 Task: Look for space in Troy, United States from 10th June, 2023 to 25th June, 2023 for 4 adults in price range Rs.10000 to Rs.15000. Place can be private room with 4 bedrooms having 4 beds and 4 bathrooms. Property type can be house, flat, guest house, hotel. Amenities needed are: wifi, TV, free parkinig on premises, gym, breakfast. Booking option can be shelf check-in. Required host language is English.
Action: Mouse moved to (504, 103)
Screenshot: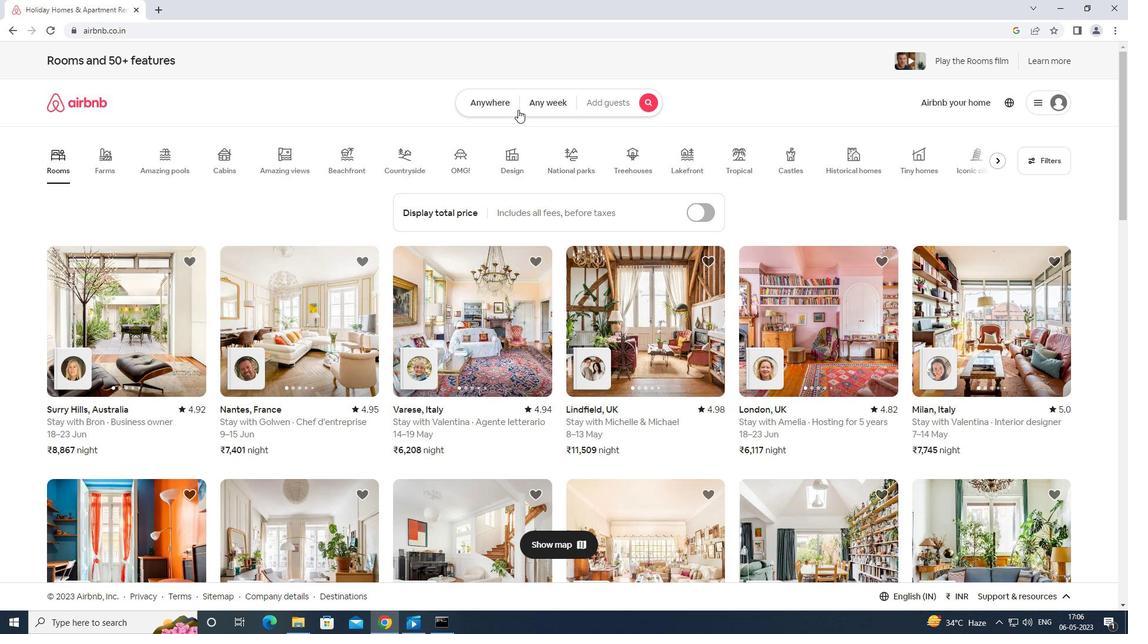 
Action: Mouse pressed left at (504, 103)
Screenshot: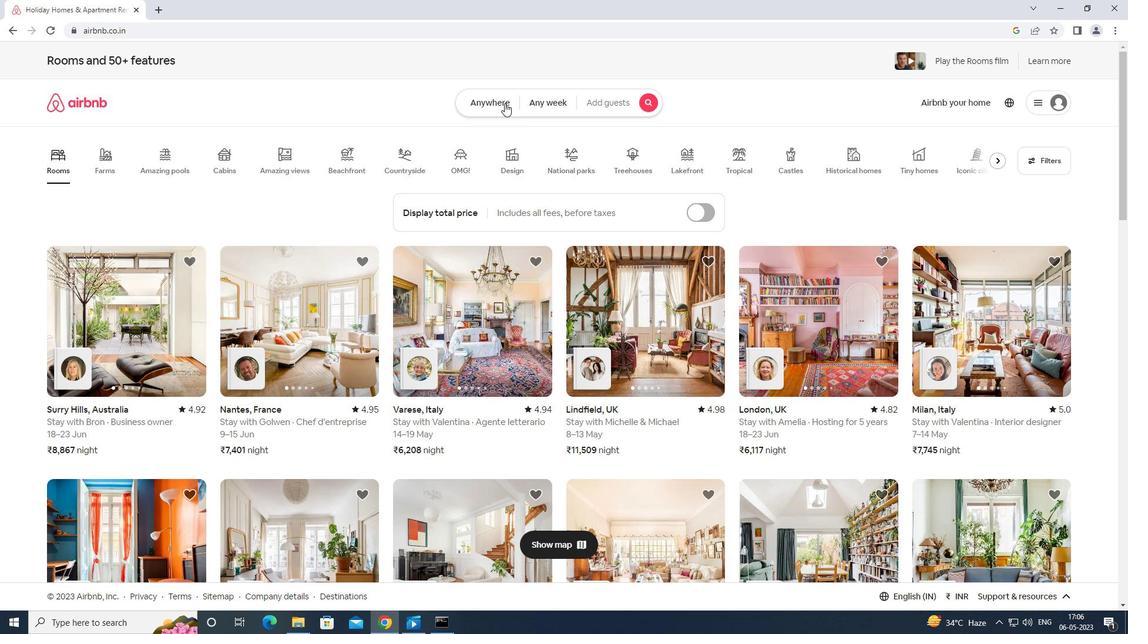 
Action: Mouse moved to (424, 141)
Screenshot: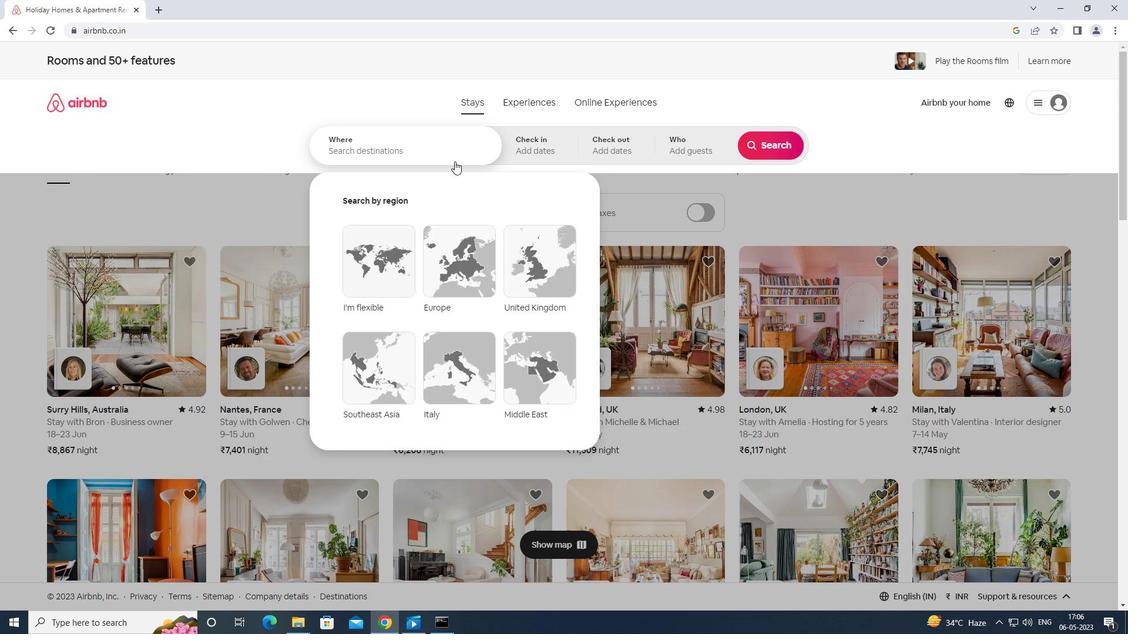 
Action: Mouse pressed left at (424, 141)
Screenshot: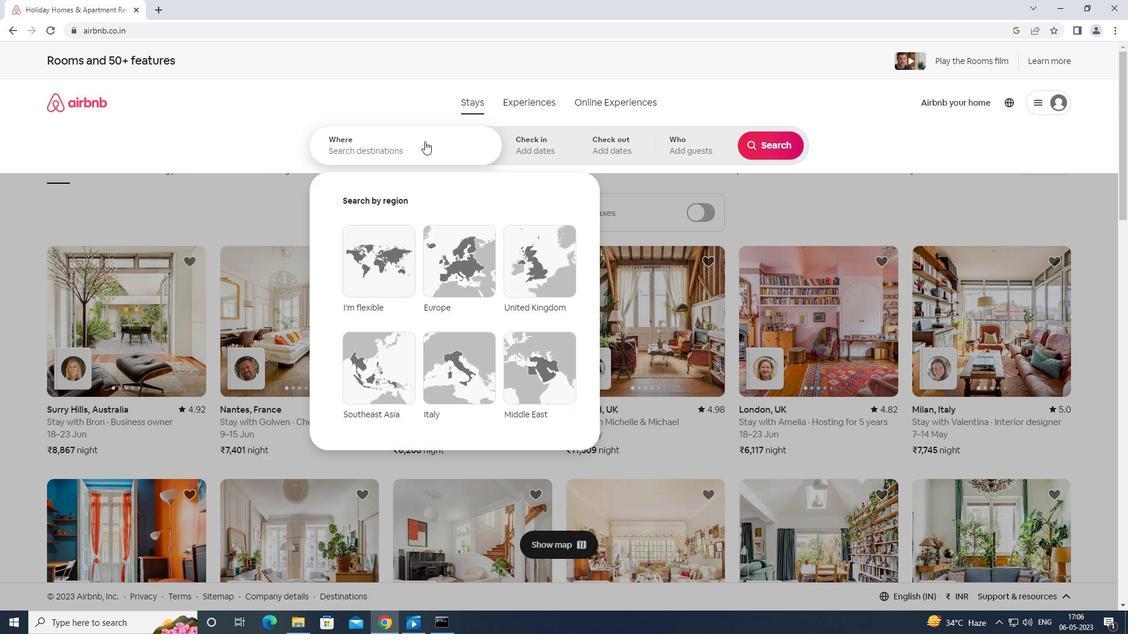 
Action: Key pressed <Key.shift>TROY<Key.space>UNITED<Key.space>STATES<Key.enter>
Screenshot: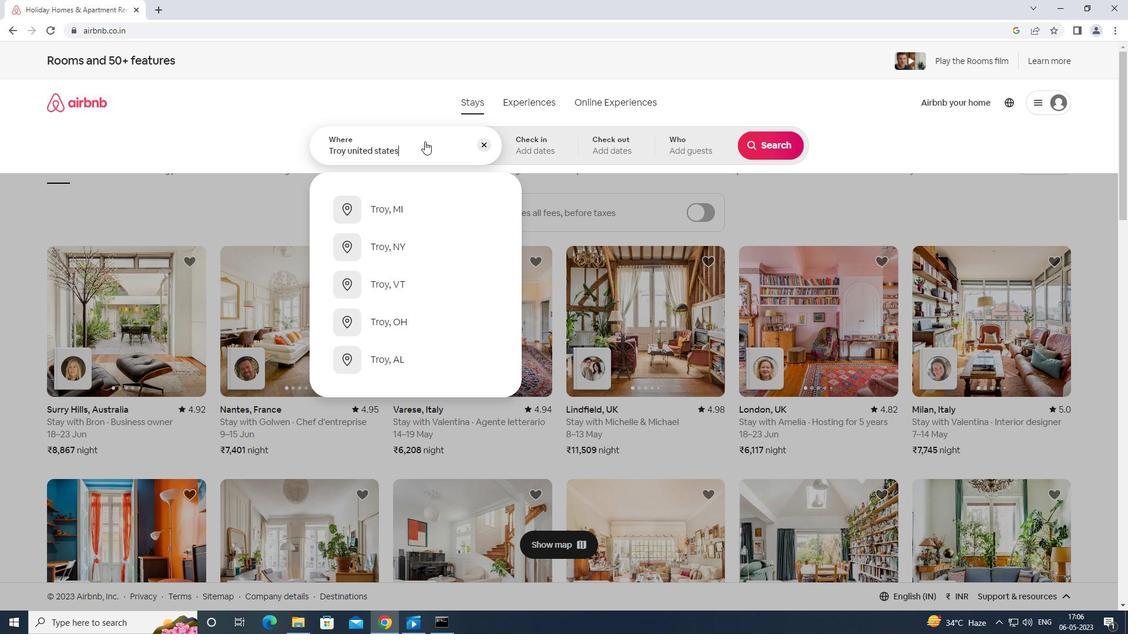 
Action: Mouse moved to (751, 314)
Screenshot: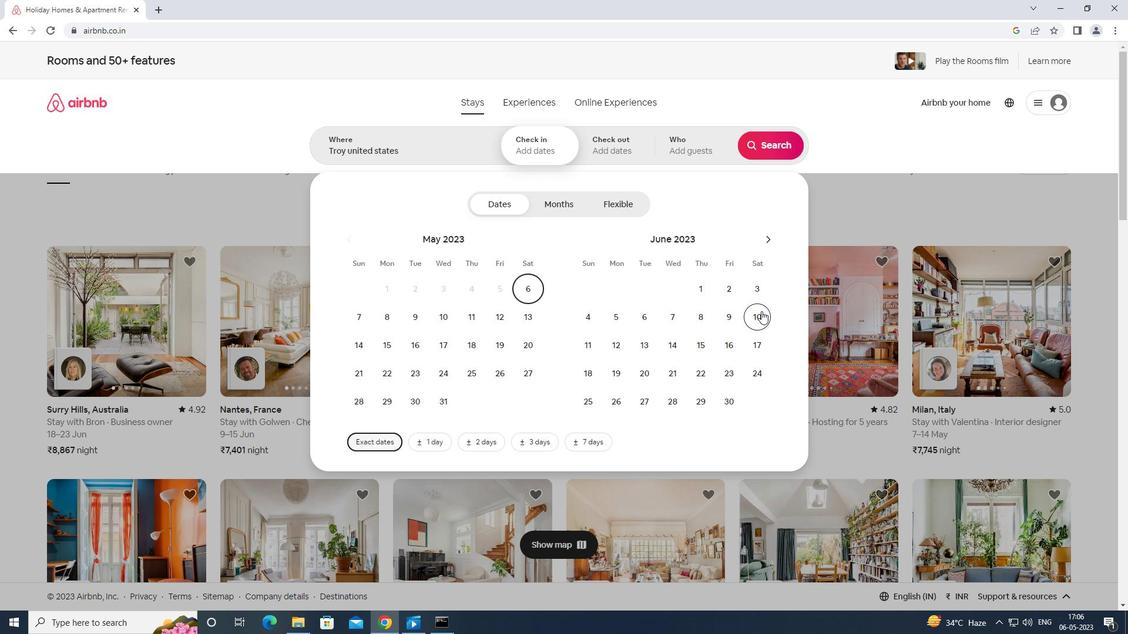 
Action: Mouse pressed left at (751, 314)
Screenshot: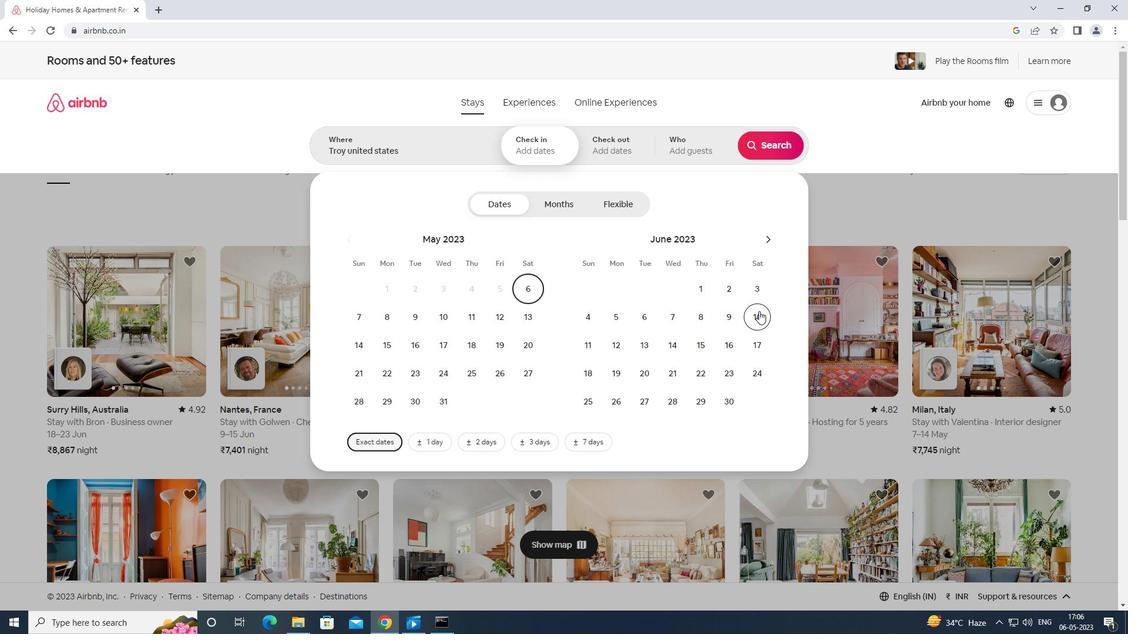 
Action: Mouse moved to (590, 400)
Screenshot: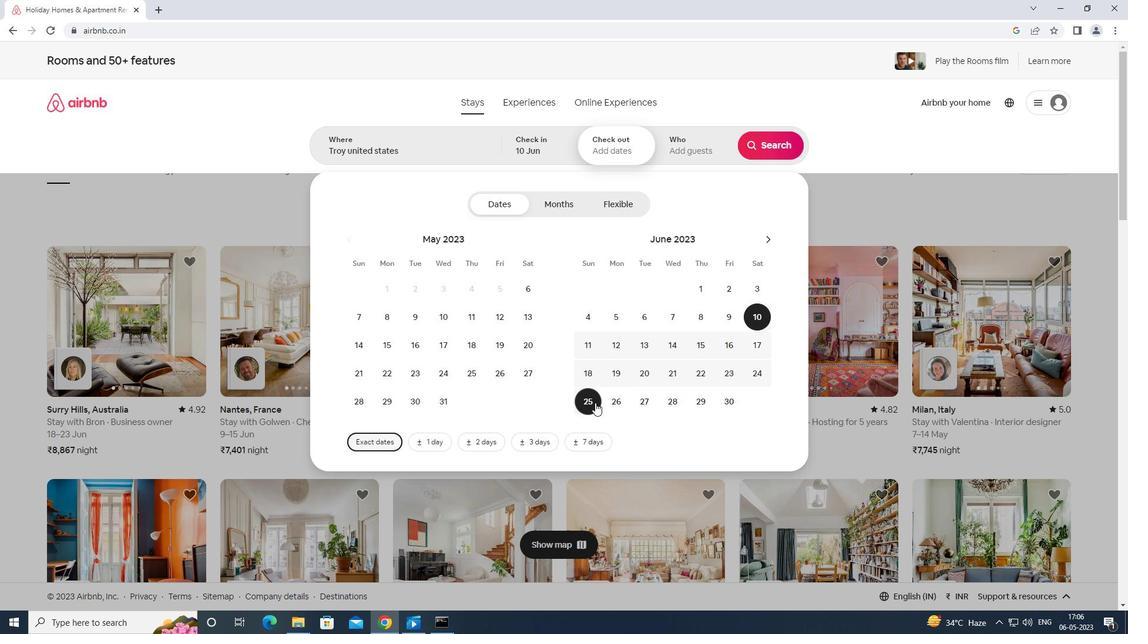 
Action: Mouse pressed left at (590, 400)
Screenshot: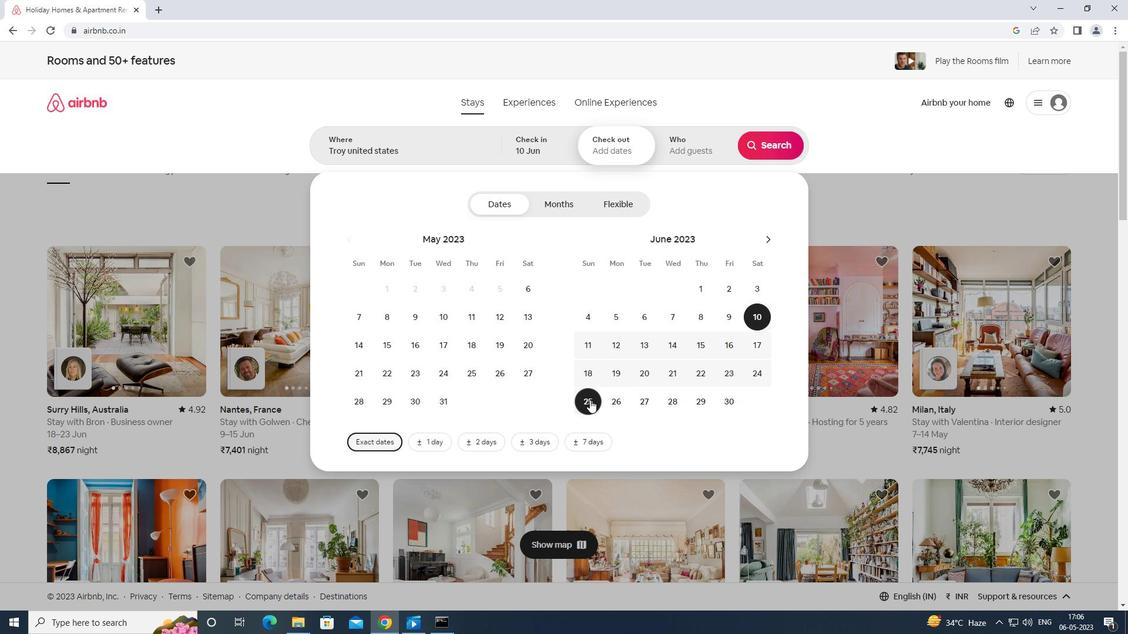 
Action: Mouse moved to (704, 148)
Screenshot: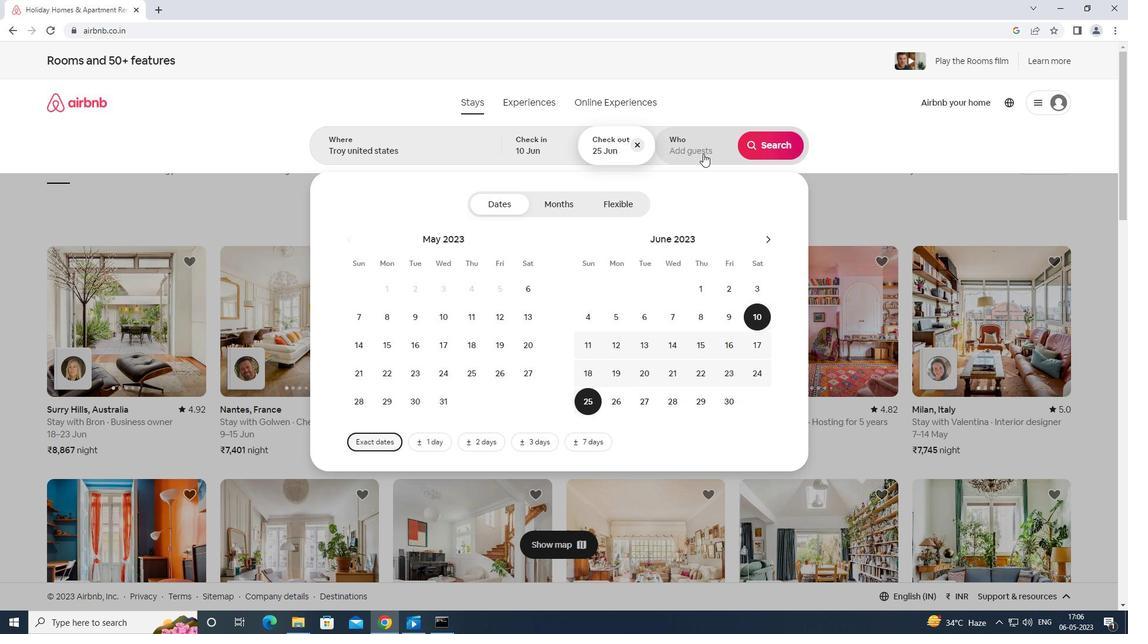 
Action: Mouse pressed left at (704, 148)
Screenshot: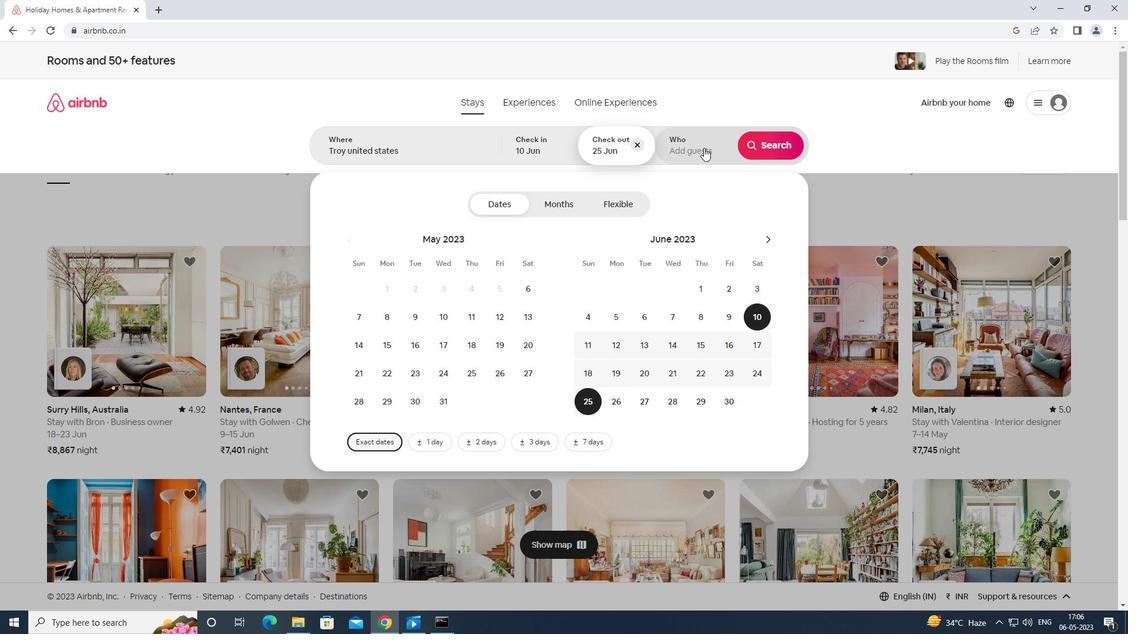 
Action: Mouse moved to (768, 206)
Screenshot: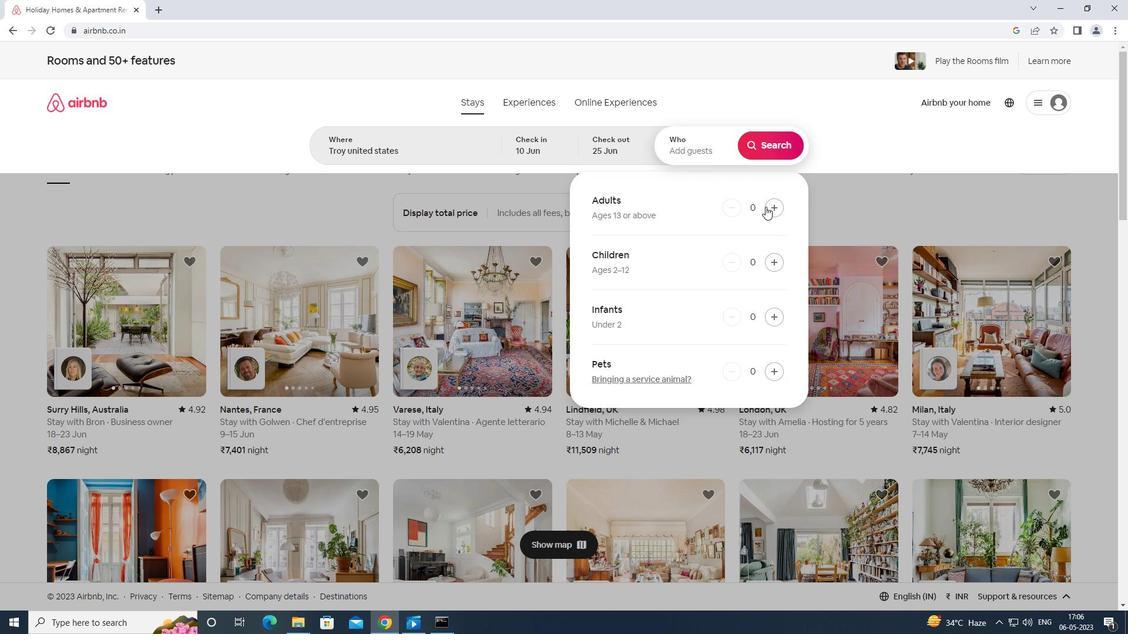 
Action: Mouse pressed left at (768, 206)
Screenshot: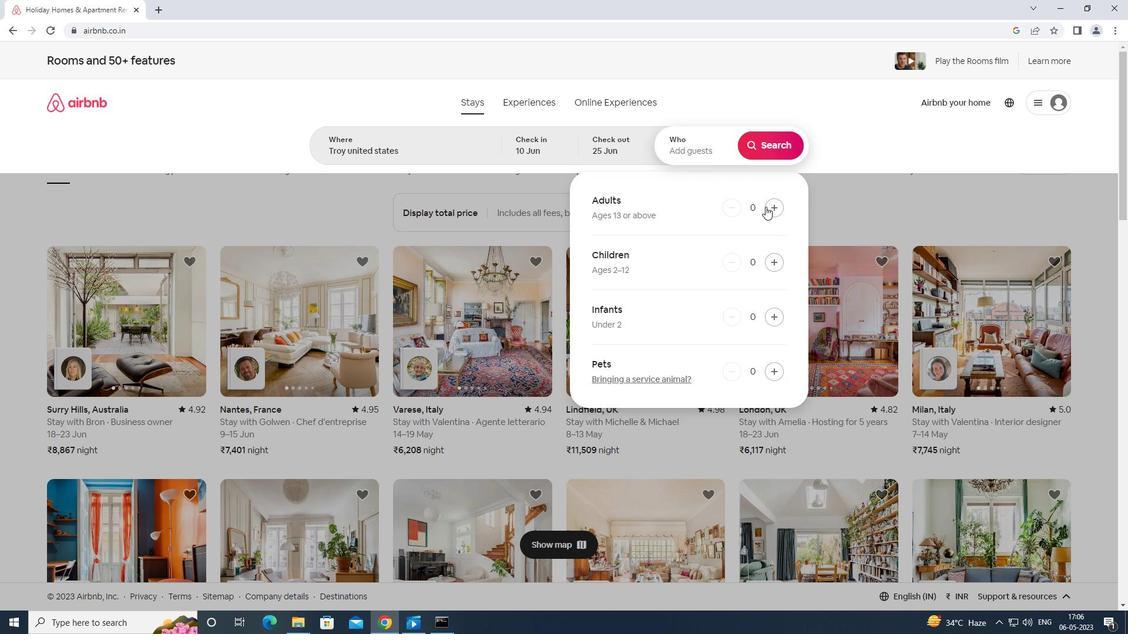 
Action: Mouse moved to (769, 206)
Screenshot: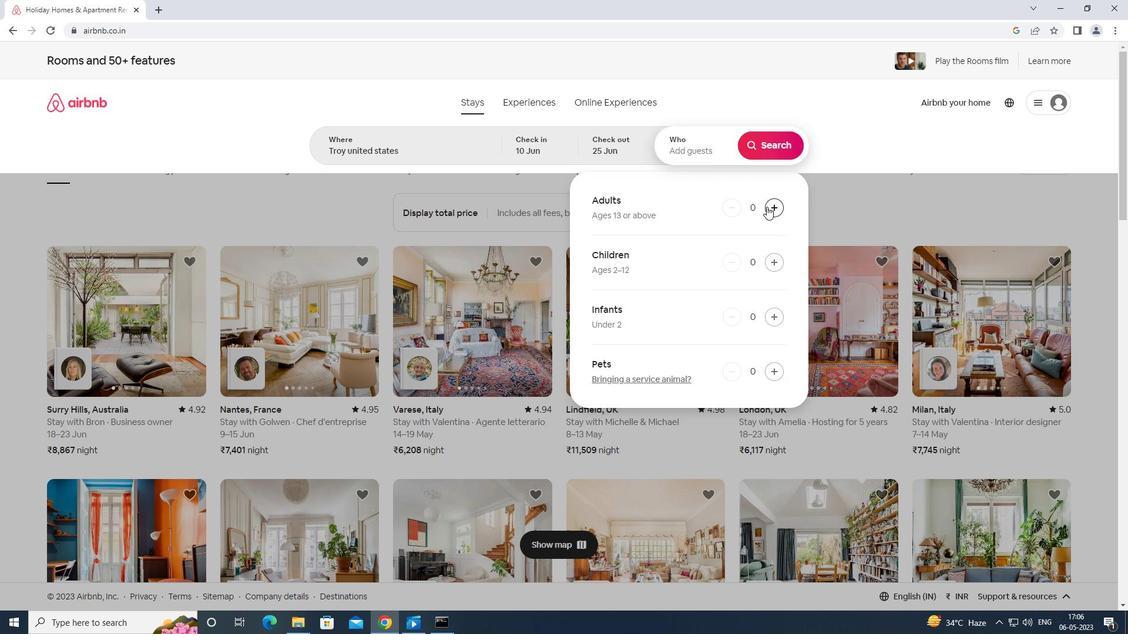 
Action: Mouse pressed left at (769, 206)
Screenshot: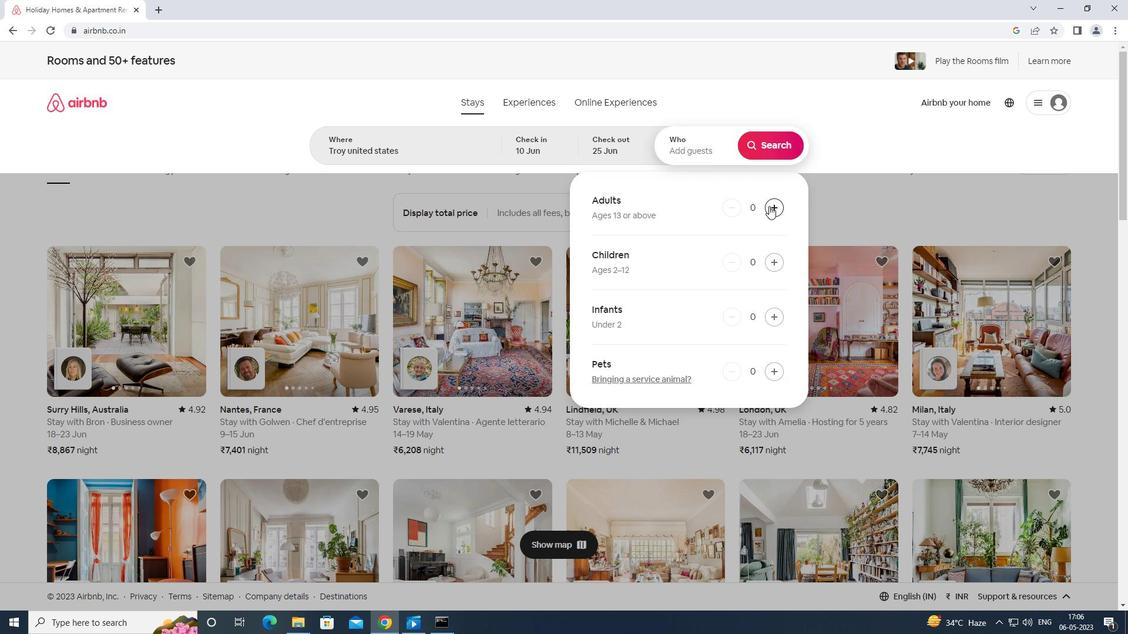 
Action: Mouse pressed left at (769, 206)
Screenshot: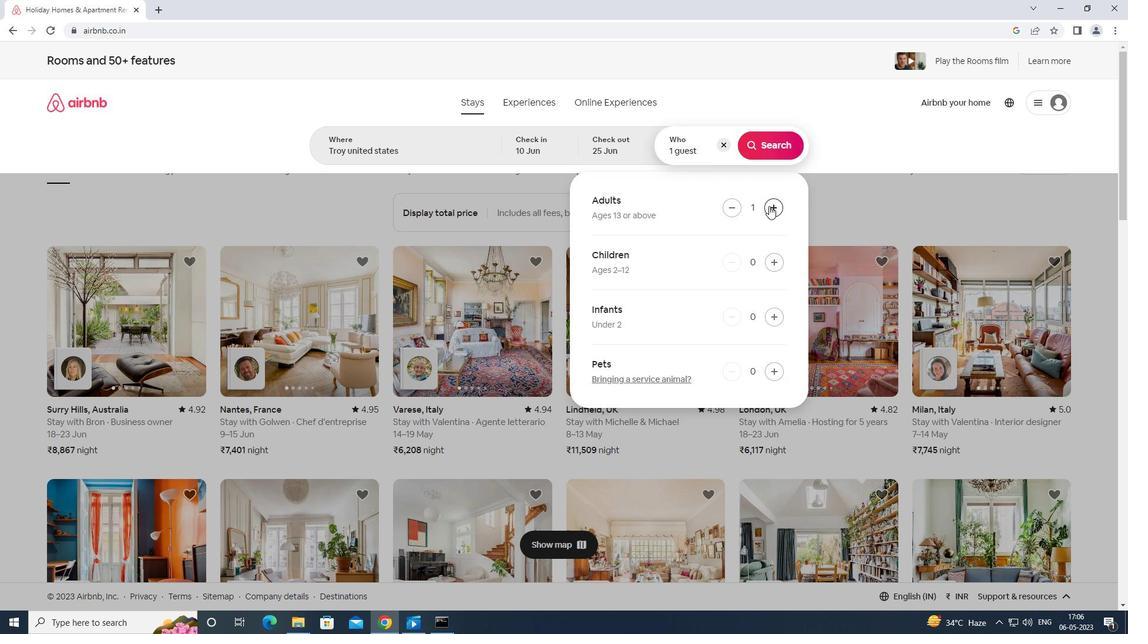 
Action: Mouse moved to (770, 206)
Screenshot: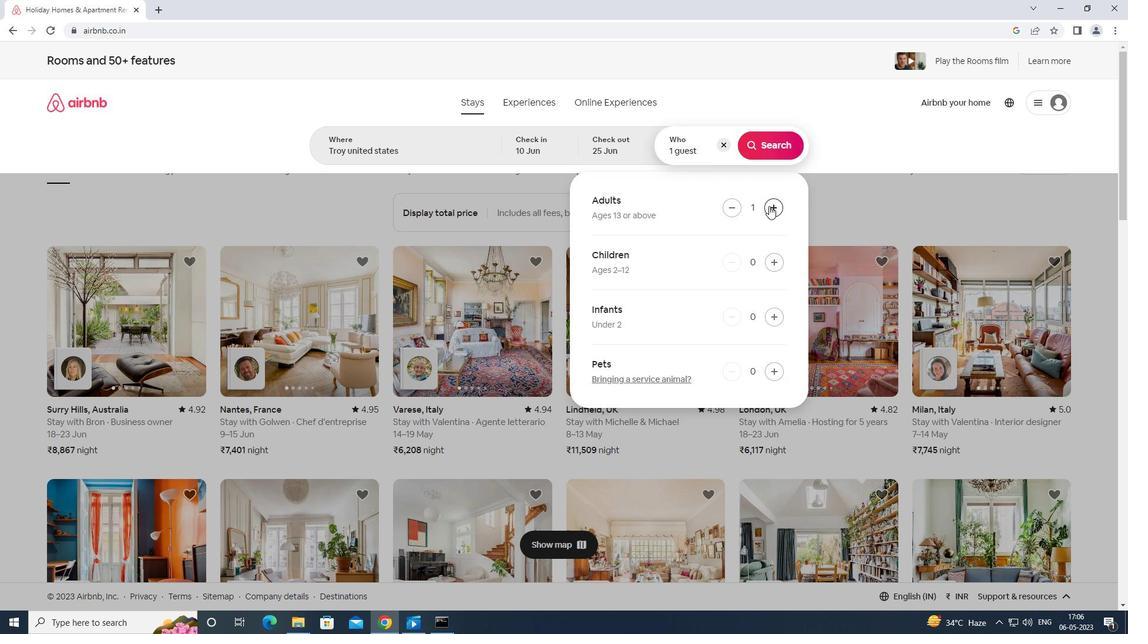 
Action: Mouse pressed left at (770, 206)
Screenshot: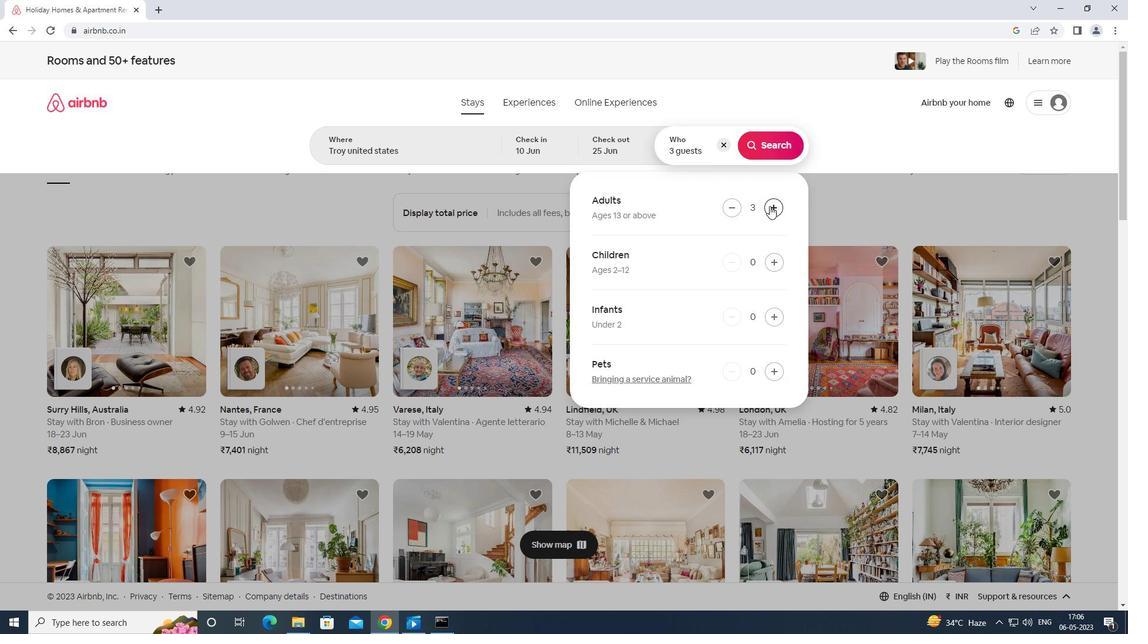 
Action: Mouse moved to (781, 150)
Screenshot: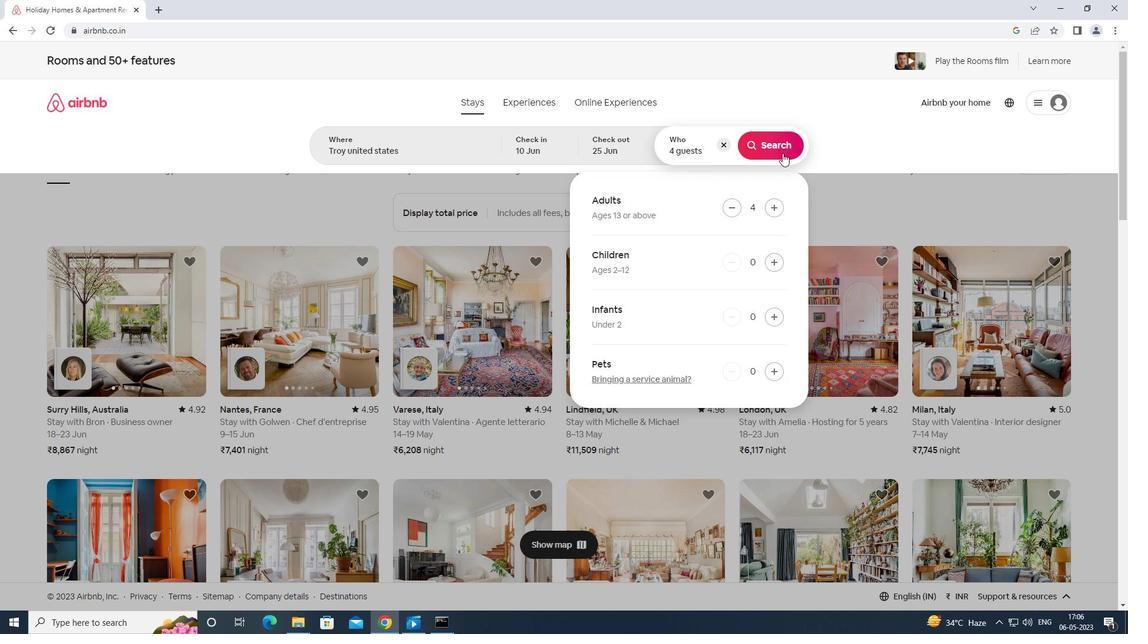 
Action: Mouse pressed left at (781, 150)
Screenshot: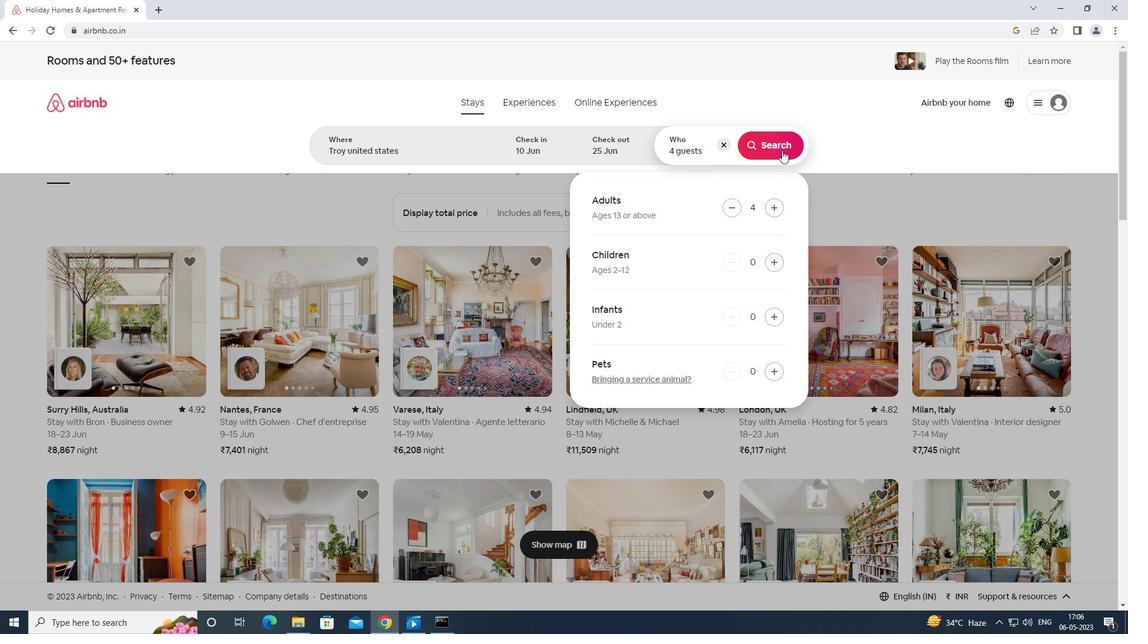 
Action: Mouse moved to (1083, 117)
Screenshot: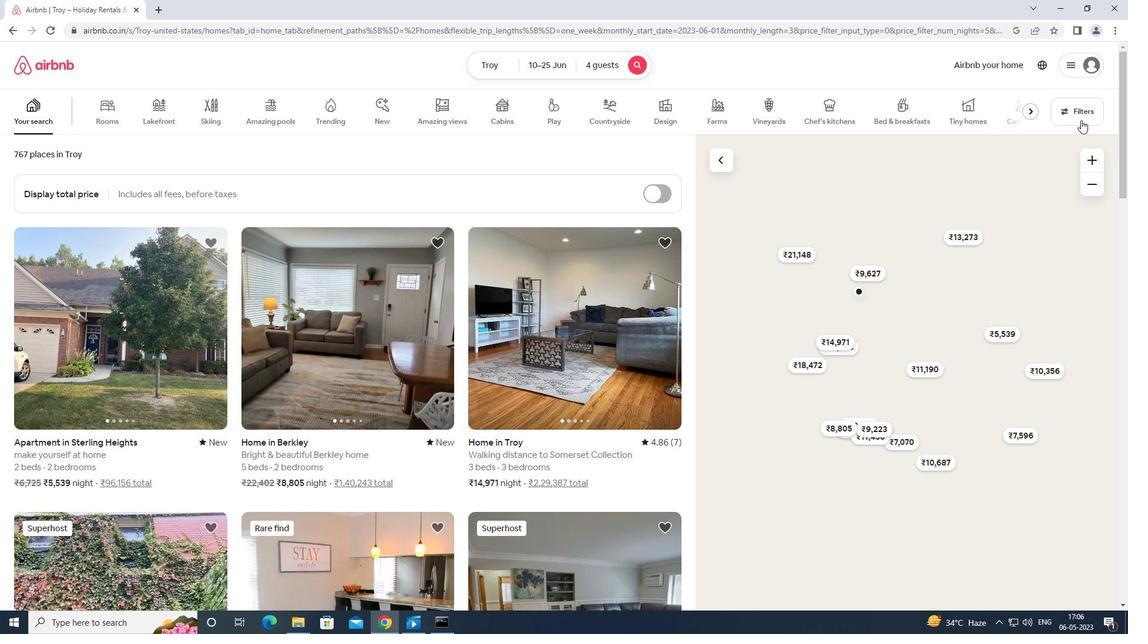 
Action: Mouse pressed left at (1083, 117)
Screenshot: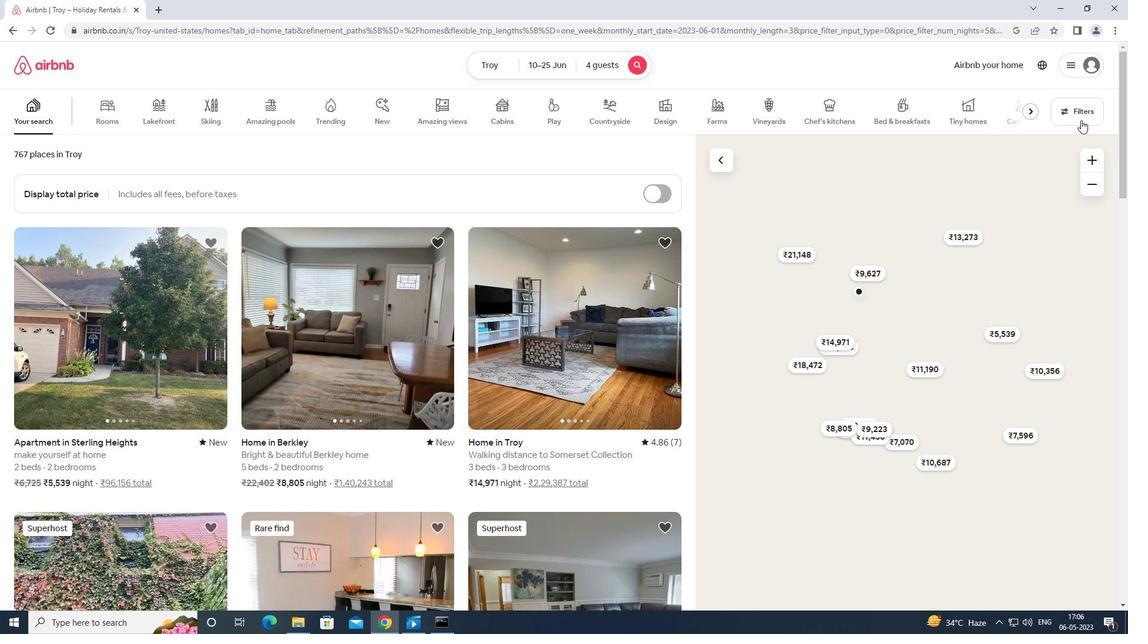 
Action: Mouse moved to (486, 443)
Screenshot: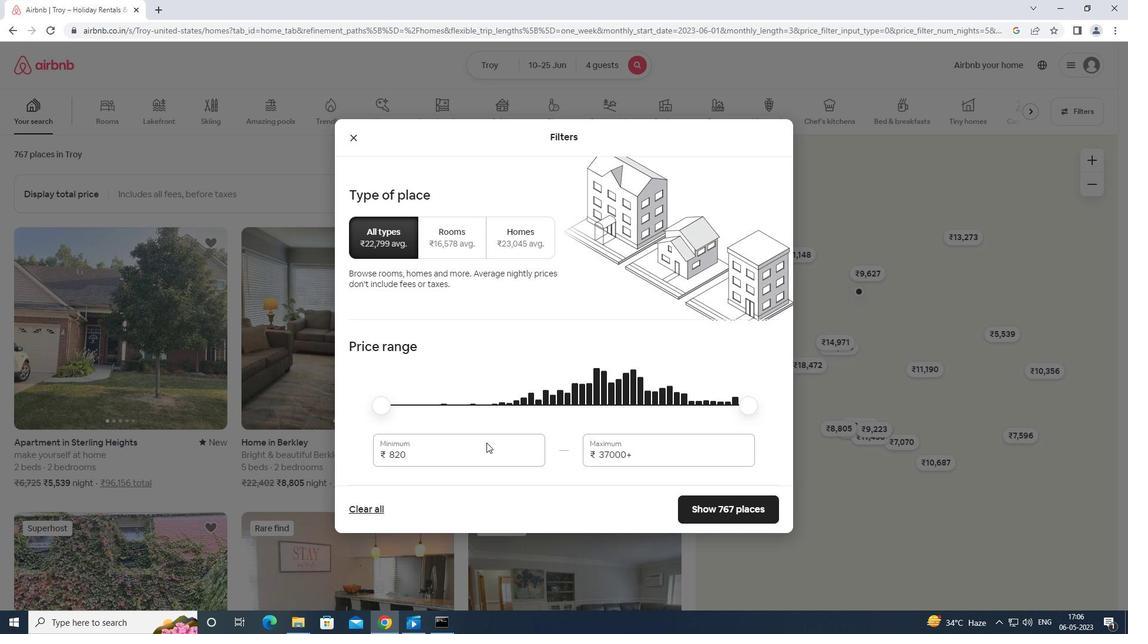 
Action: Mouse pressed left at (486, 443)
Screenshot: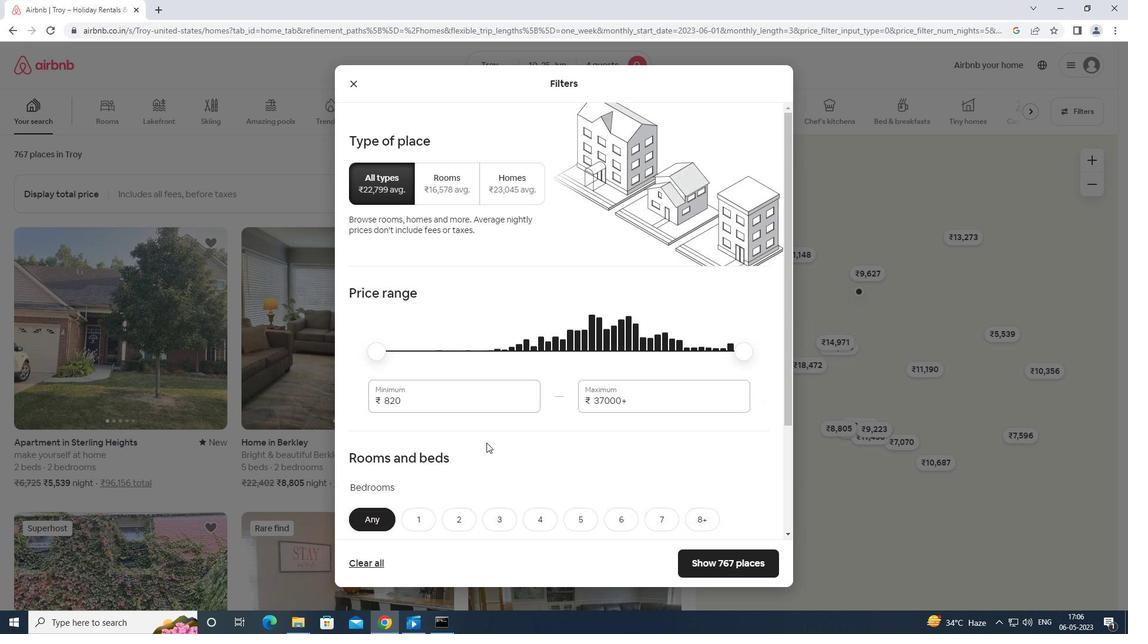 
Action: Mouse moved to (472, 393)
Screenshot: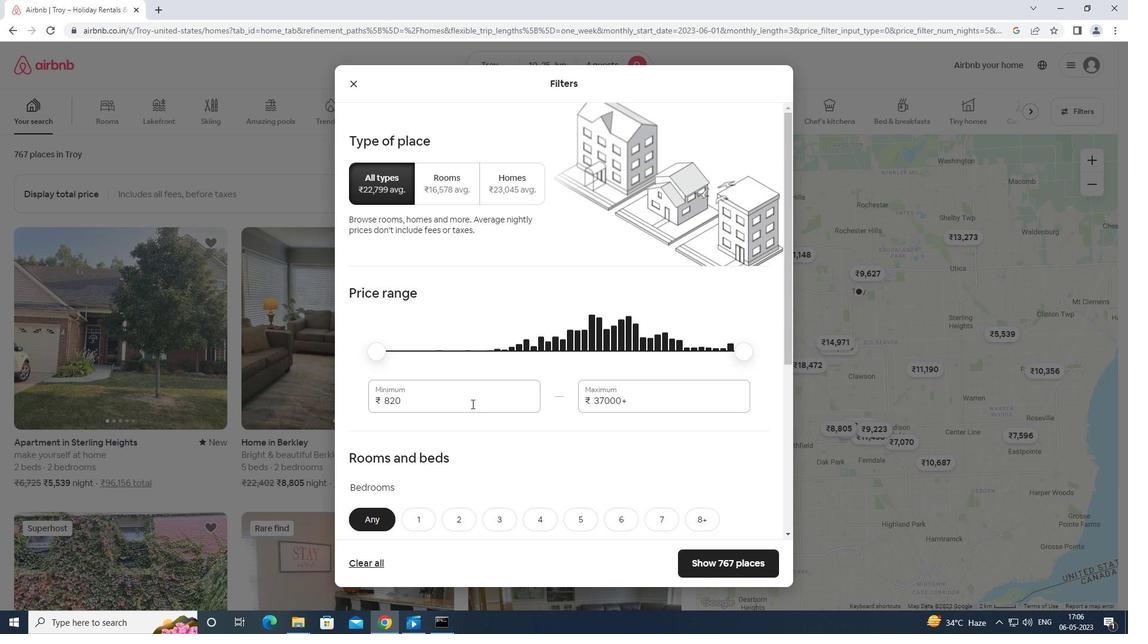 
Action: Mouse pressed left at (472, 393)
Screenshot: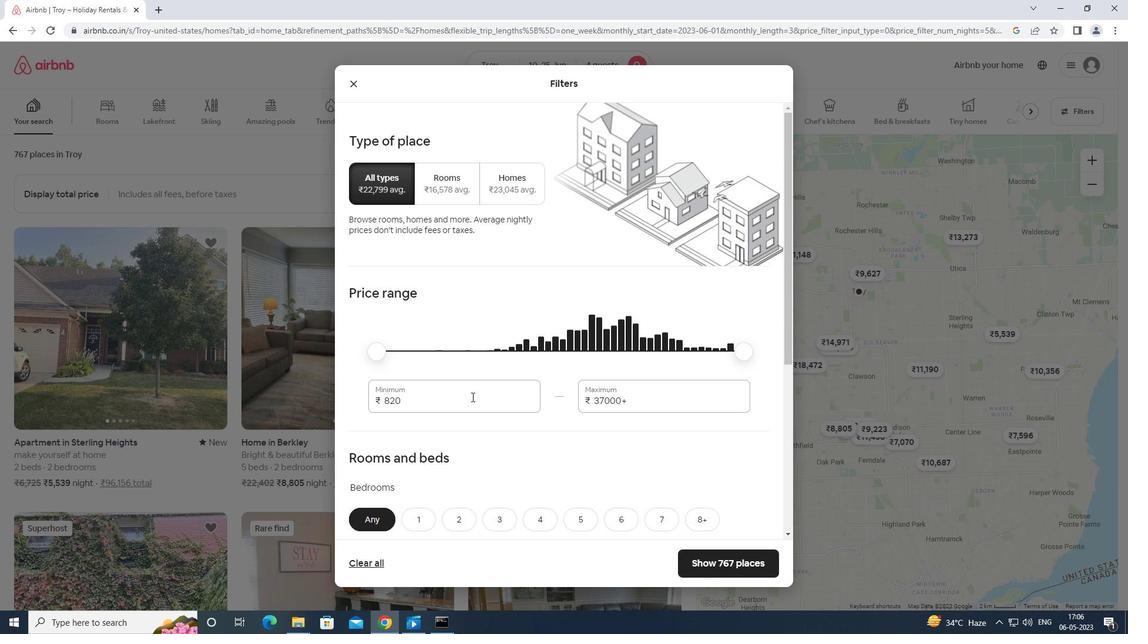 
Action: Key pressed <Key.backspace><Key.backspace><Key.backspace>10000
Screenshot: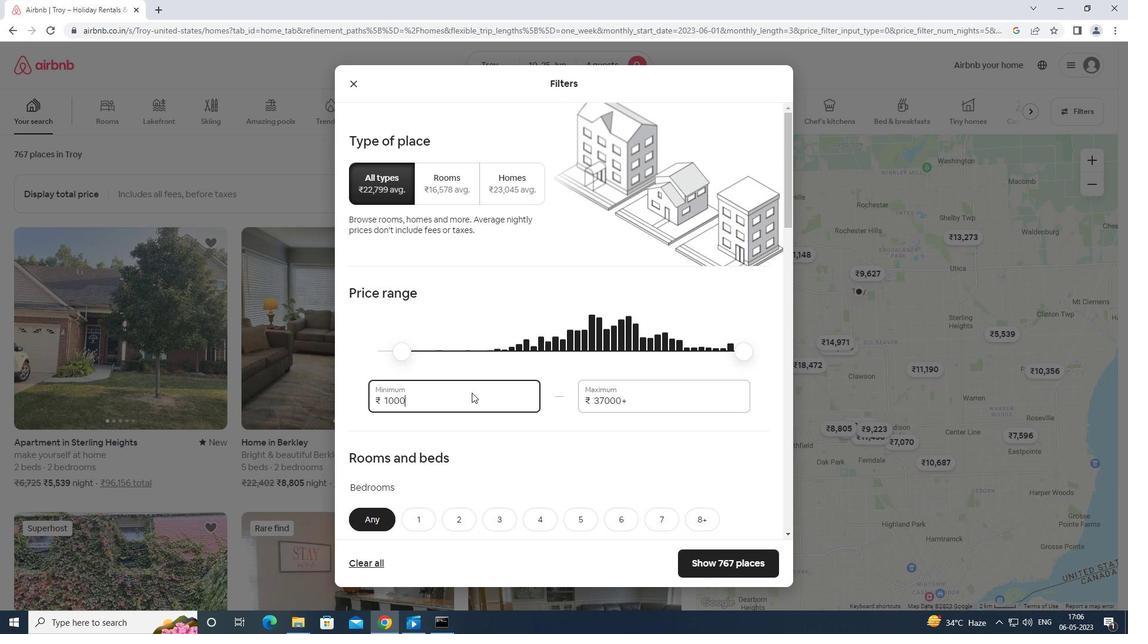 
Action: Mouse moved to (672, 401)
Screenshot: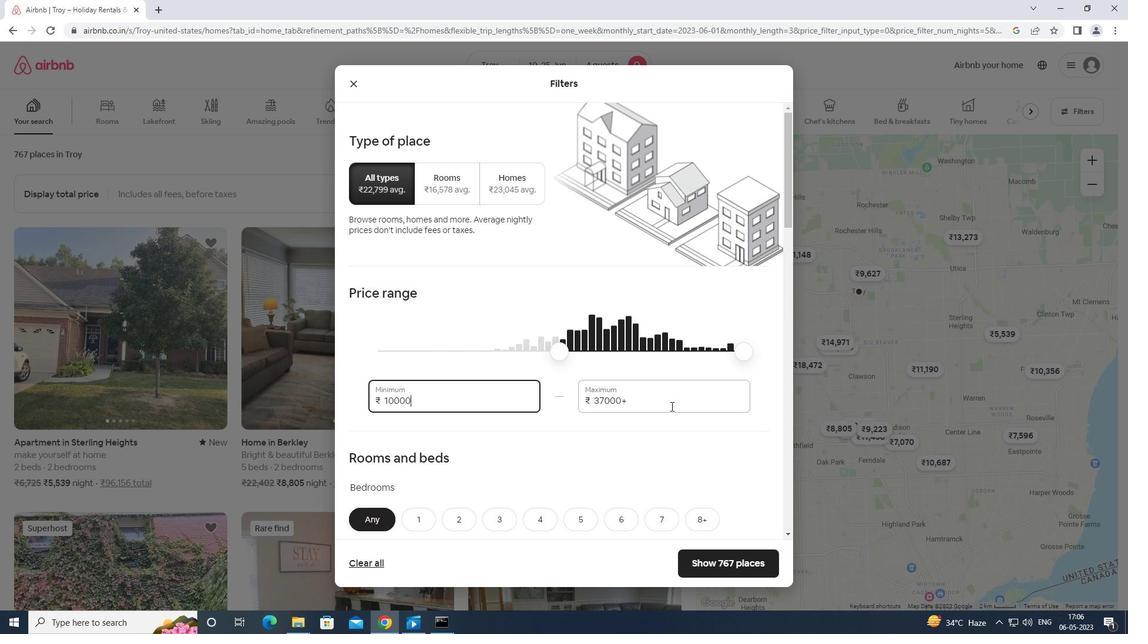
Action: Mouse pressed left at (672, 401)
Screenshot: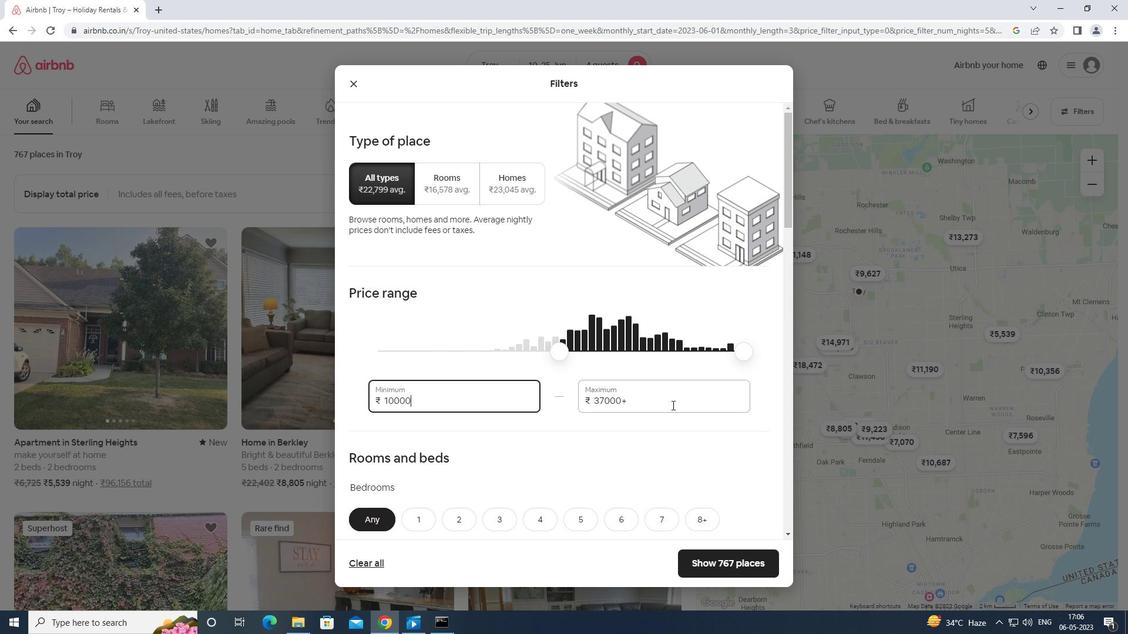 
Action: Mouse moved to (670, 400)
Screenshot: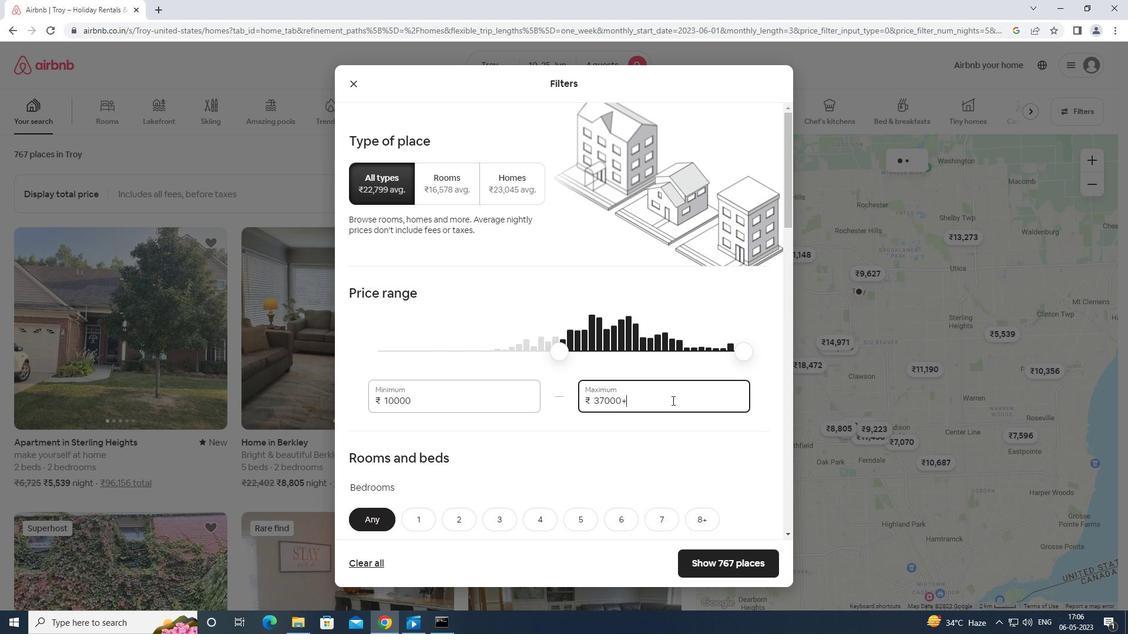 
Action: Key pressed <Key.backspace><Key.backspace><Key.backspace><Key.backspace><Key.backspace><Key.backspace><Key.backspace><Key.backspace>15000
Screenshot: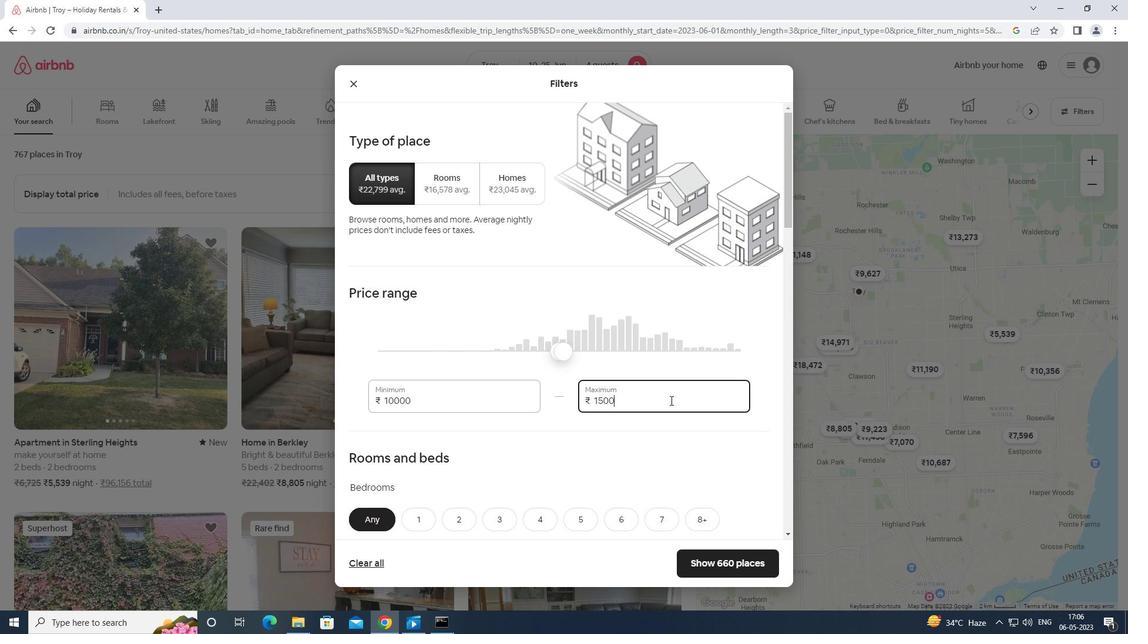 
Action: Mouse moved to (669, 400)
Screenshot: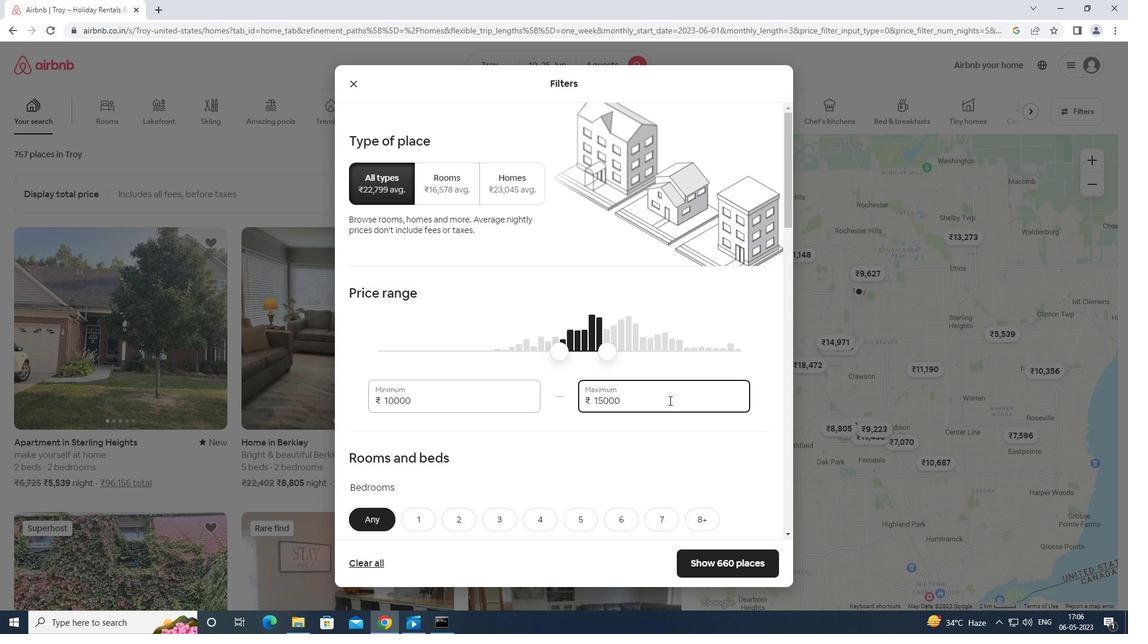 
Action: Mouse scrolled (669, 400) with delta (0, 0)
Screenshot: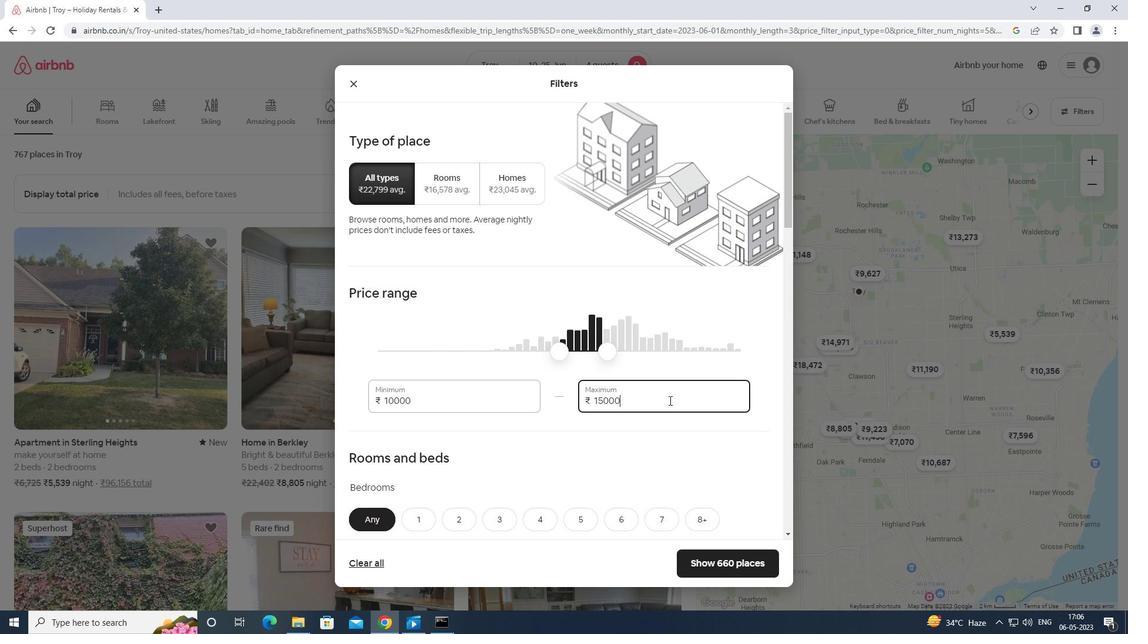 
Action: Mouse scrolled (669, 400) with delta (0, 0)
Screenshot: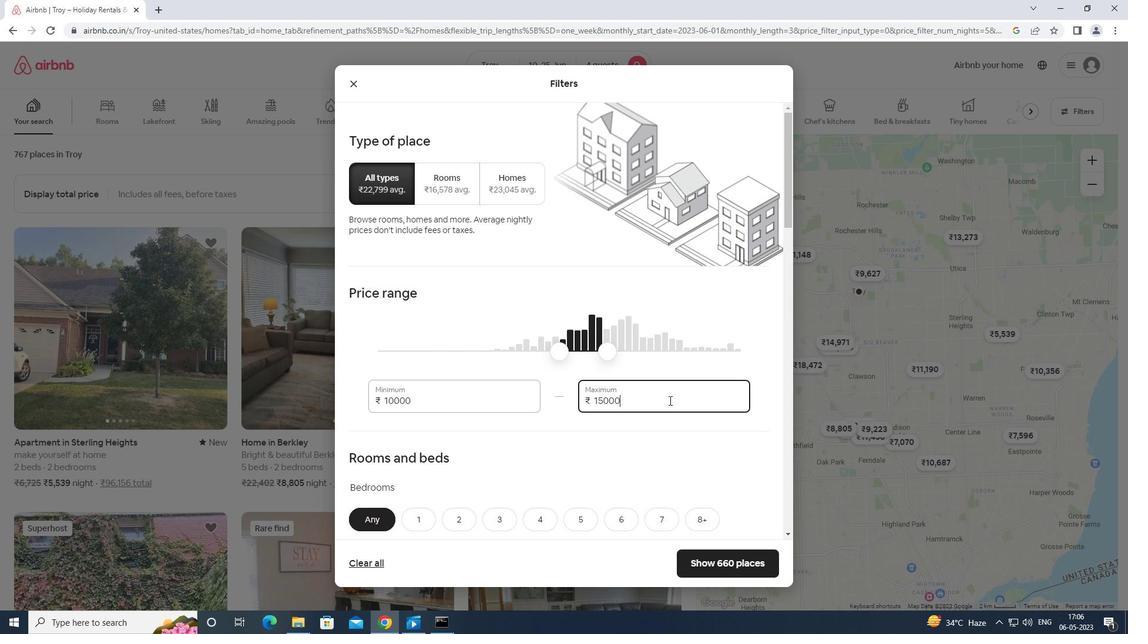 
Action: Mouse scrolled (669, 400) with delta (0, 0)
Screenshot: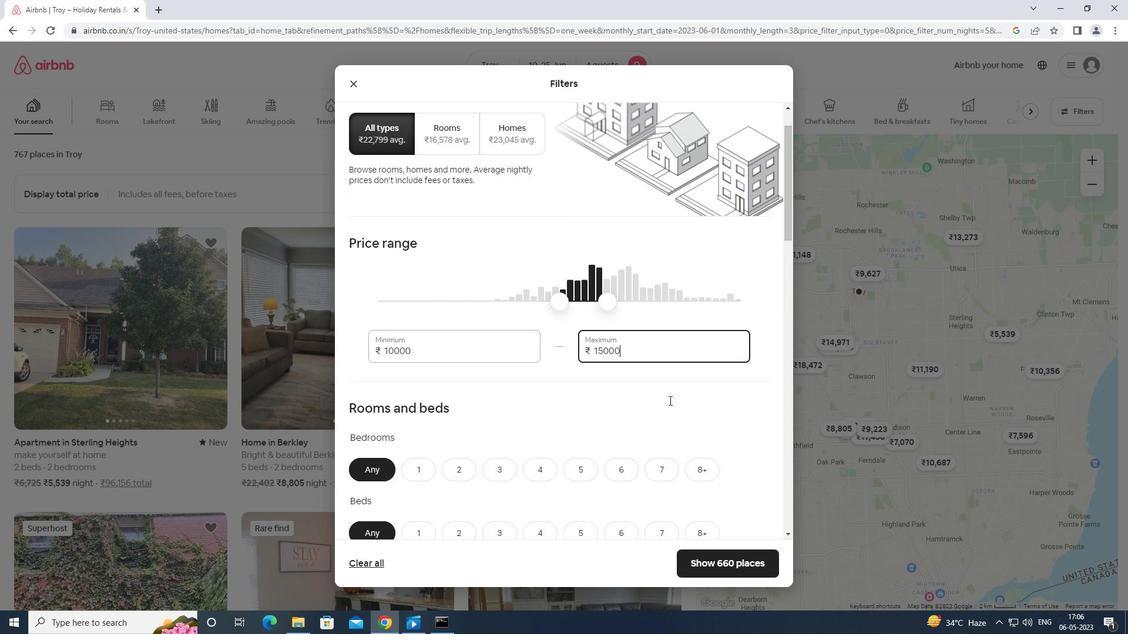 
Action: Mouse moved to (536, 345)
Screenshot: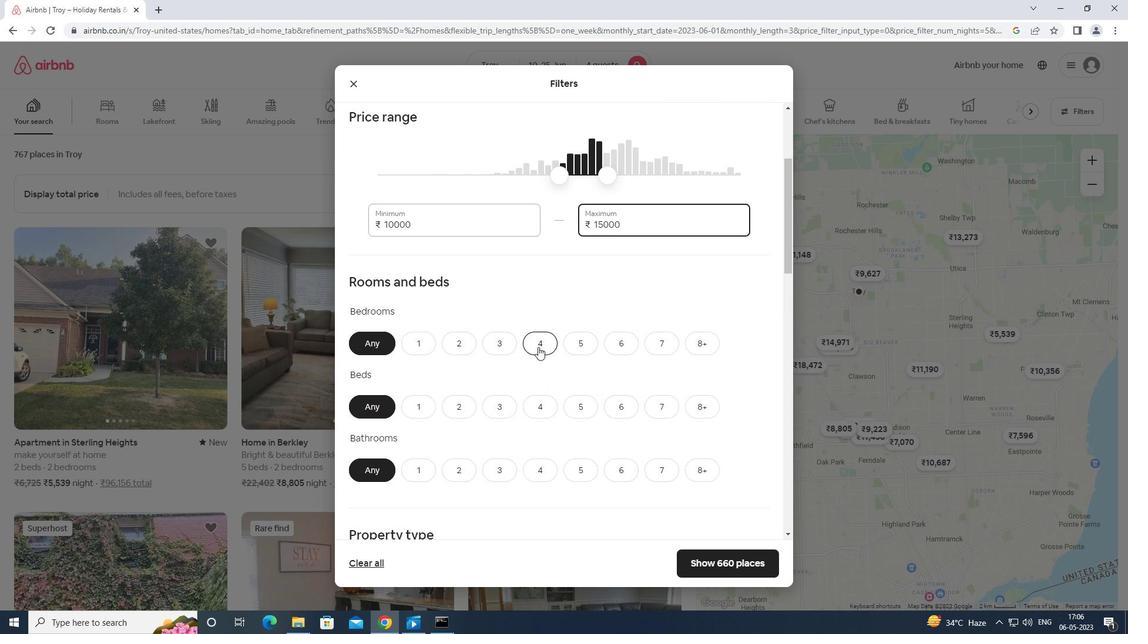 
Action: Mouse pressed left at (536, 345)
Screenshot: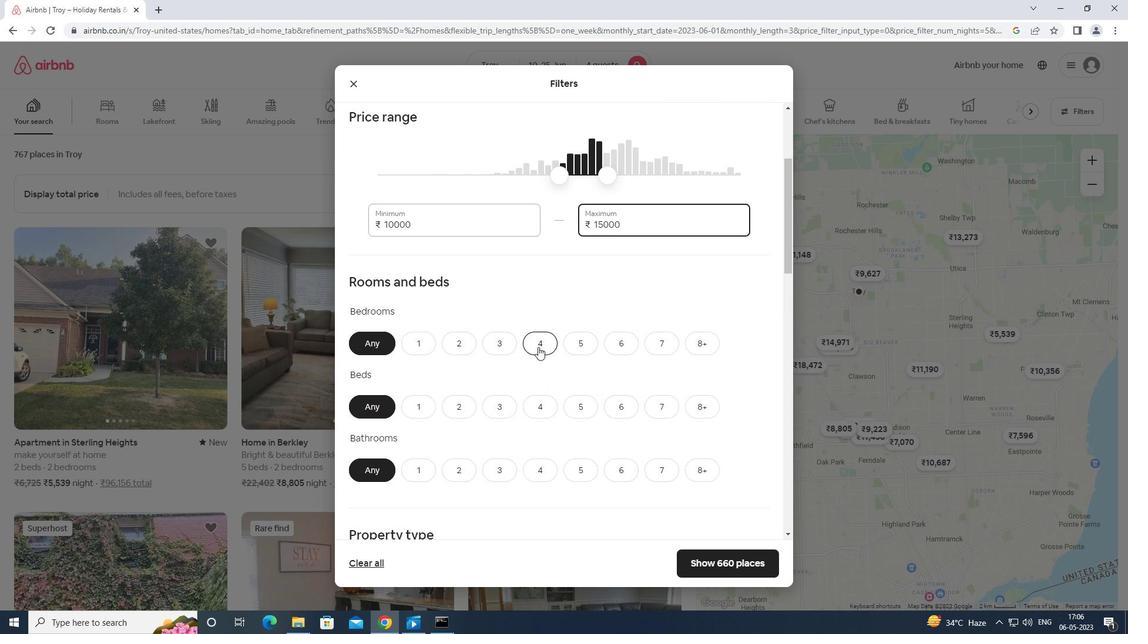 
Action: Mouse moved to (543, 402)
Screenshot: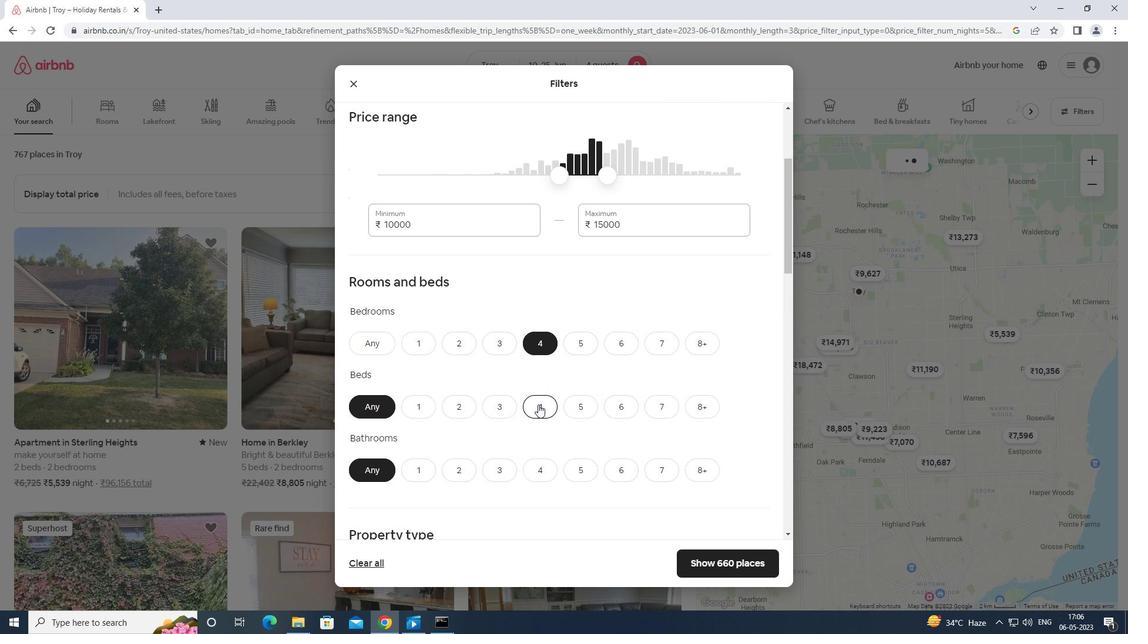 
Action: Mouse pressed left at (543, 402)
Screenshot: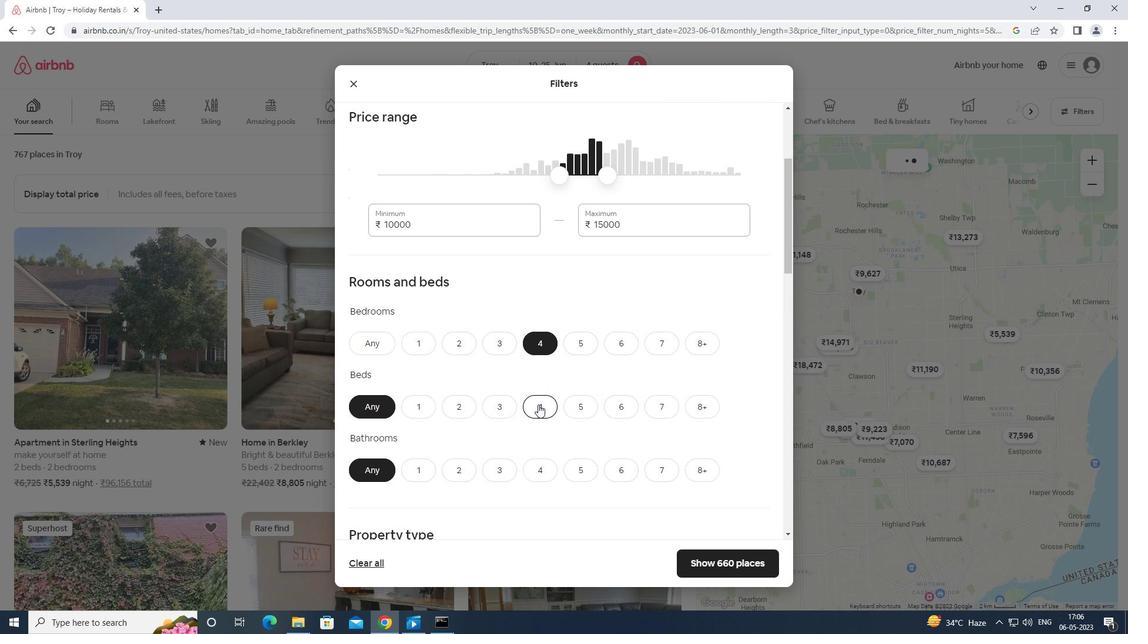 
Action: Mouse moved to (533, 466)
Screenshot: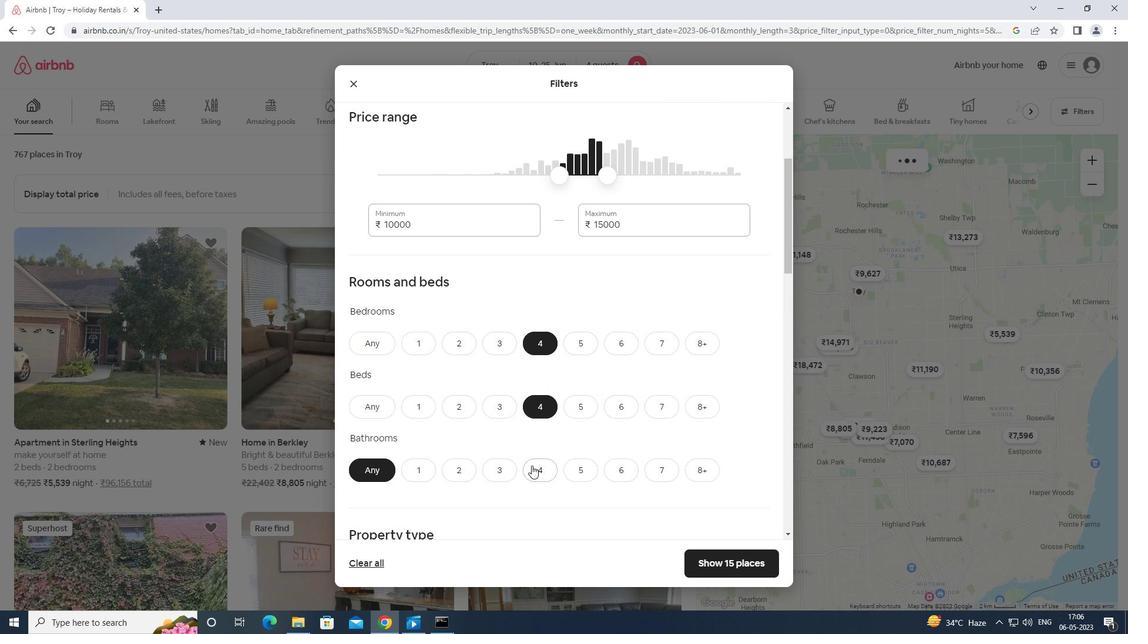 
Action: Mouse pressed left at (533, 466)
Screenshot: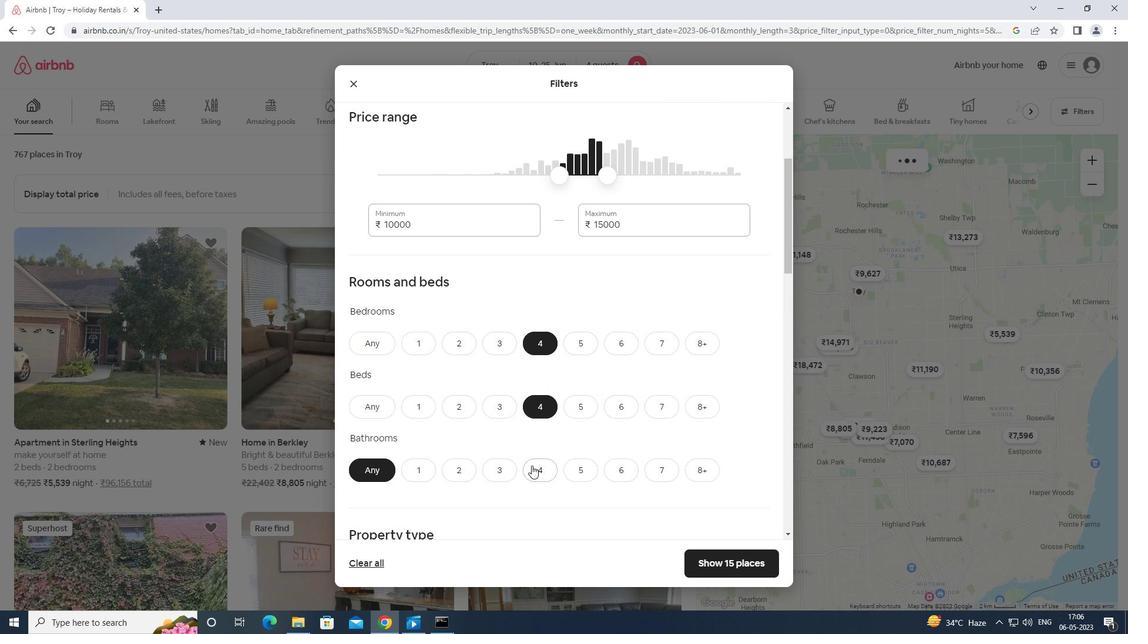 
Action: Mouse moved to (536, 463)
Screenshot: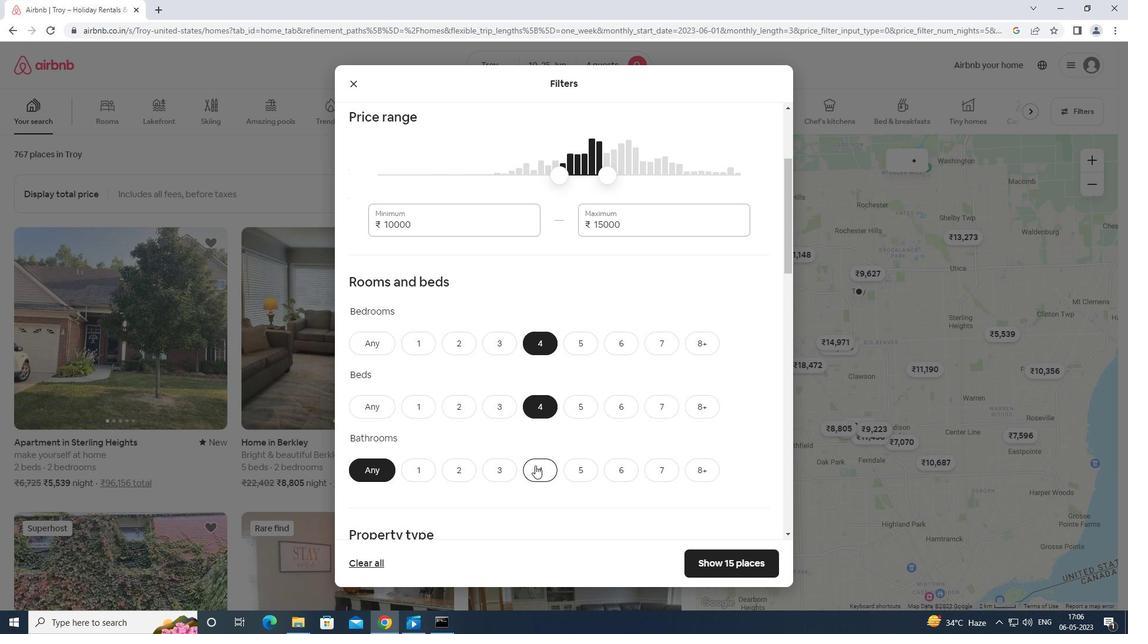 
Action: Mouse scrolled (536, 463) with delta (0, 0)
Screenshot: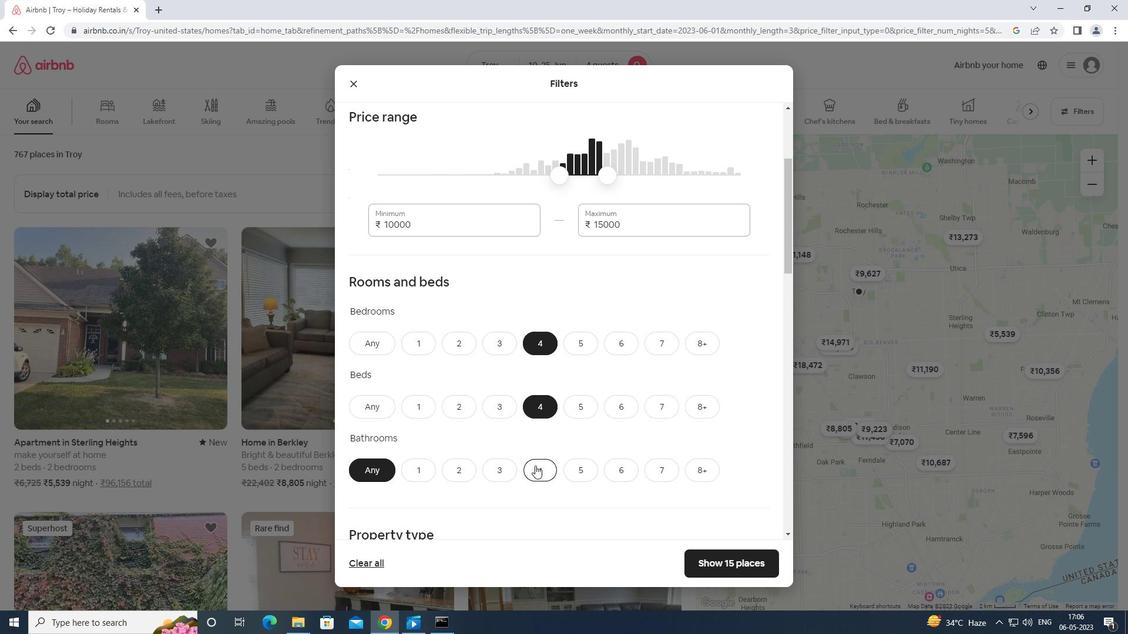 
Action: Mouse moved to (536, 464)
Screenshot: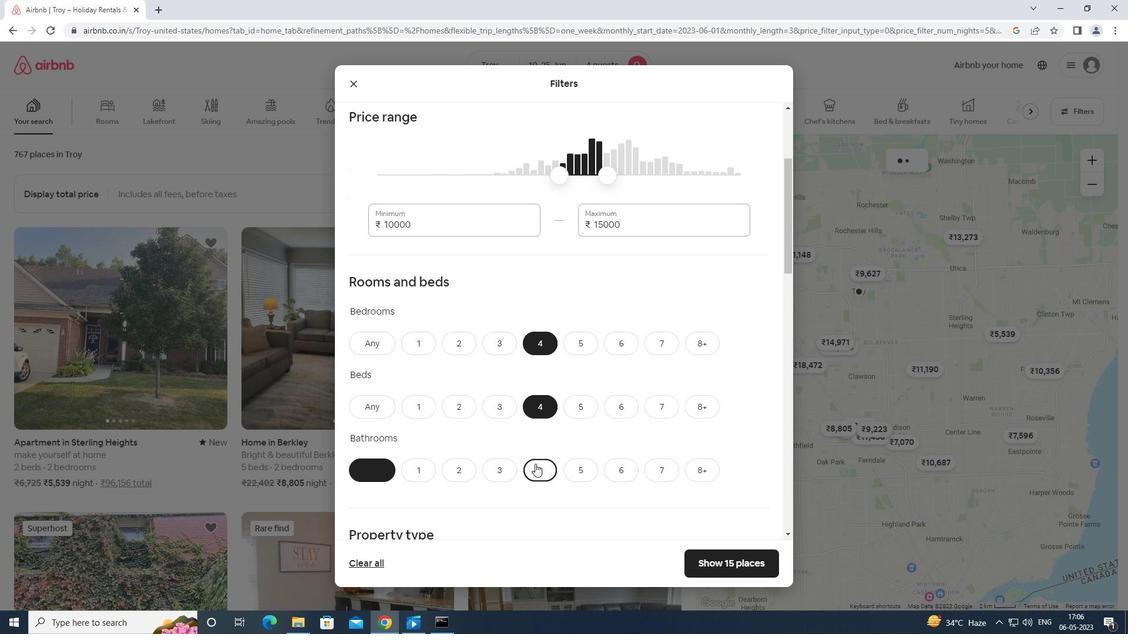 
Action: Mouse scrolled (536, 463) with delta (0, 0)
Screenshot: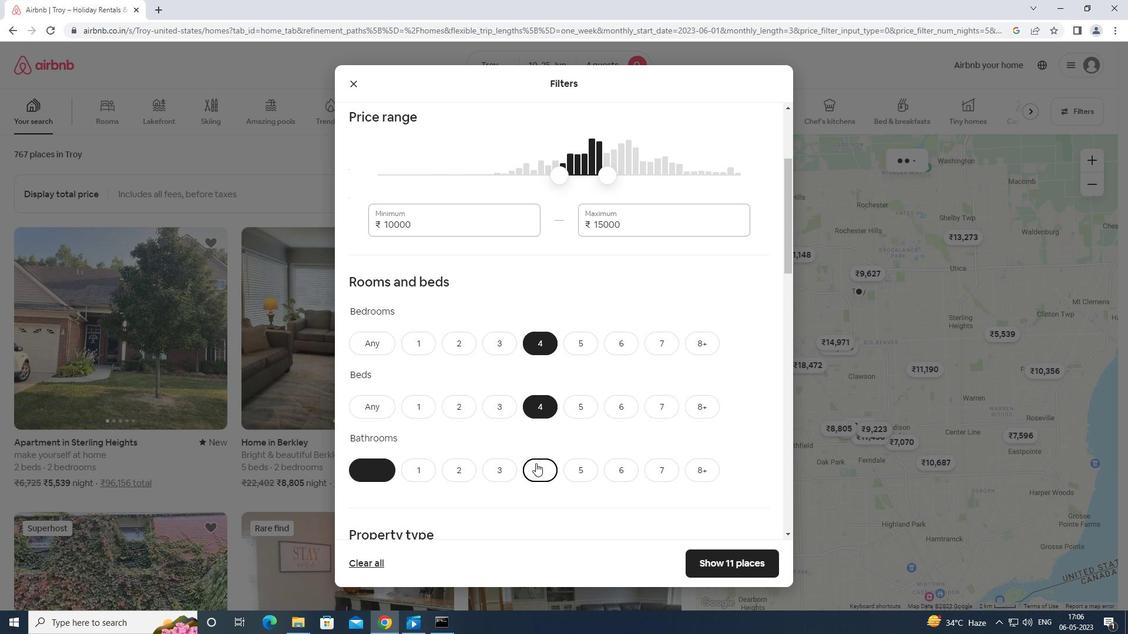
Action: Mouse scrolled (536, 463) with delta (0, 0)
Screenshot: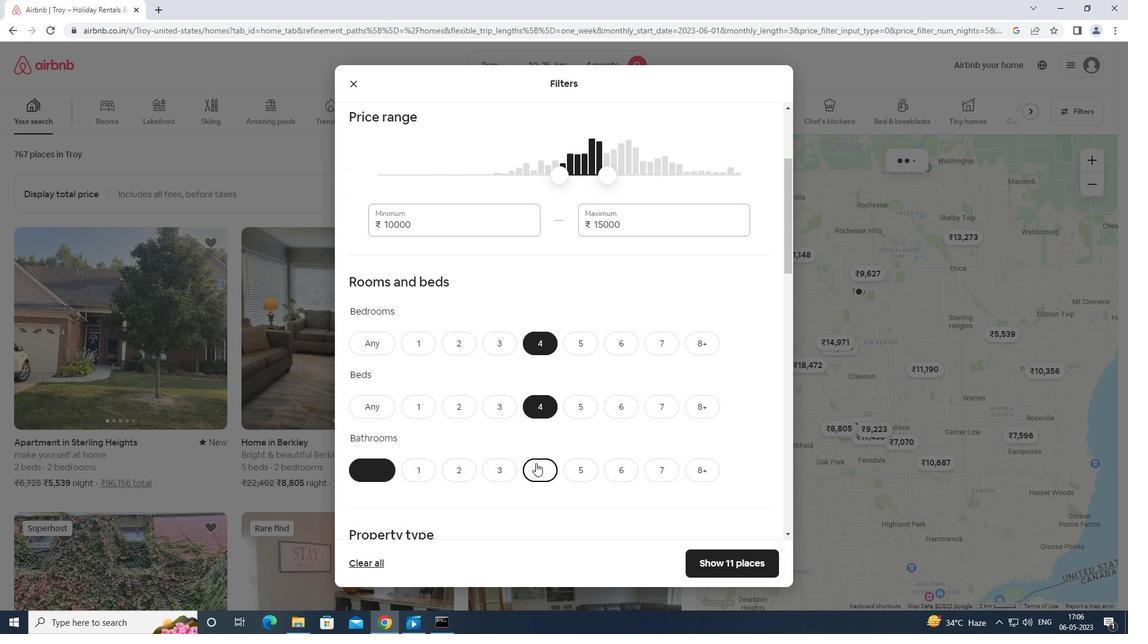 
Action: Mouse moved to (536, 464)
Screenshot: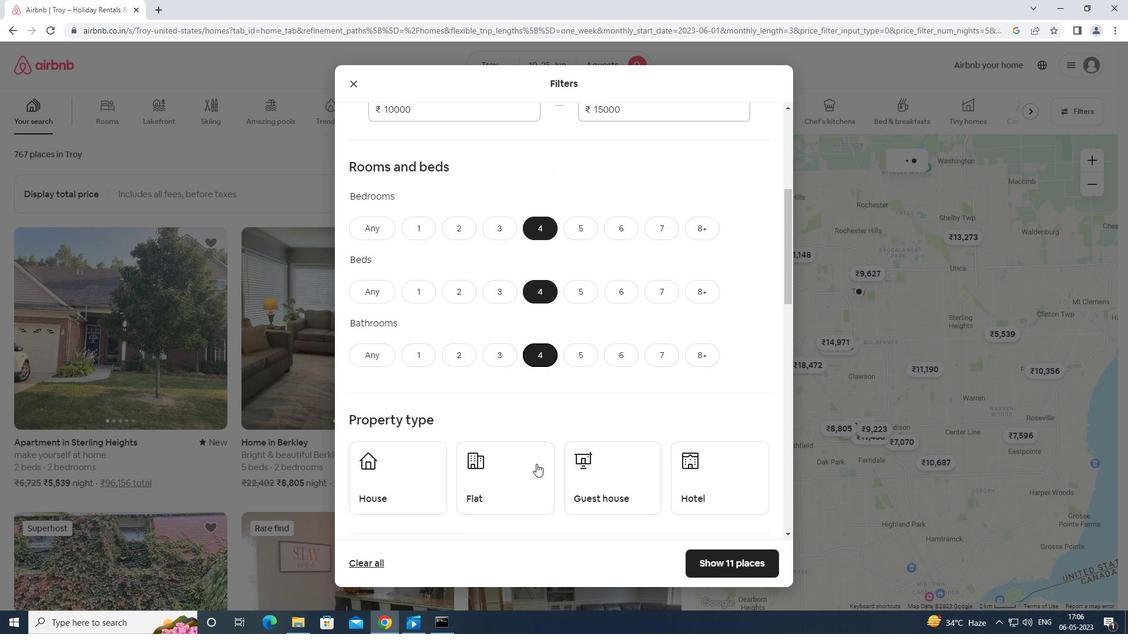 
Action: Mouse scrolled (536, 463) with delta (0, 0)
Screenshot: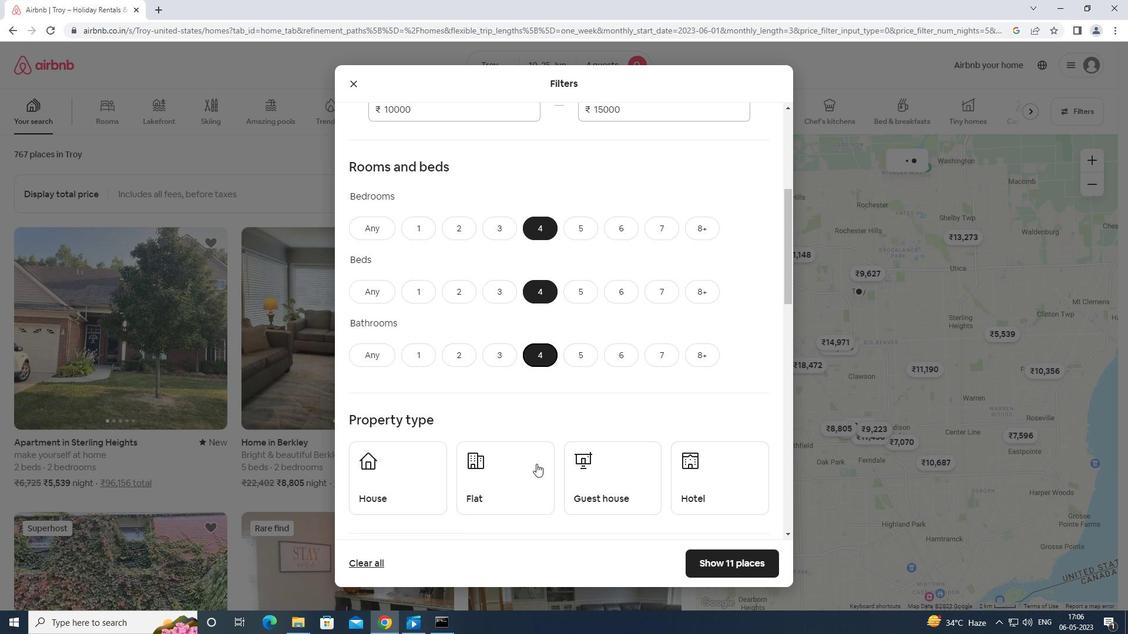 
Action: Mouse moved to (416, 367)
Screenshot: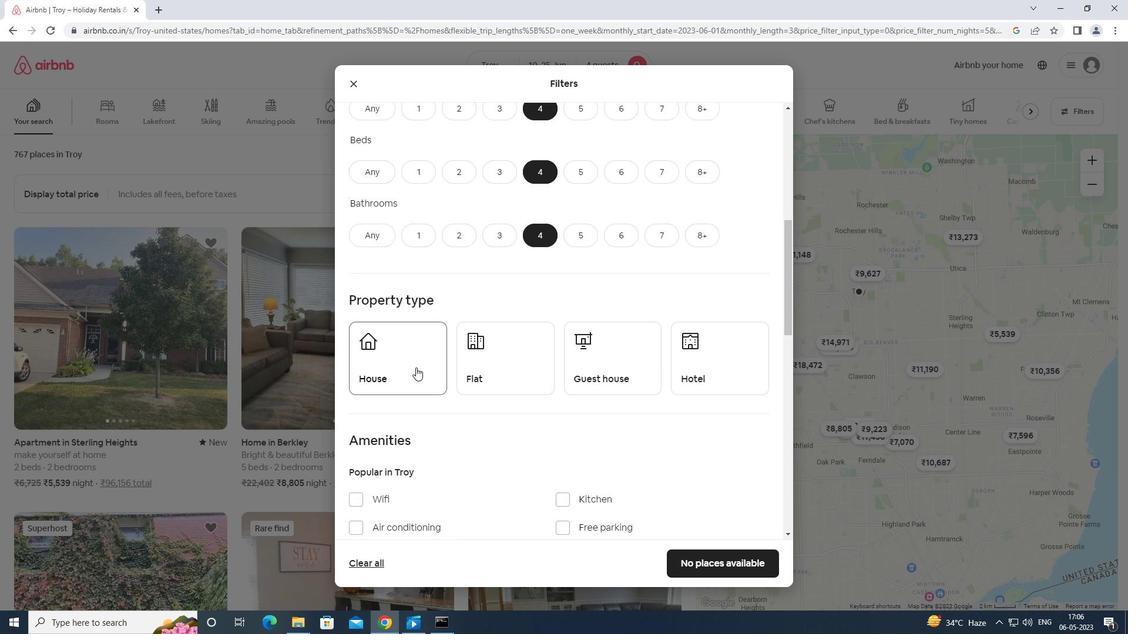
Action: Mouse pressed left at (416, 367)
Screenshot: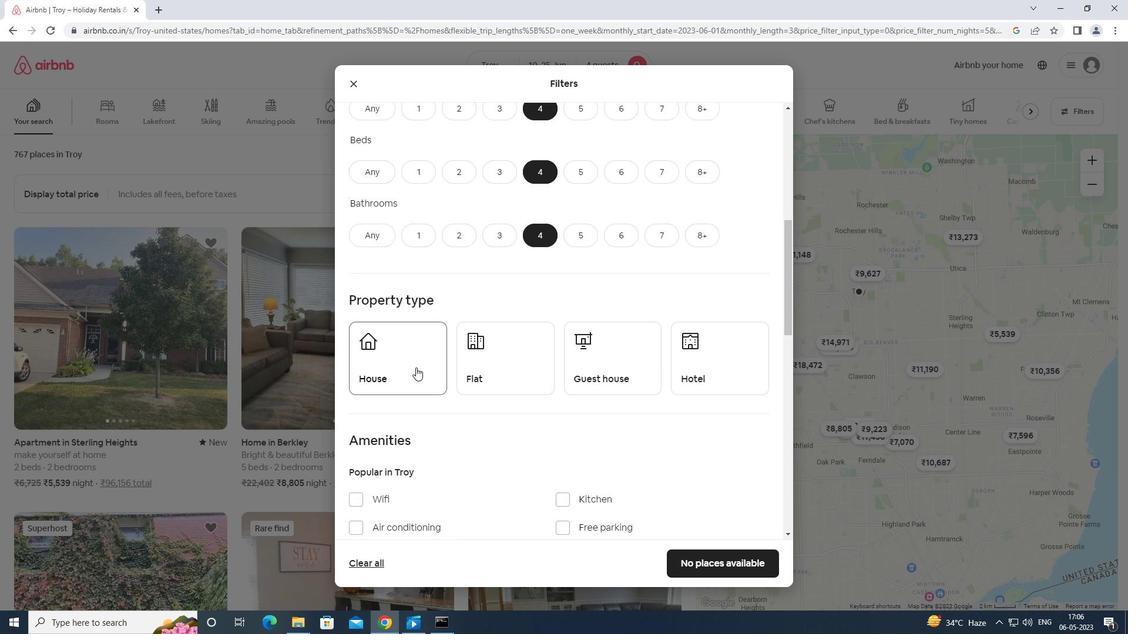 
Action: Mouse moved to (483, 376)
Screenshot: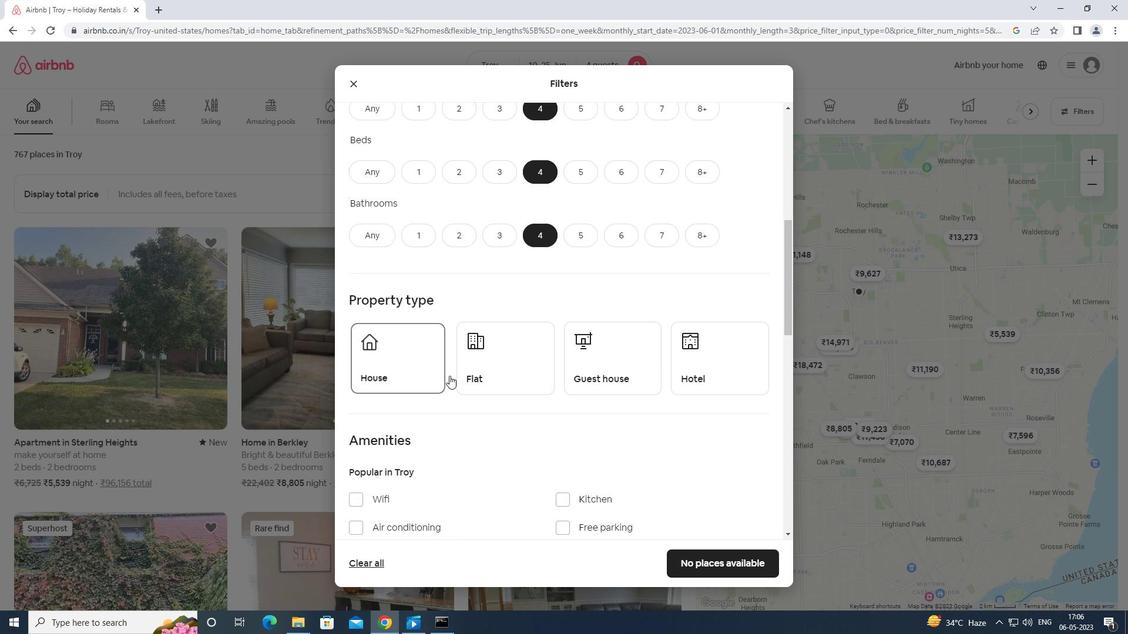 
Action: Mouse pressed left at (483, 376)
Screenshot: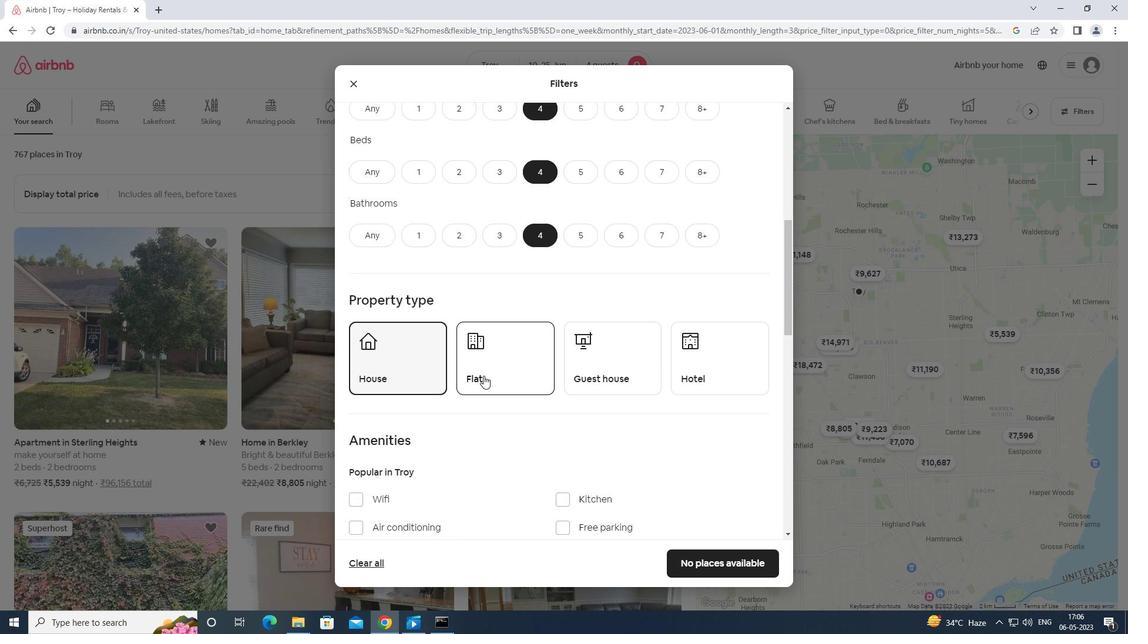 
Action: Mouse moved to (605, 370)
Screenshot: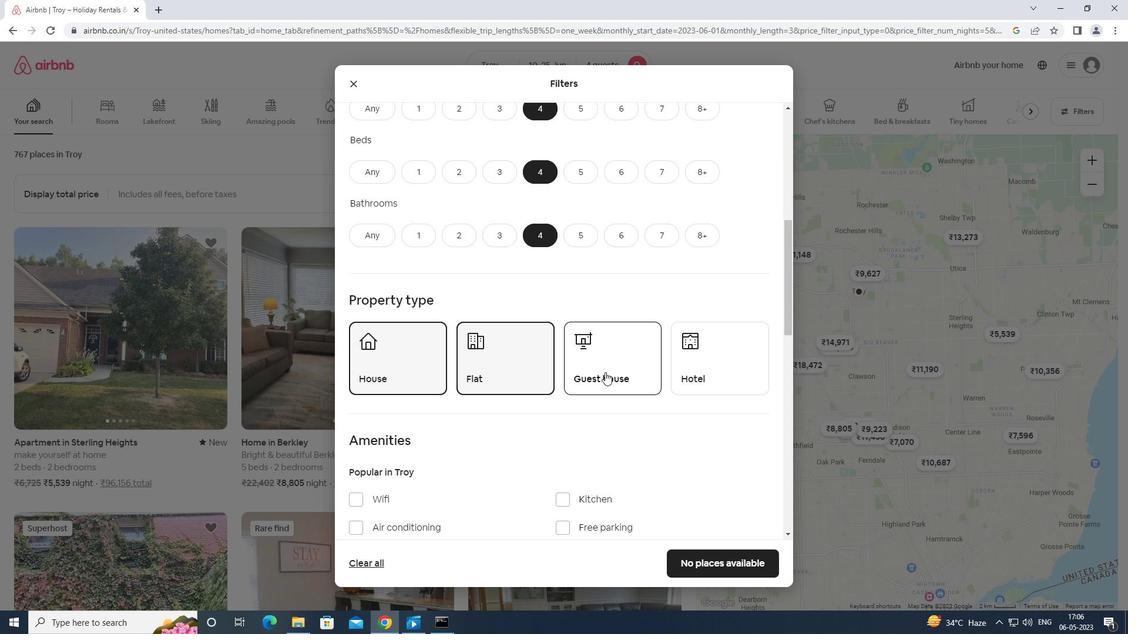 
Action: Mouse pressed left at (605, 370)
Screenshot: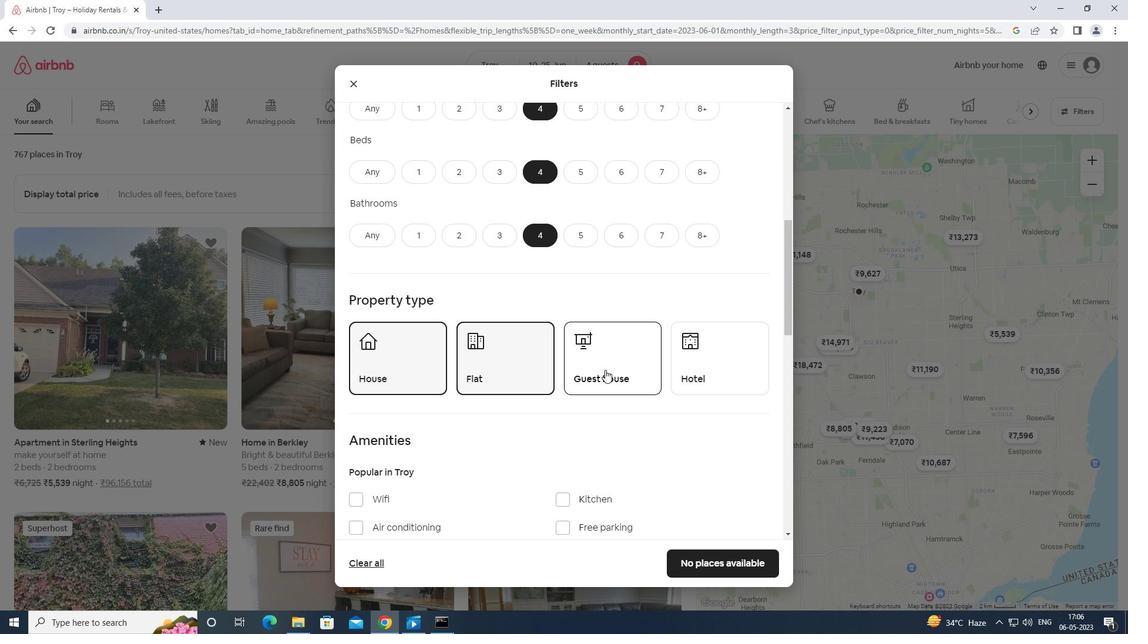 
Action: Mouse moved to (713, 358)
Screenshot: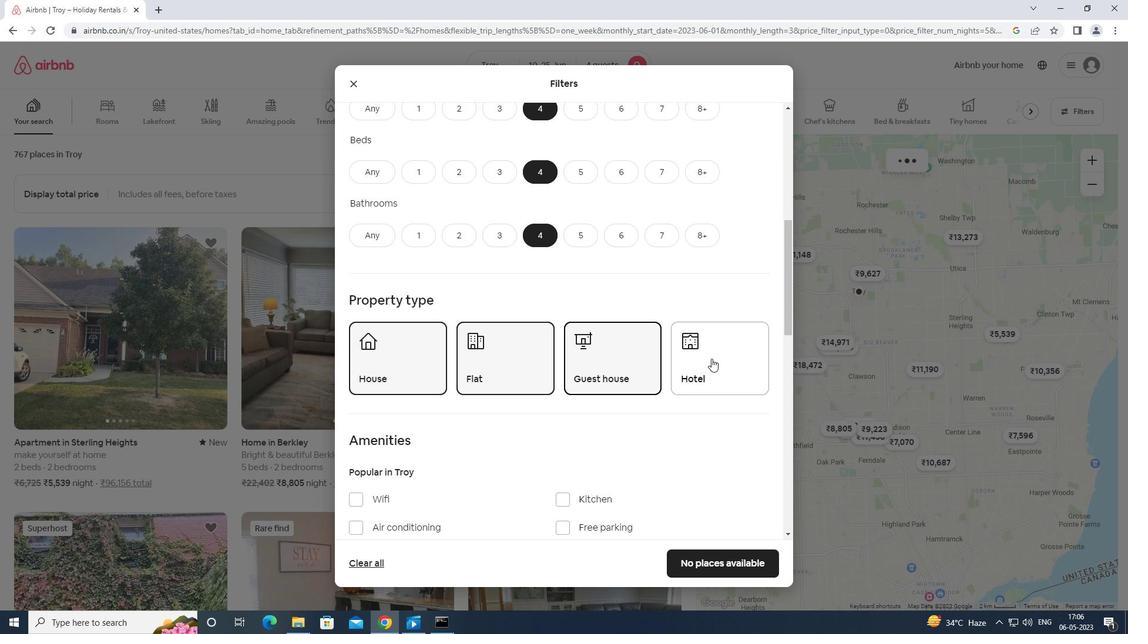 
Action: Mouse pressed left at (713, 358)
Screenshot: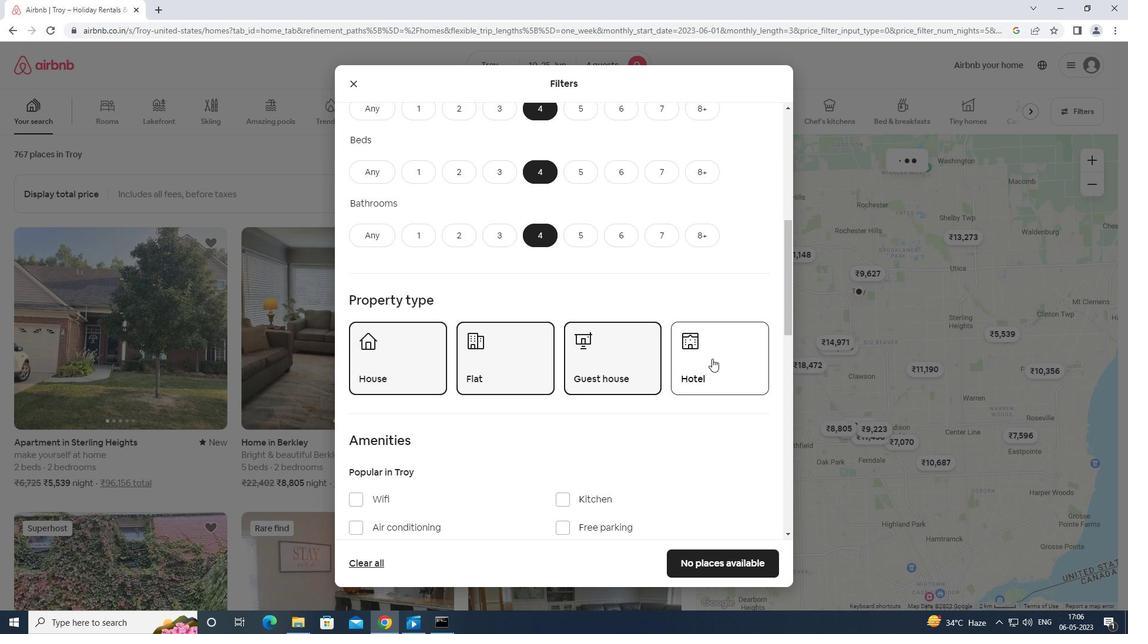 
Action: Mouse moved to (714, 351)
Screenshot: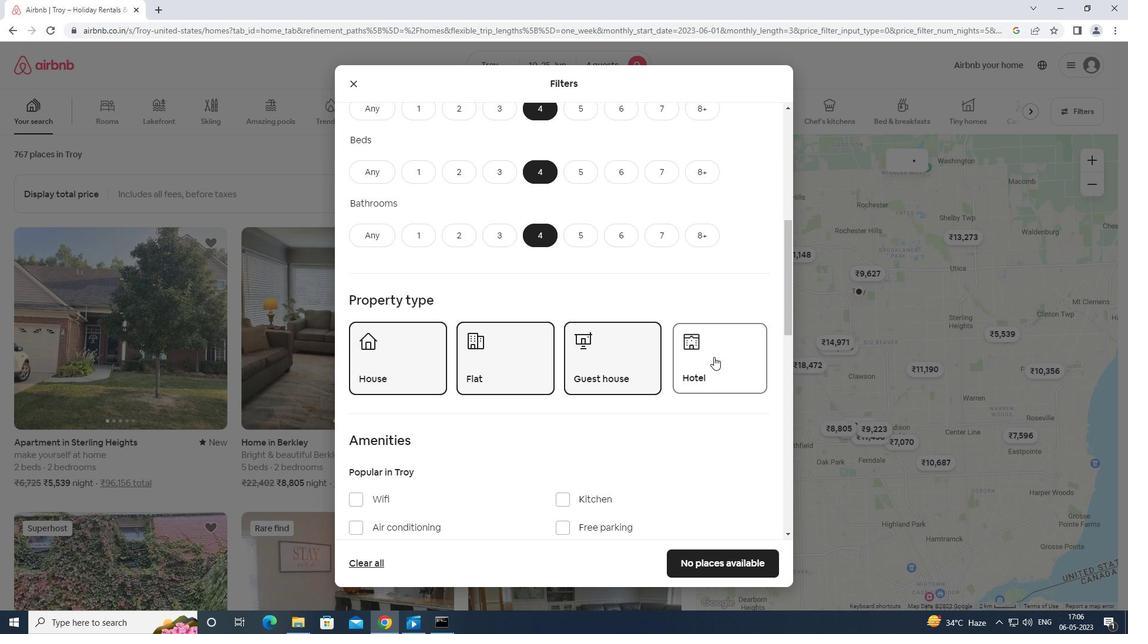 
Action: Mouse scrolled (714, 350) with delta (0, 0)
Screenshot: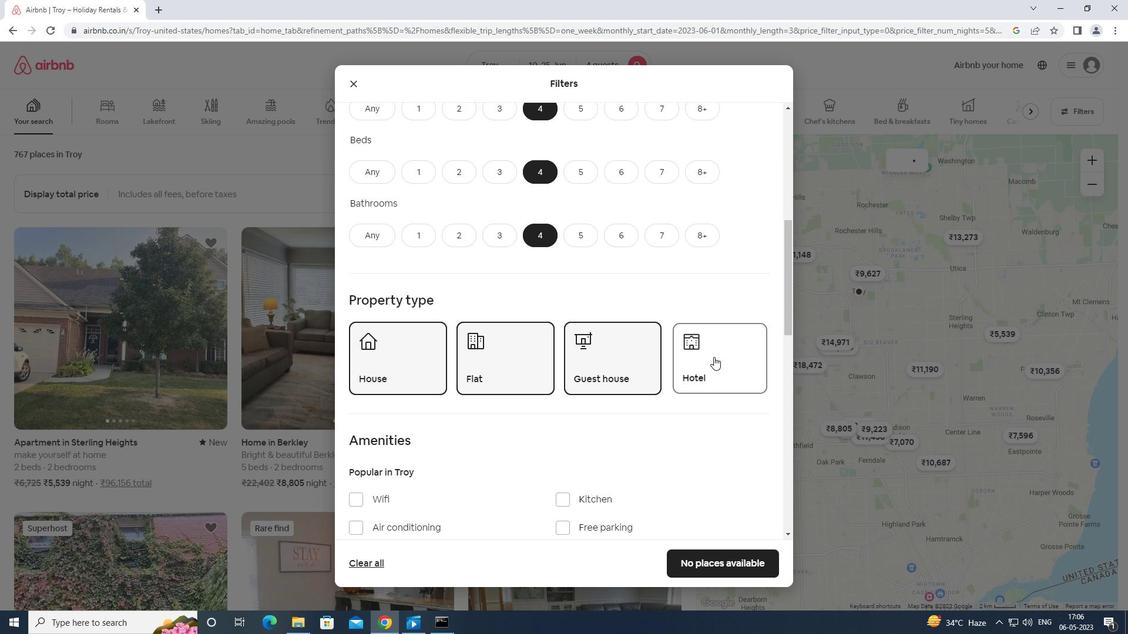 
Action: Mouse moved to (714, 351)
Screenshot: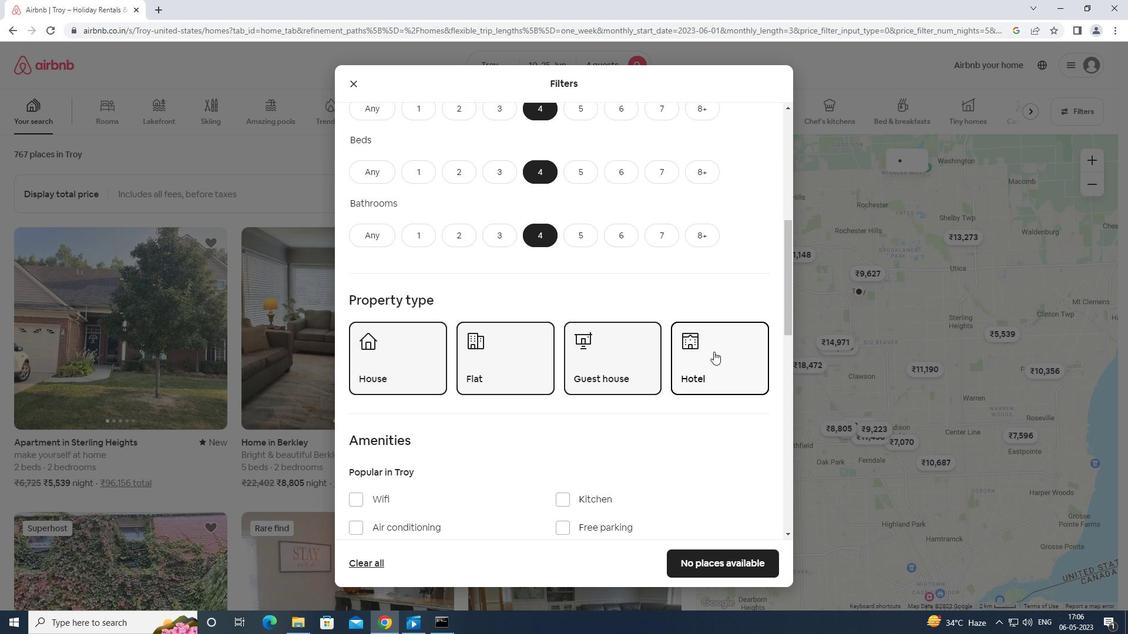 
Action: Mouse scrolled (714, 350) with delta (0, 0)
Screenshot: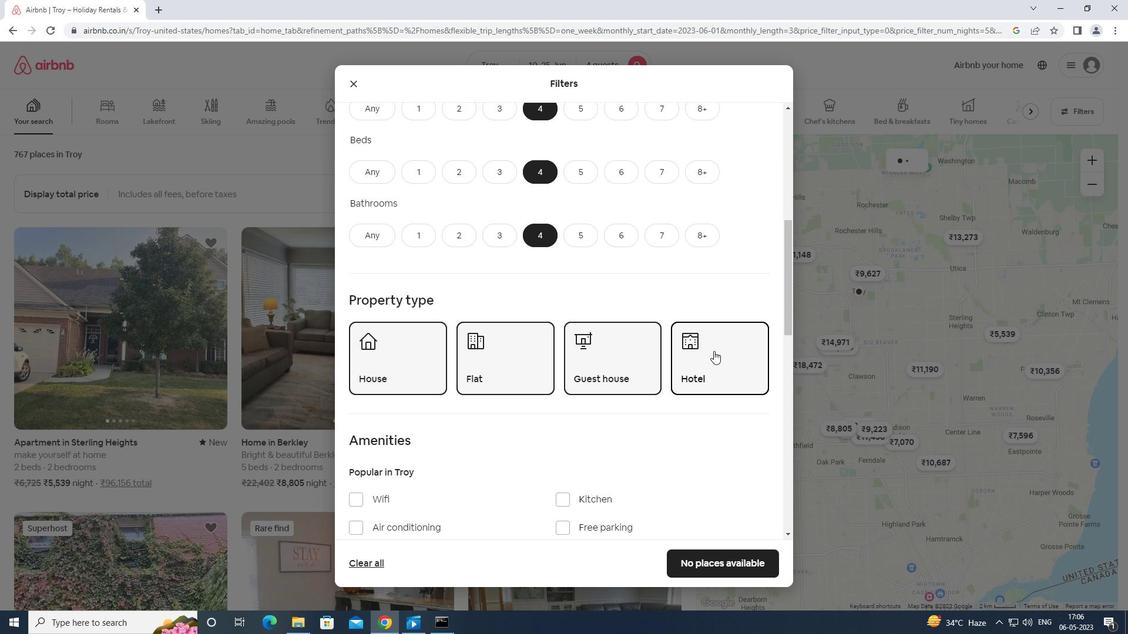 
Action: Mouse moved to (714, 352)
Screenshot: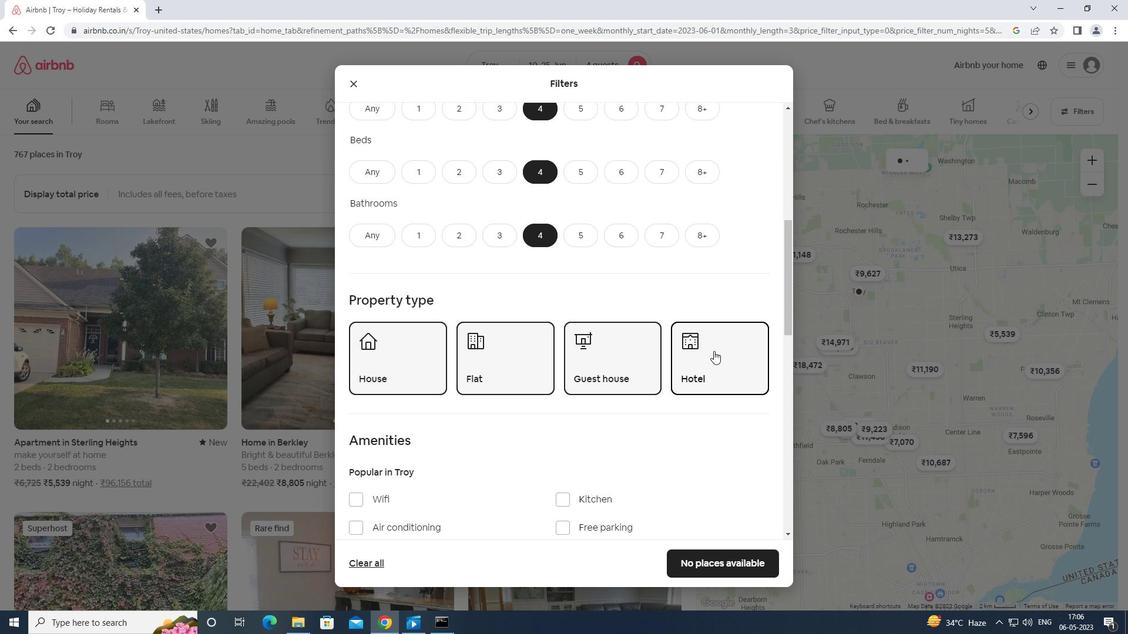 
Action: Mouse scrolled (714, 351) with delta (0, 0)
Screenshot: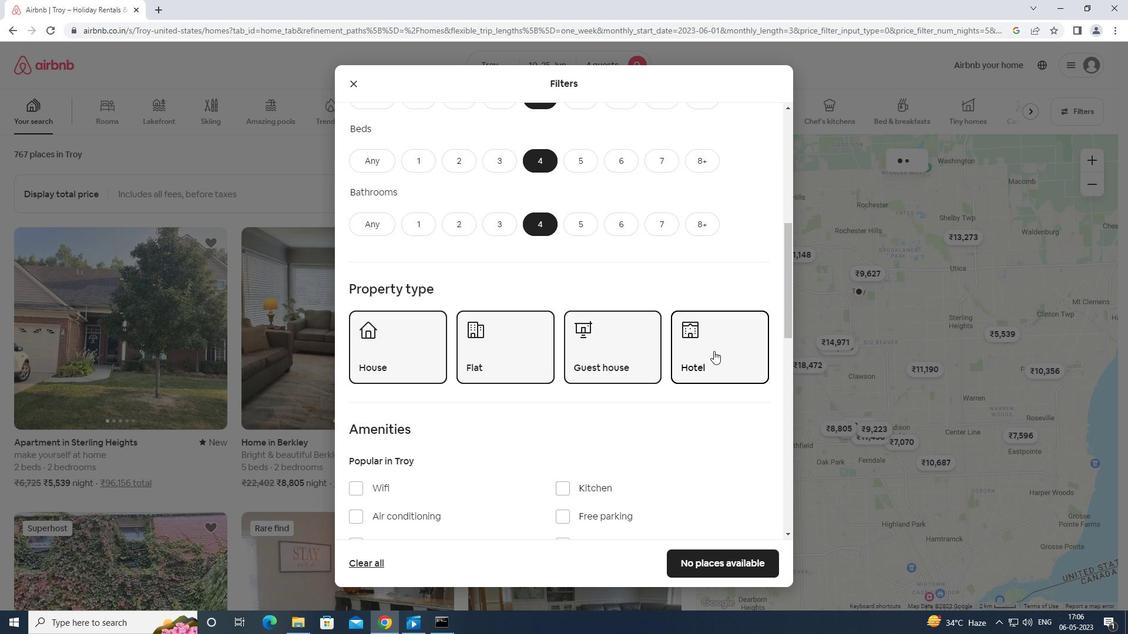 
Action: Mouse moved to (353, 319)
Screenshot: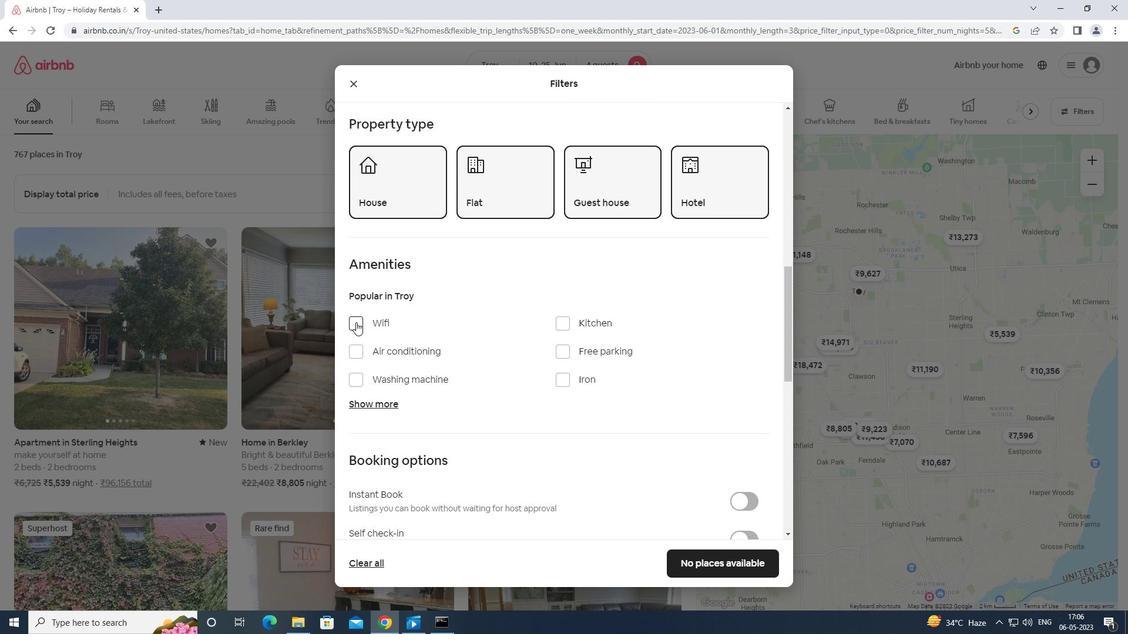 
Action: Mouse pressed left at (353, 319)
Screenshot: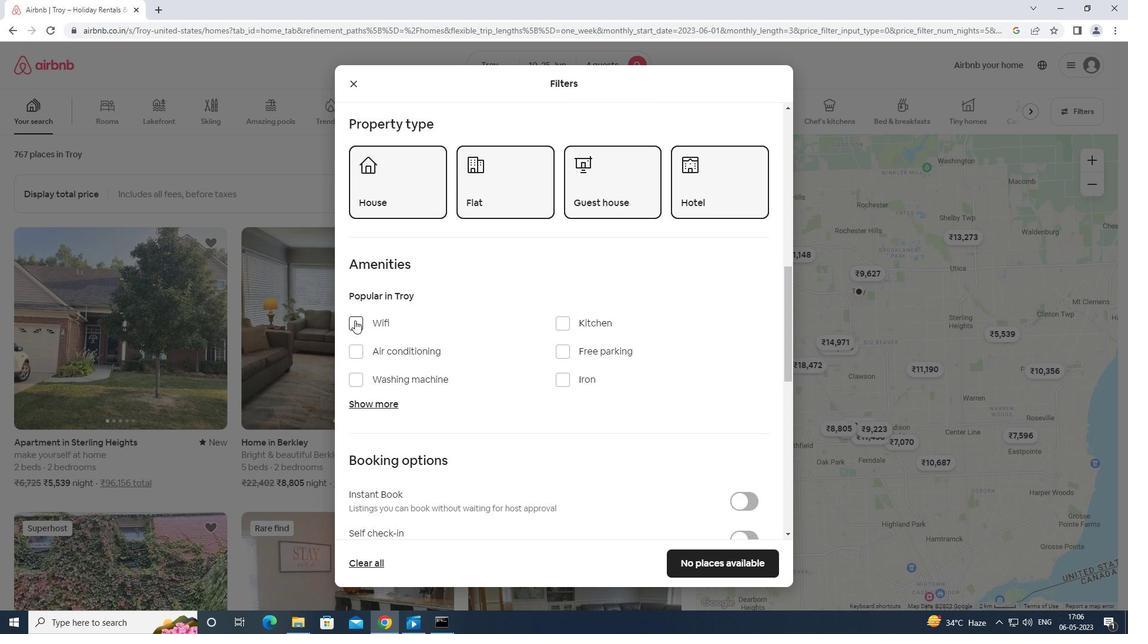 
Action: Mouse moved to (565, 349)
Screenshot: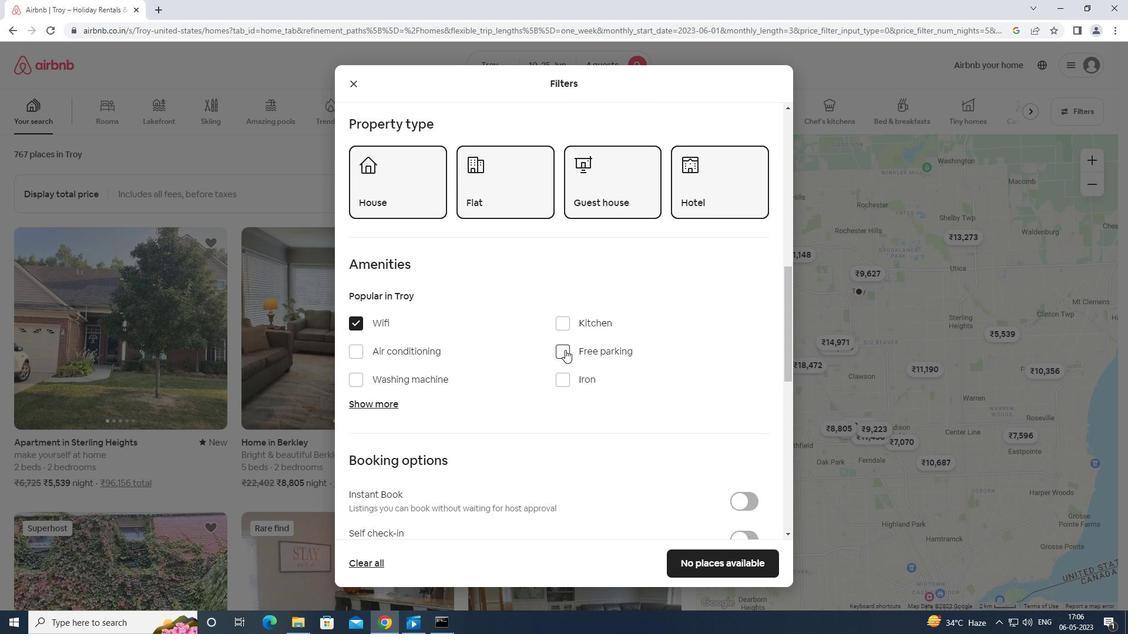 
Action: Mouse pressed left at (565, 349)
Screenshot: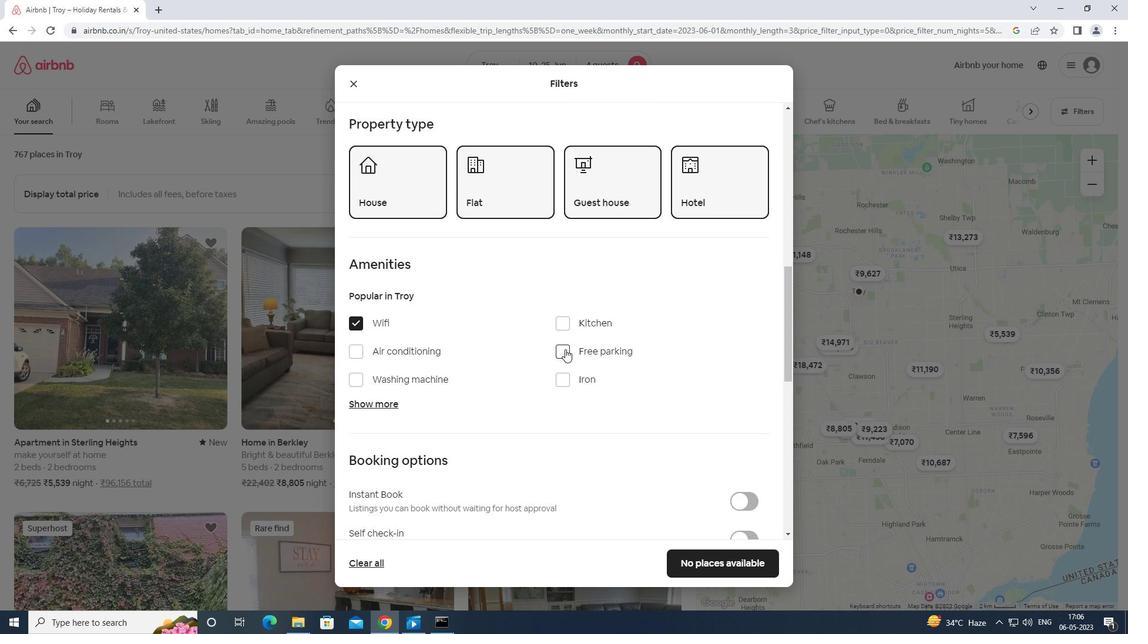 
Action: Mouse moved to (563, 349)
Screenshot: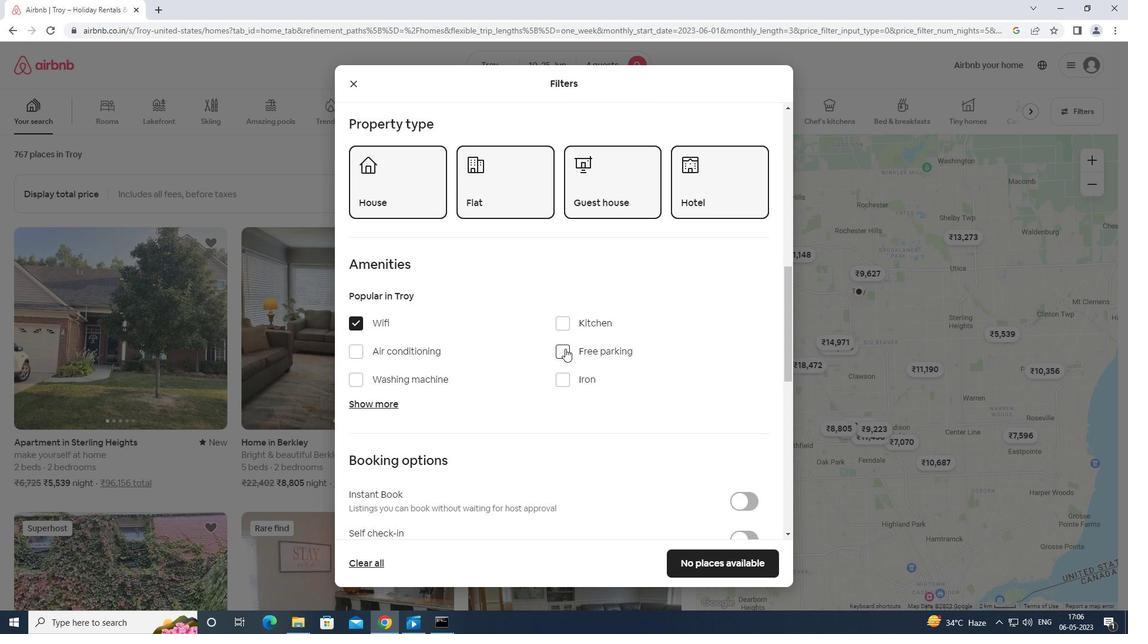 
Action: Mouse scrolled (563, 348) with delta (0, 0)
Screenshot: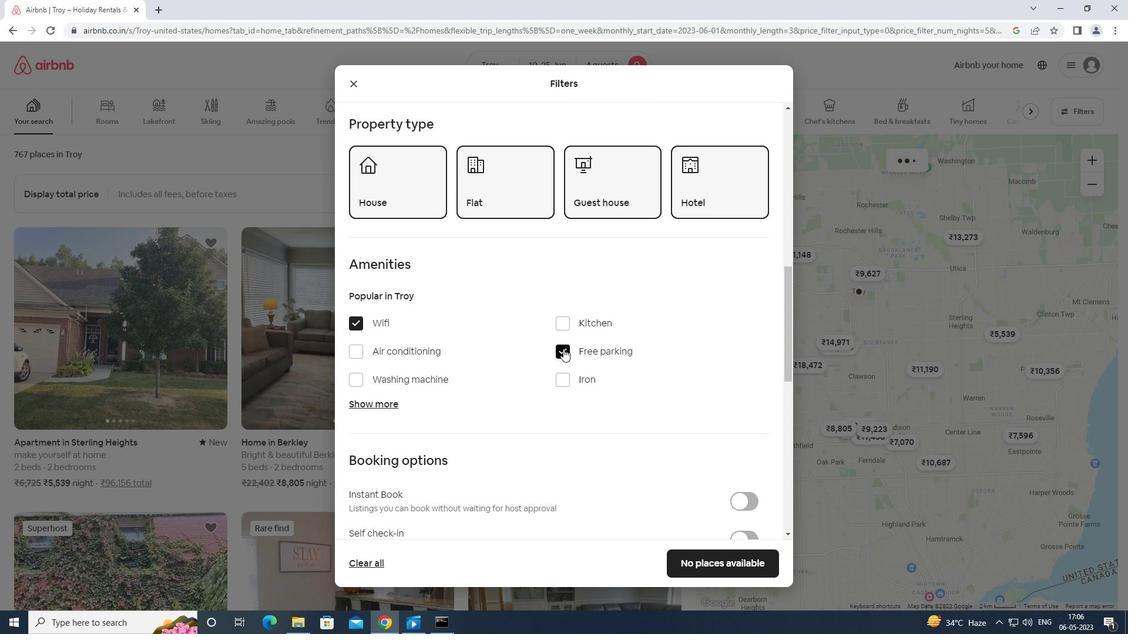
Action: Mouse moved to (371, 346)
Screenshot: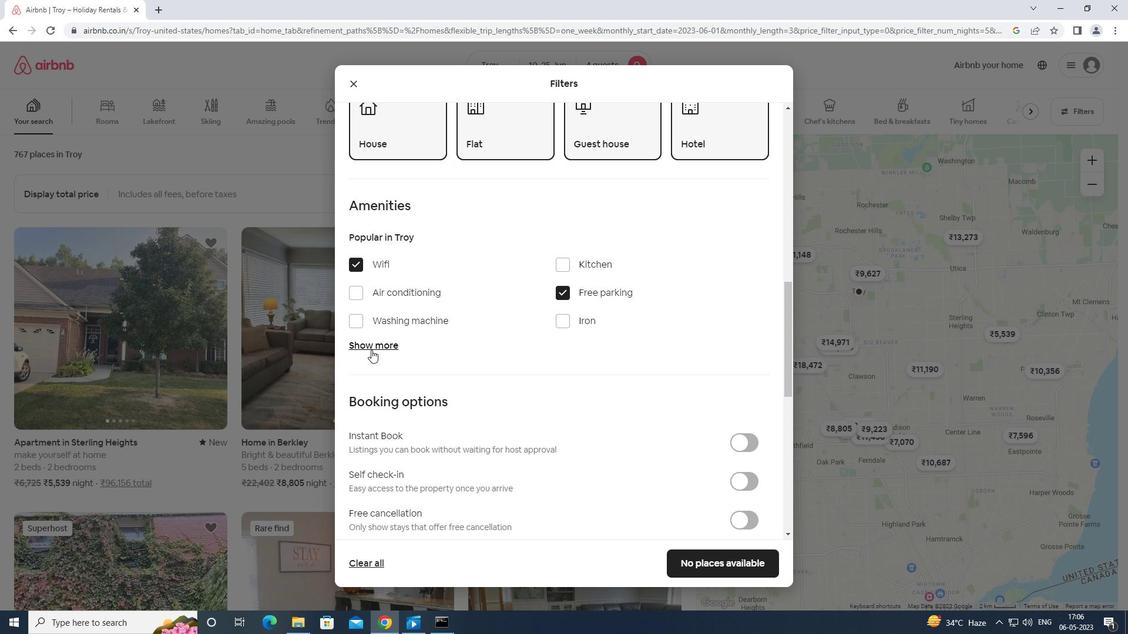 
Action: Mouse pressed left at (371, 346)
Screenshot: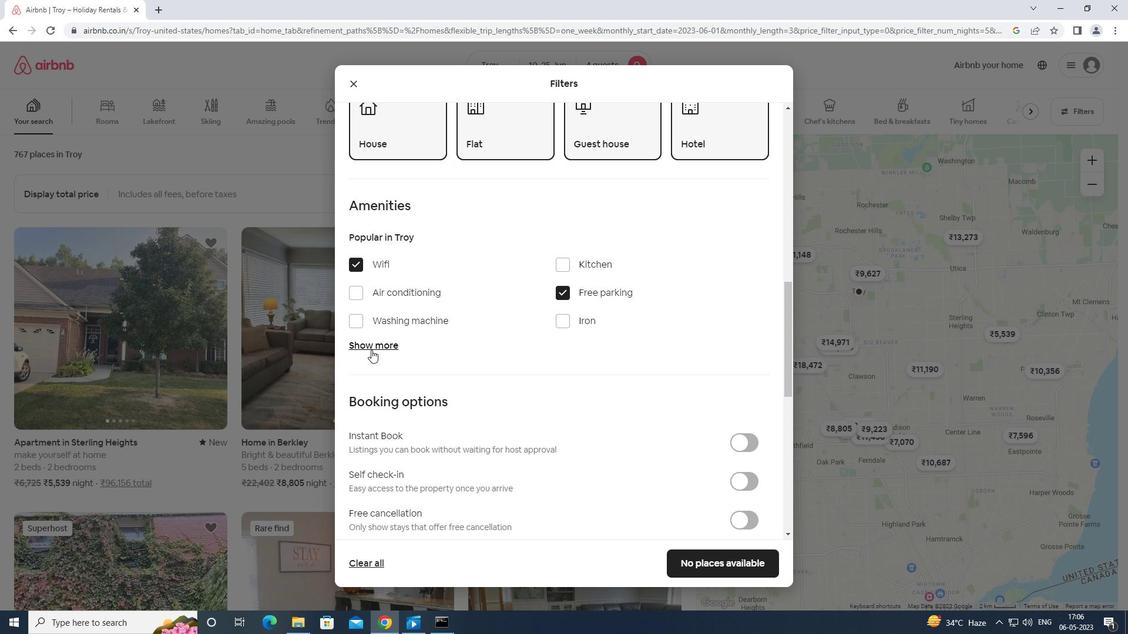 
Action: Mouse moved to (563, 412)
Screenshot: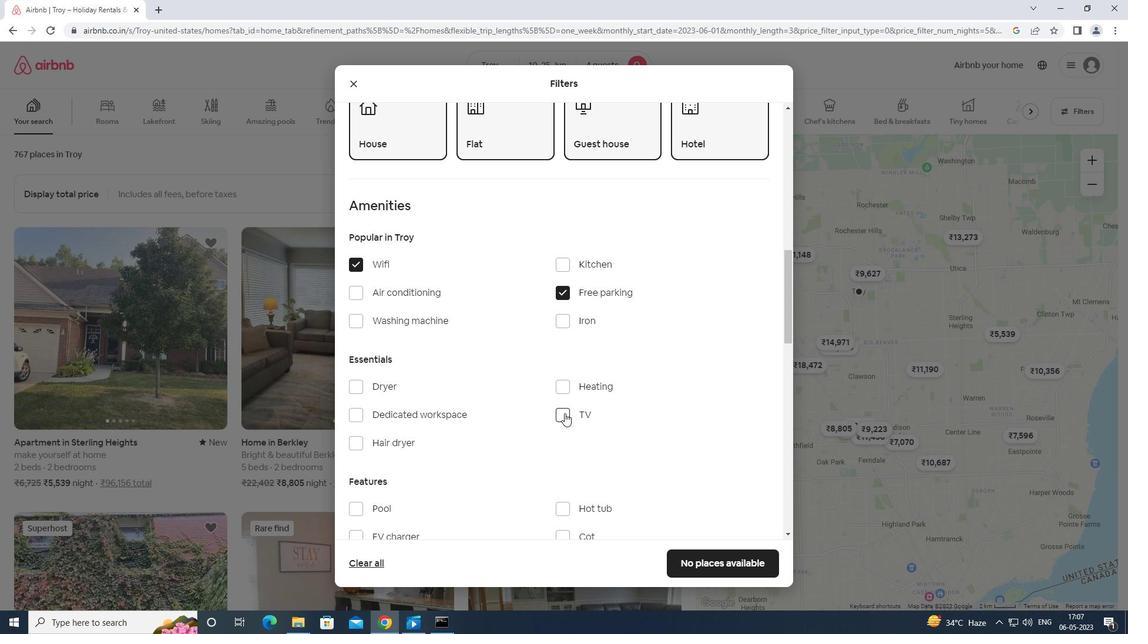 
Action: Mouse pressed left at (563, 412)
Screenshot: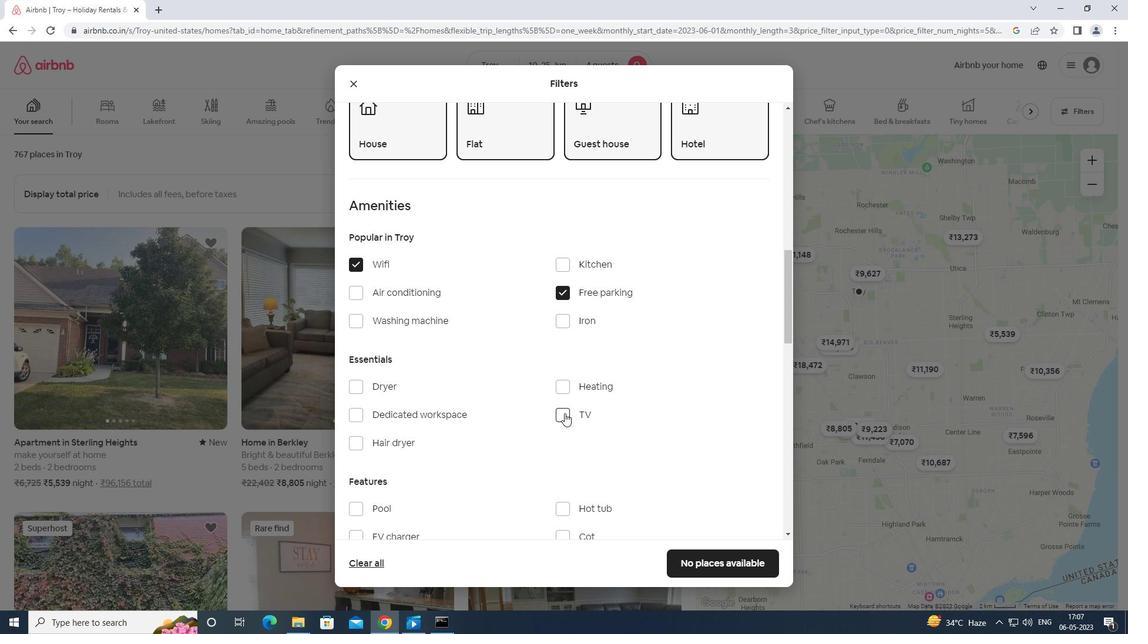 
Action: Mouse moved to (560, 409)
Screenshot: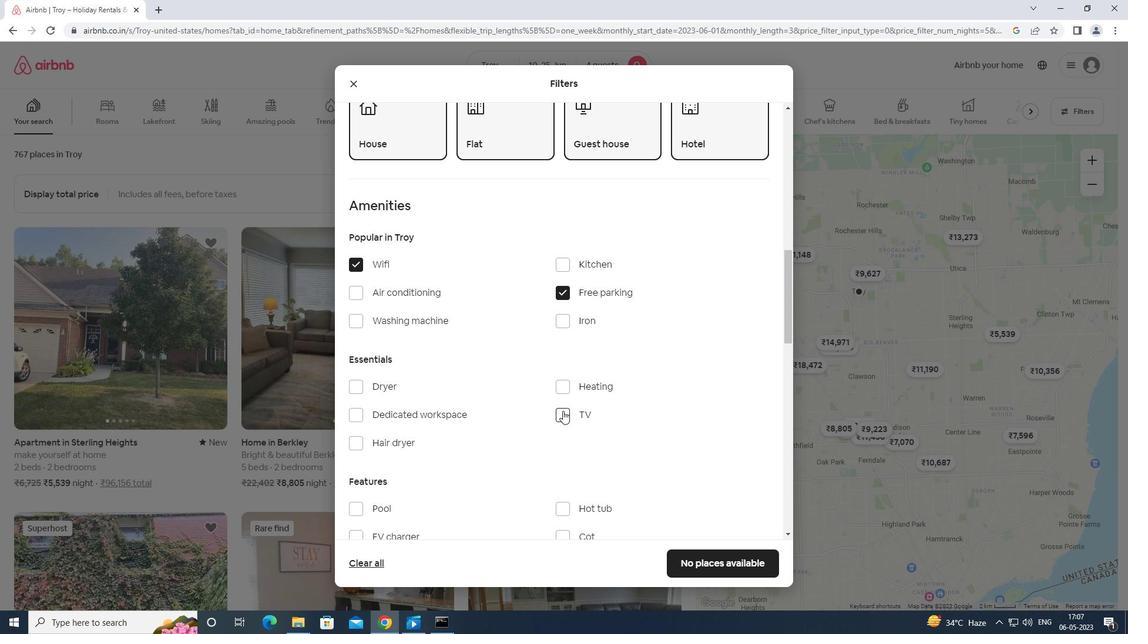 
Action: Mouse scrolled (560, 409) with delta (0, 0)
Screenshot: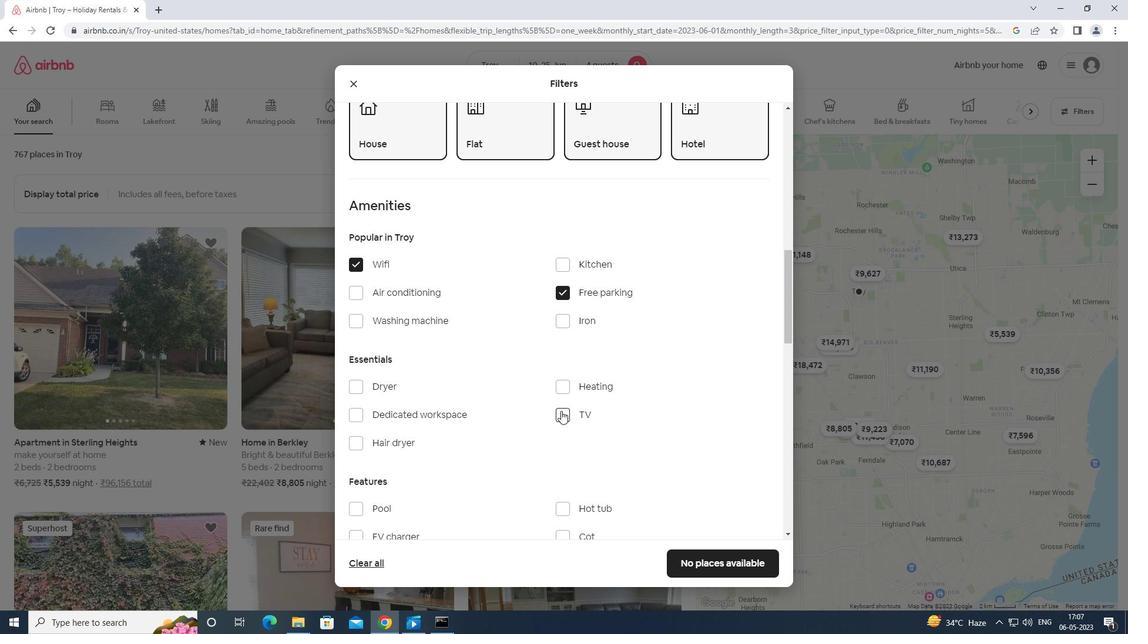 
Action: Mouse scrolled (560, 409) with delta (0, 0)
Screenshot: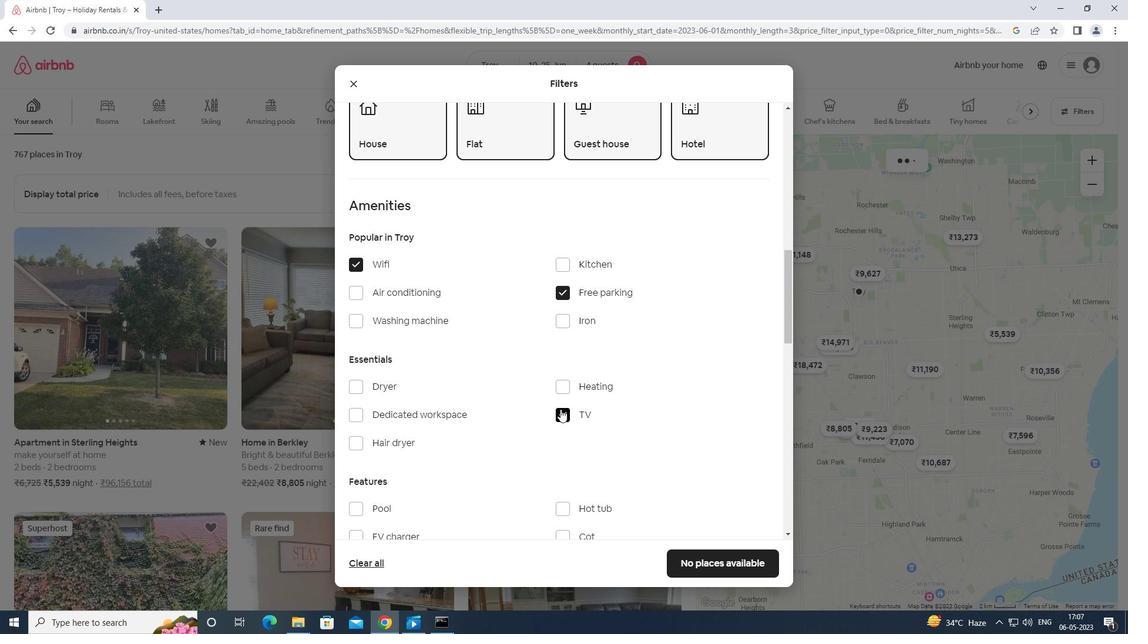 
Action: Mouse moved to (560, 409)
Screenshot: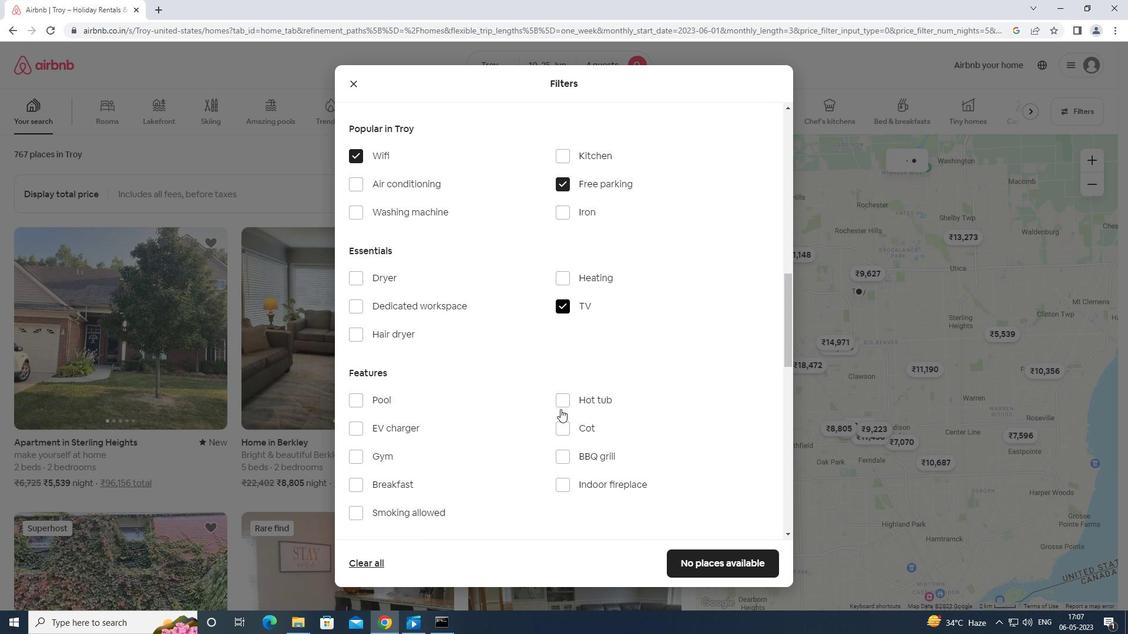 
Action: Mouse scrolled (560, 408) with delta (0, 0)
Screenshot: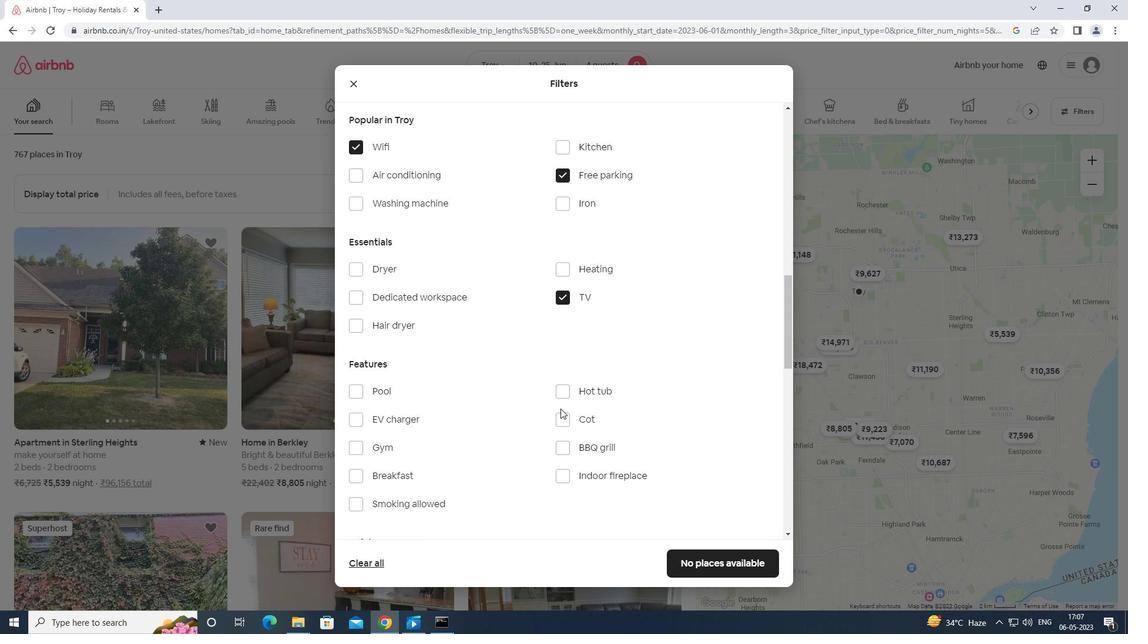 
Action: Mouse moved to (357, 385)
Screenshot: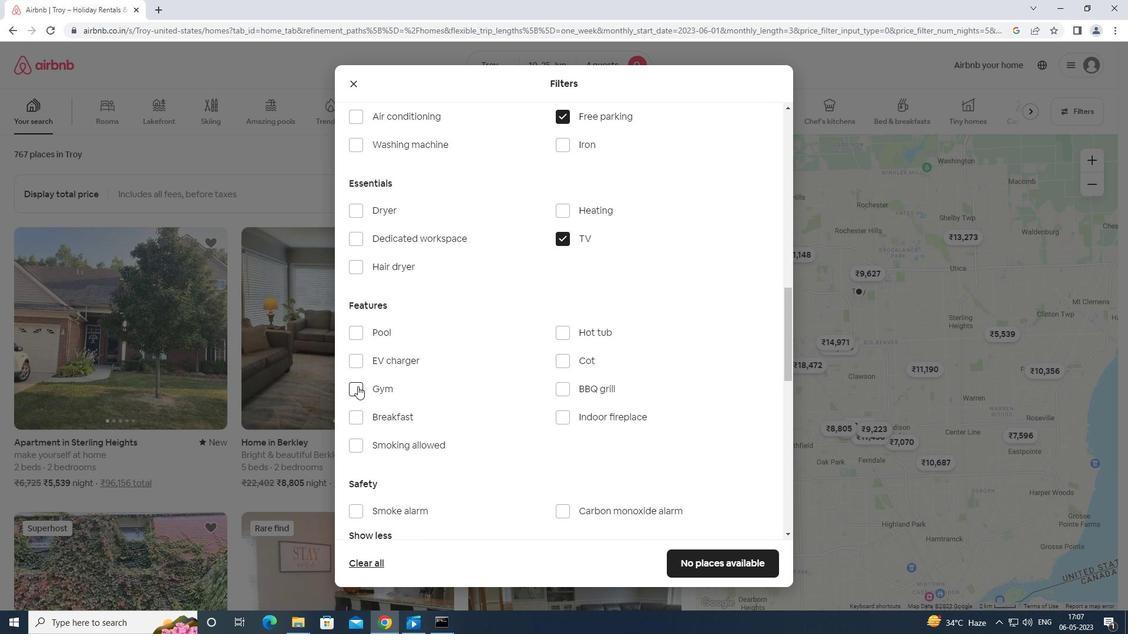 
Action: Mouse pressed left at (357, 385)
Screenshot: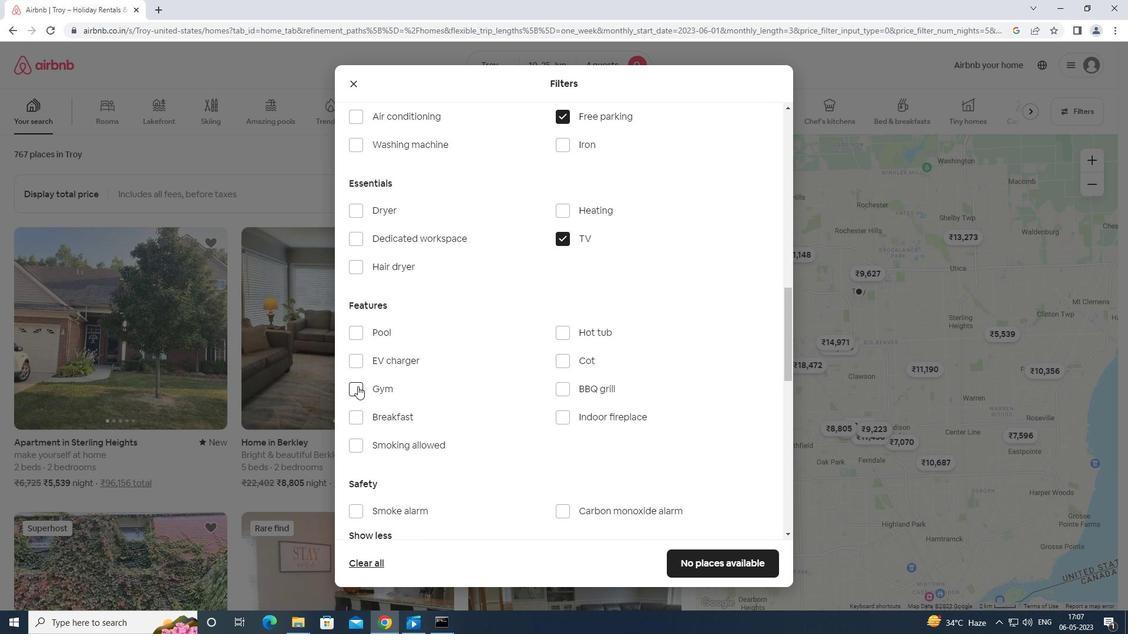 
Action: Mouse moved to (355, 419)
Screenshot: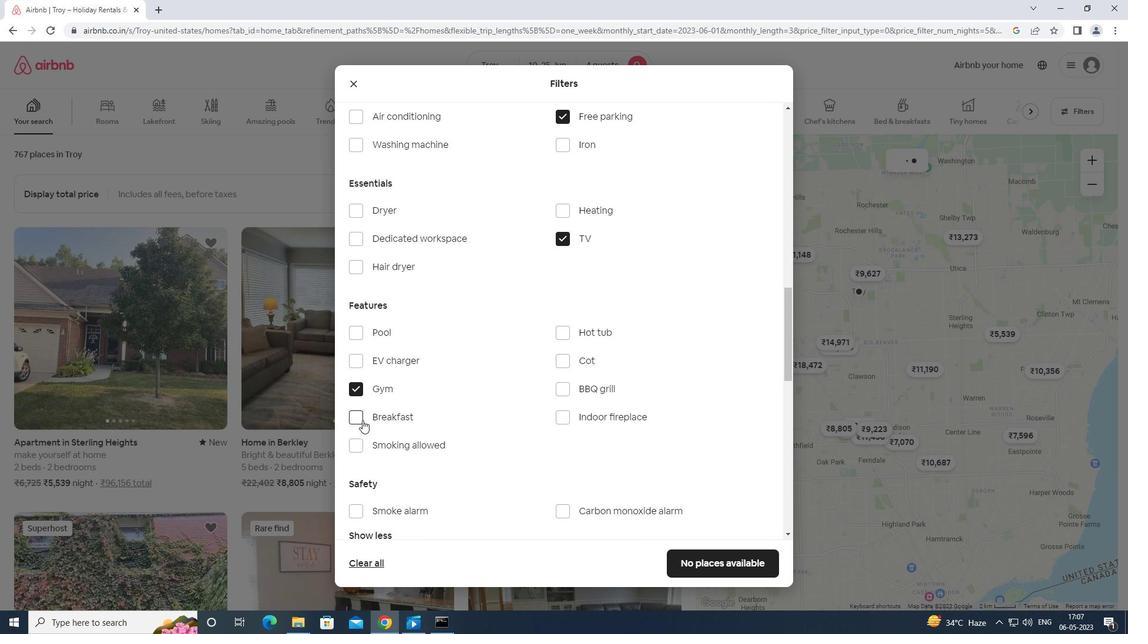 
Action: Mouse pressed left at (355, 419)
Screenshot: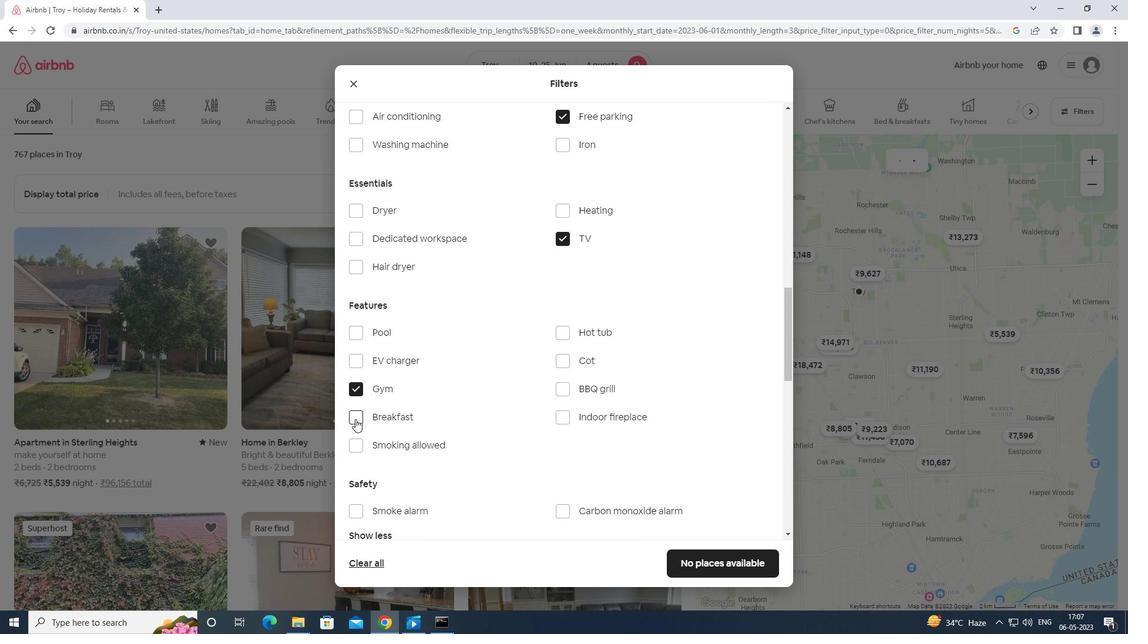 
Action: Mouse moved to (364, 413)
Screenshot: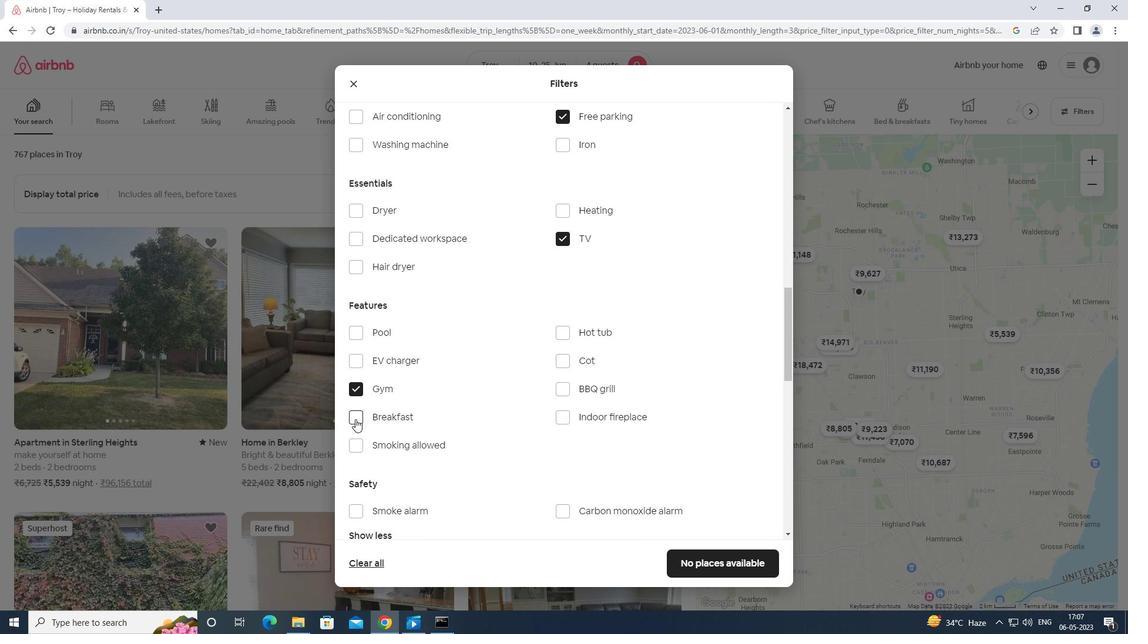 
Action: Mouse scrolled (364, 412) with delta (0, 0)
Screenshot: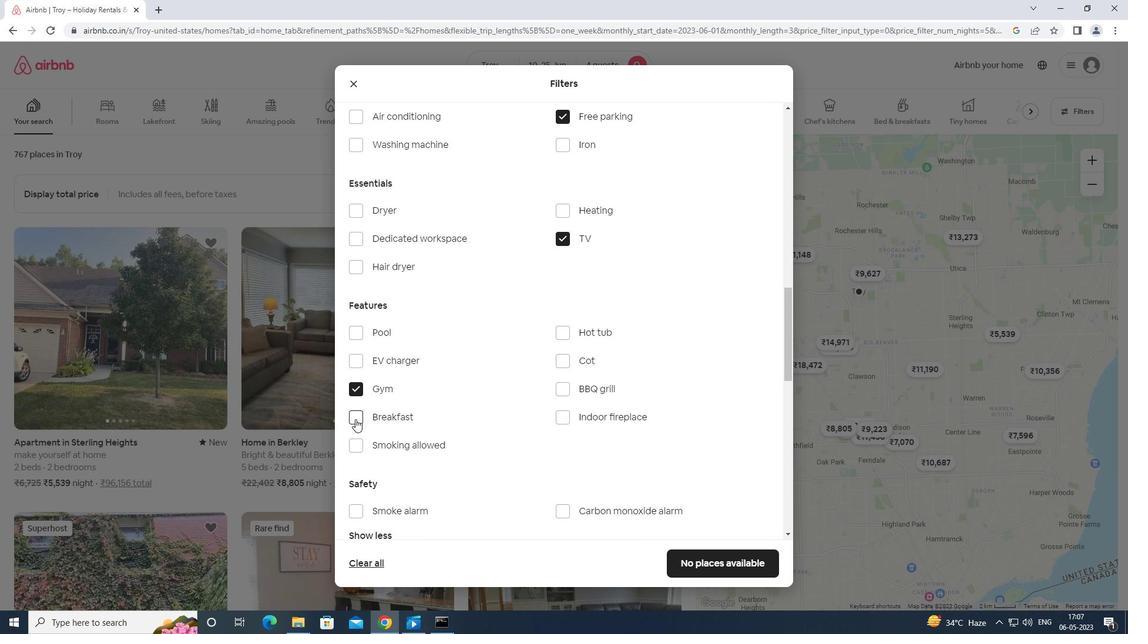 
Action: Mouse scrolled (364, 412) with delta (0, 0)
Screenshot: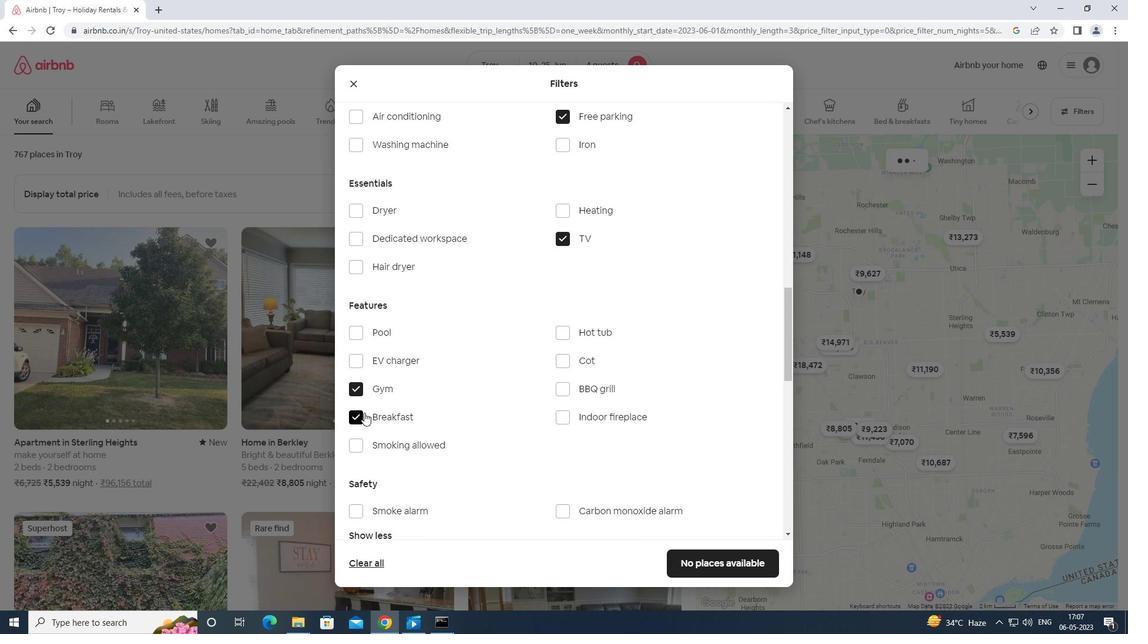 
Action: Mouse moved to (376, 407)
Screenshot: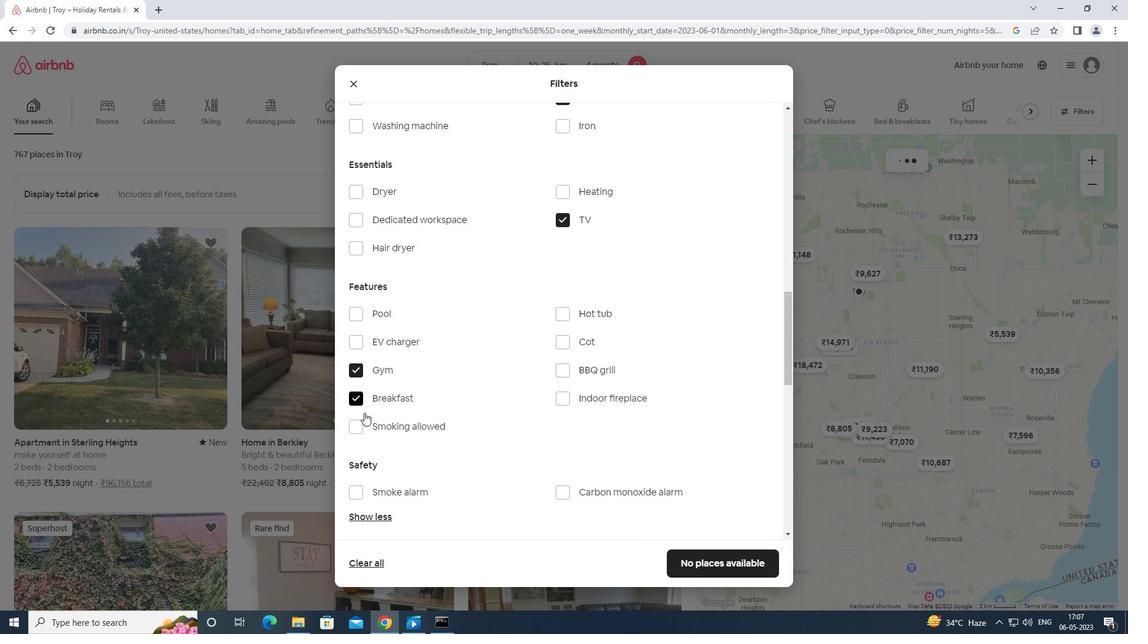 
Action: Mouse scrolled (376, 407) with delta (0, 0)
Screenshot: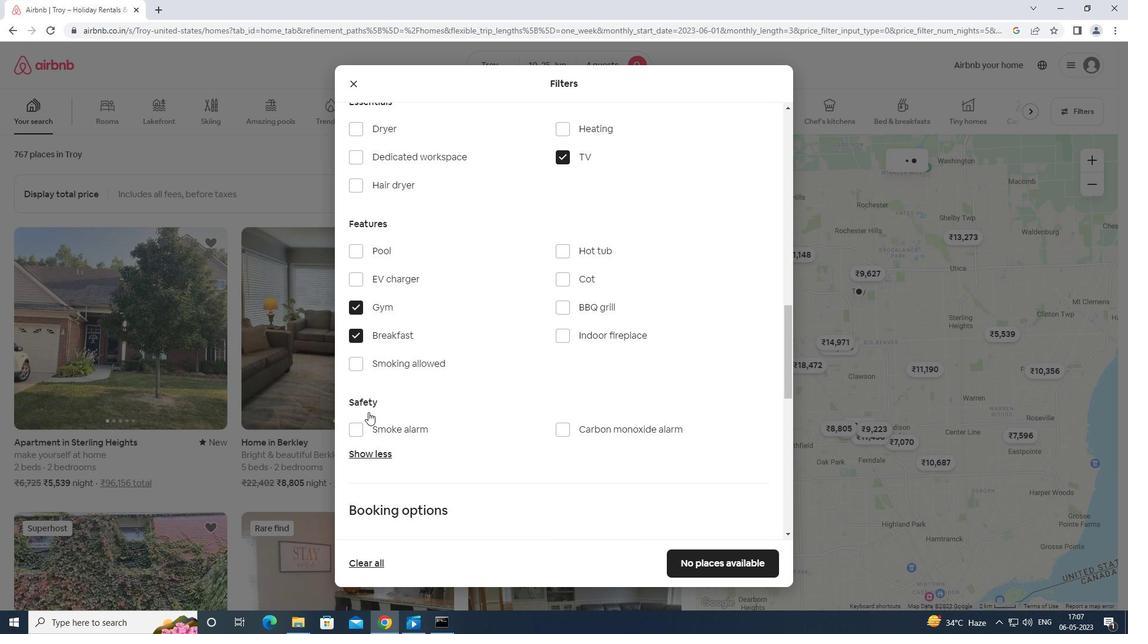 
Action: Mouse scrolled (376, 407) with delta (0, 0)
Screenshot: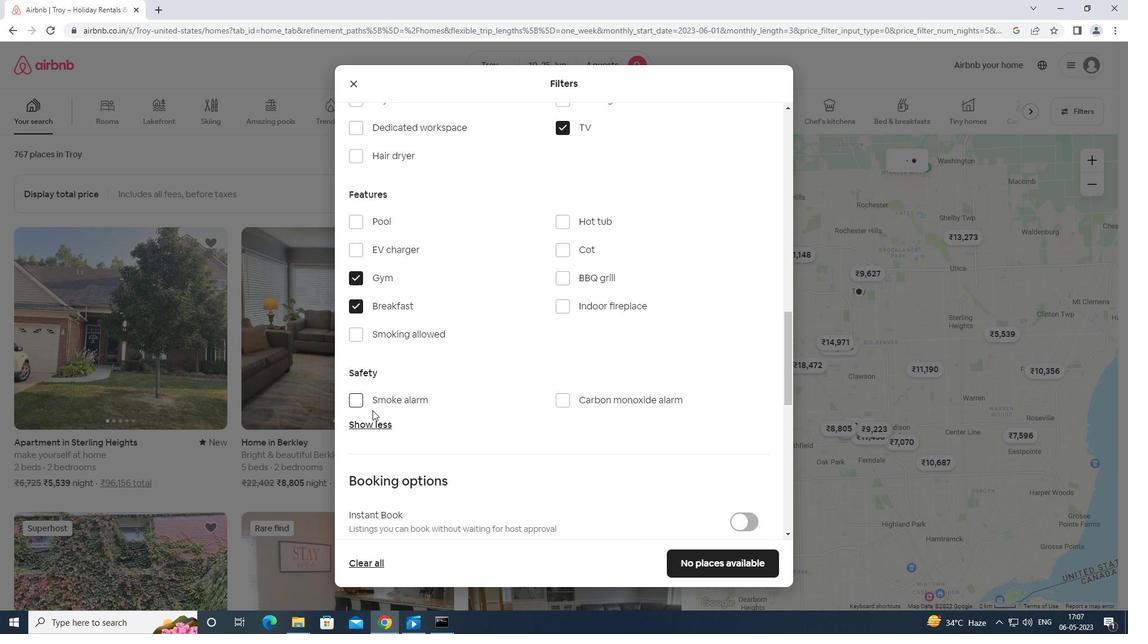 
Action: Mouse moved to (380, 406)
Screenshot: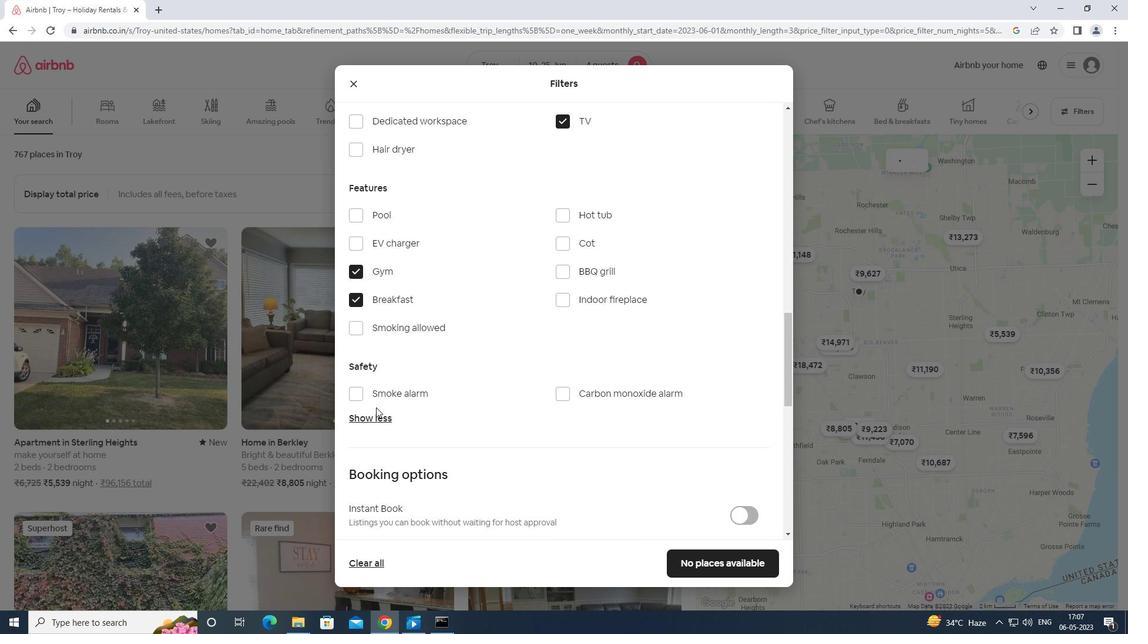 
Action: Mouse scrolled (380, 405) with delta (0, 0)
Screenshot: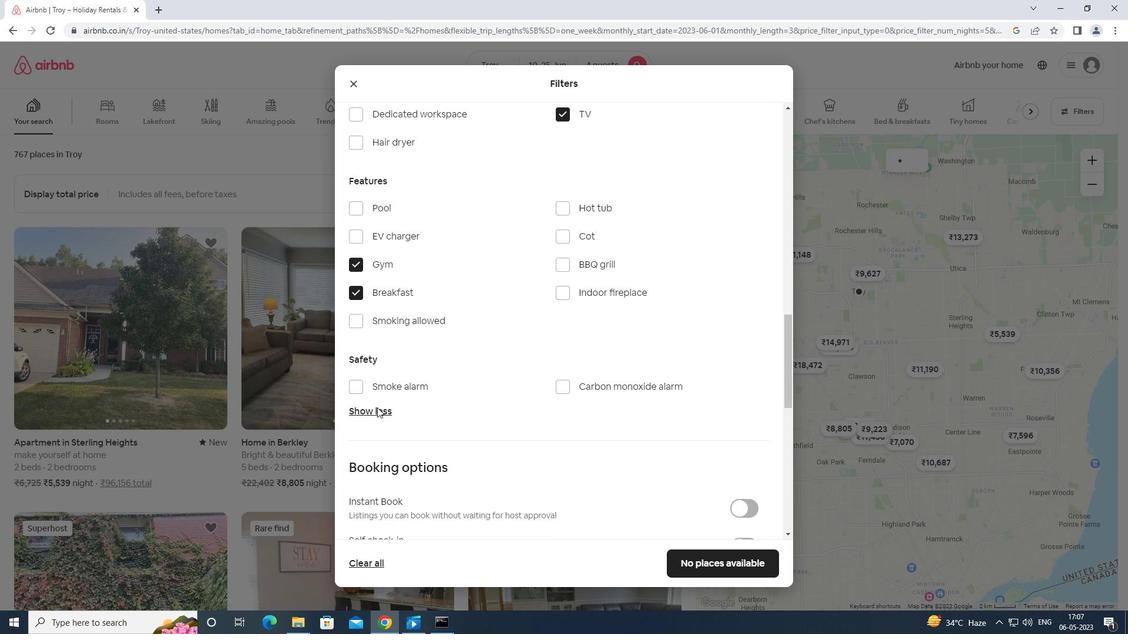 
Action: Mouse moved to (741, 374)
Screenshot: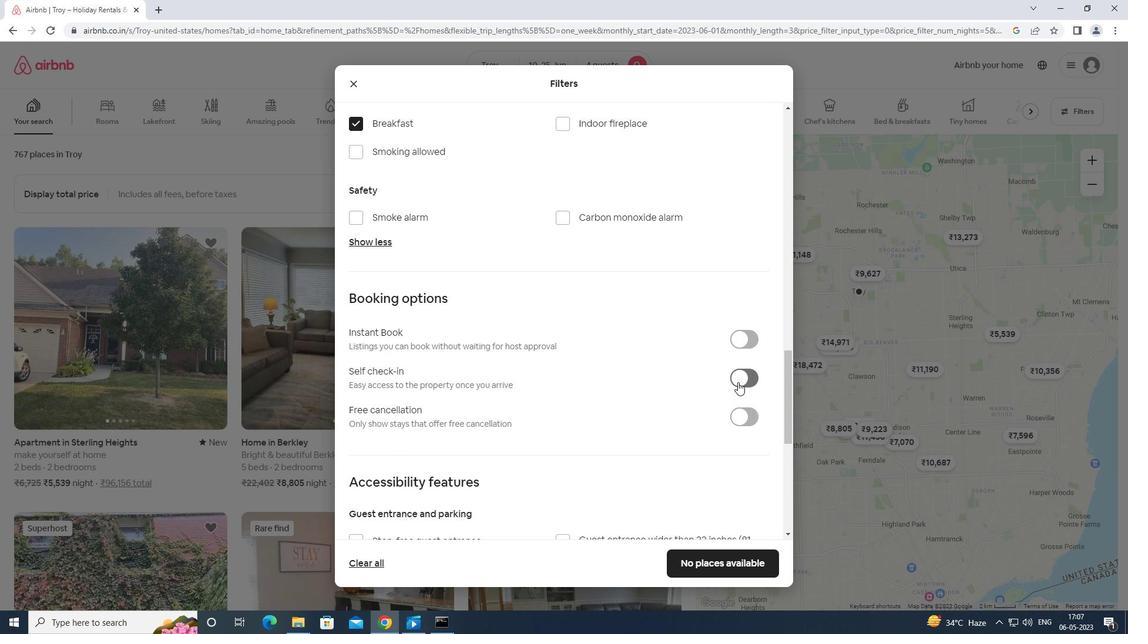 
Action: Mouse pressed left at (741, 374)
Screenshot: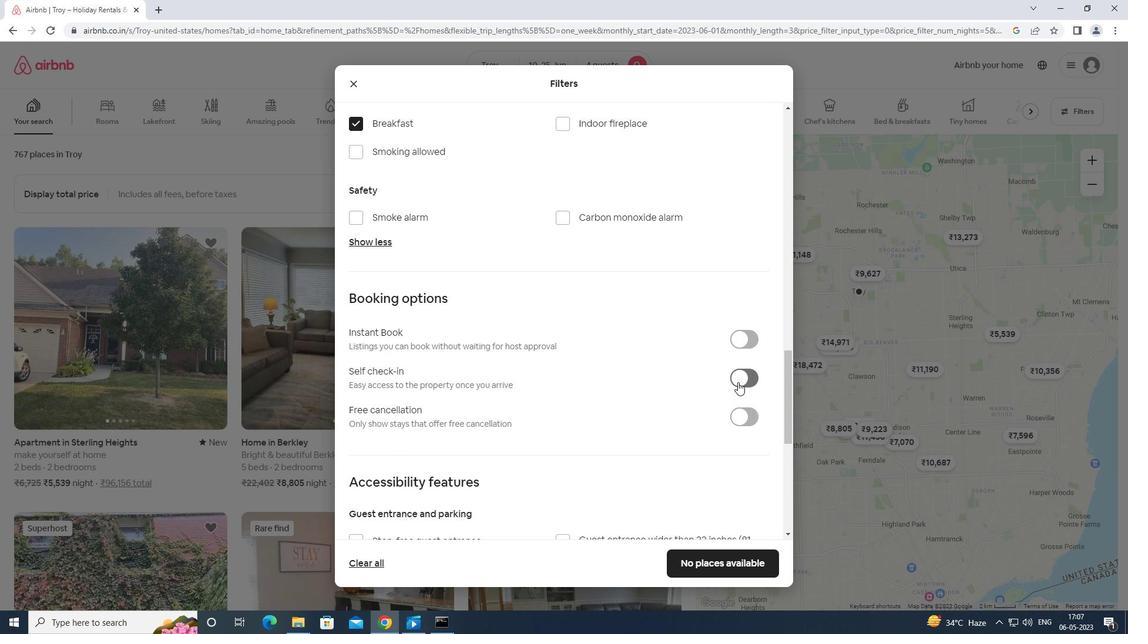 
Action: Mouse moved to (733, 375)
Screenshot: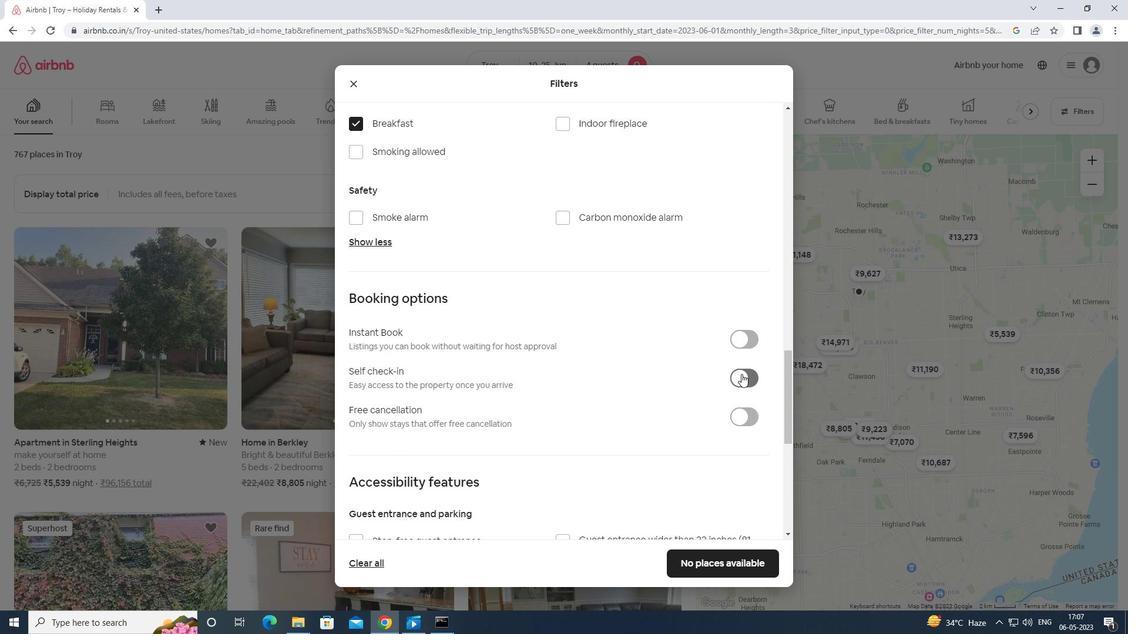 
Action: Mouse scrolled (733, 375) with delta (0, 0)
Screenshot: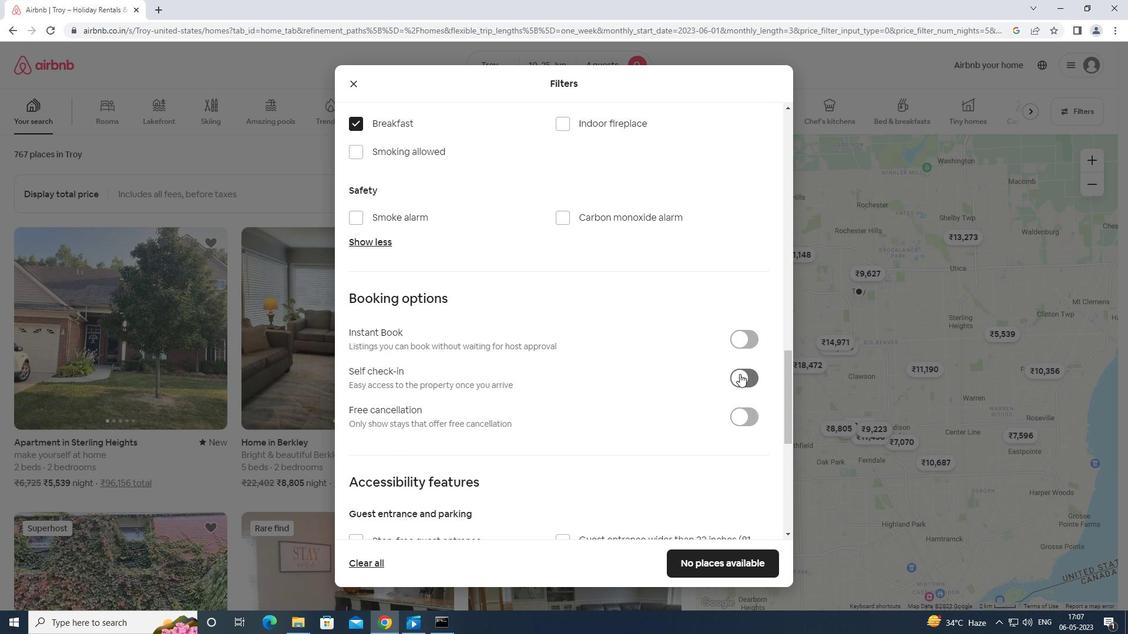 
Action: Mouse scrolled (733, 375) with delta (0, 0)
Screenshot: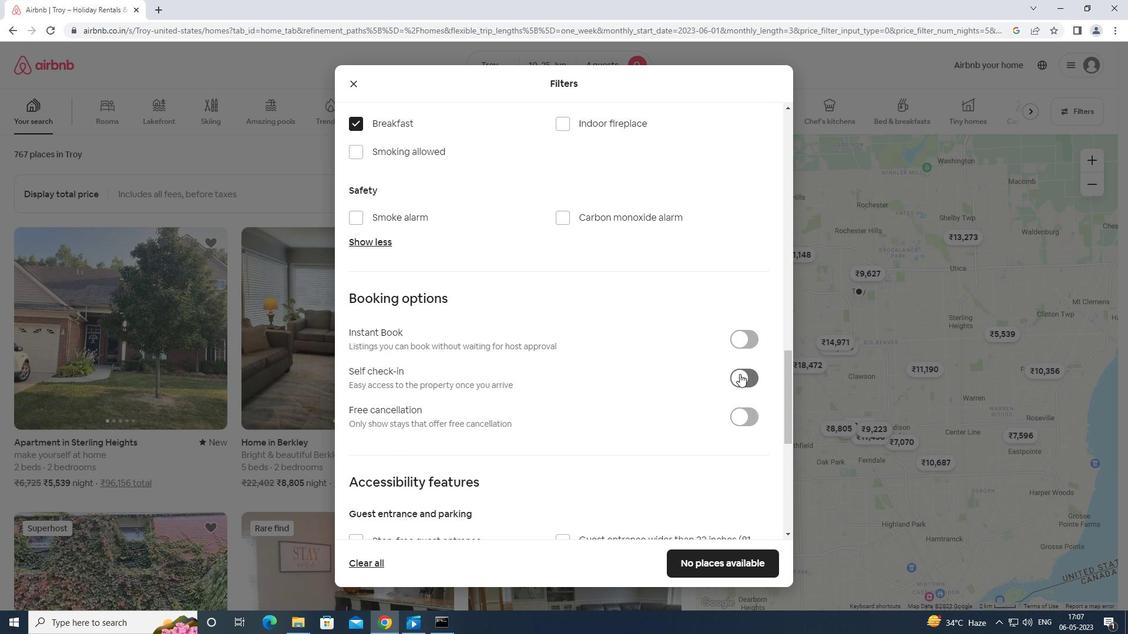 
Action: Mouse scrolled (733, 375) with delta (0, 0)
Screenshot: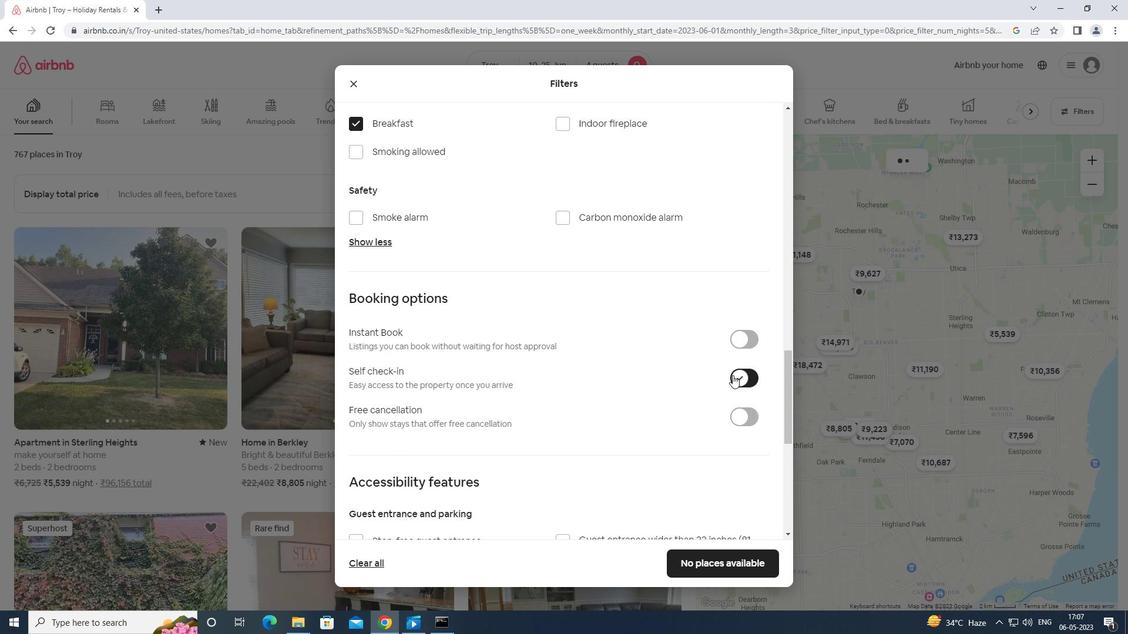 
Action: Mouse scrolled (733, 375) with delta (0, 0)
Screenshot: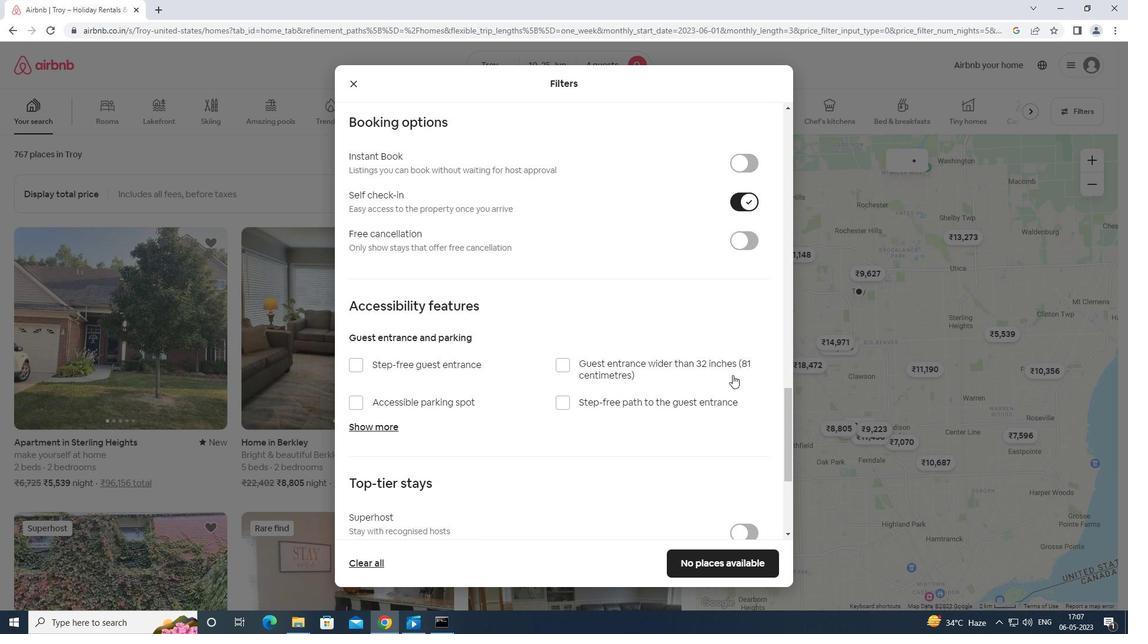 
Action: Mouse scrolled (733, 375) with delta (0, 0)
Screenshot: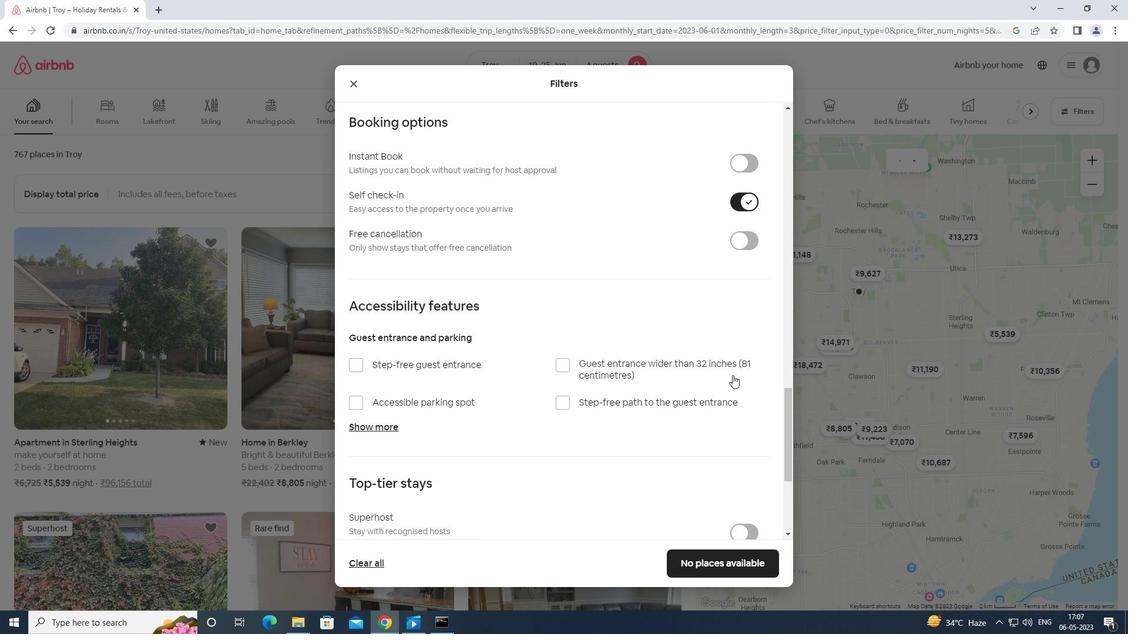 
Action: Mouse scrolled (733, 375) with delta (0, 0)
Screenshot: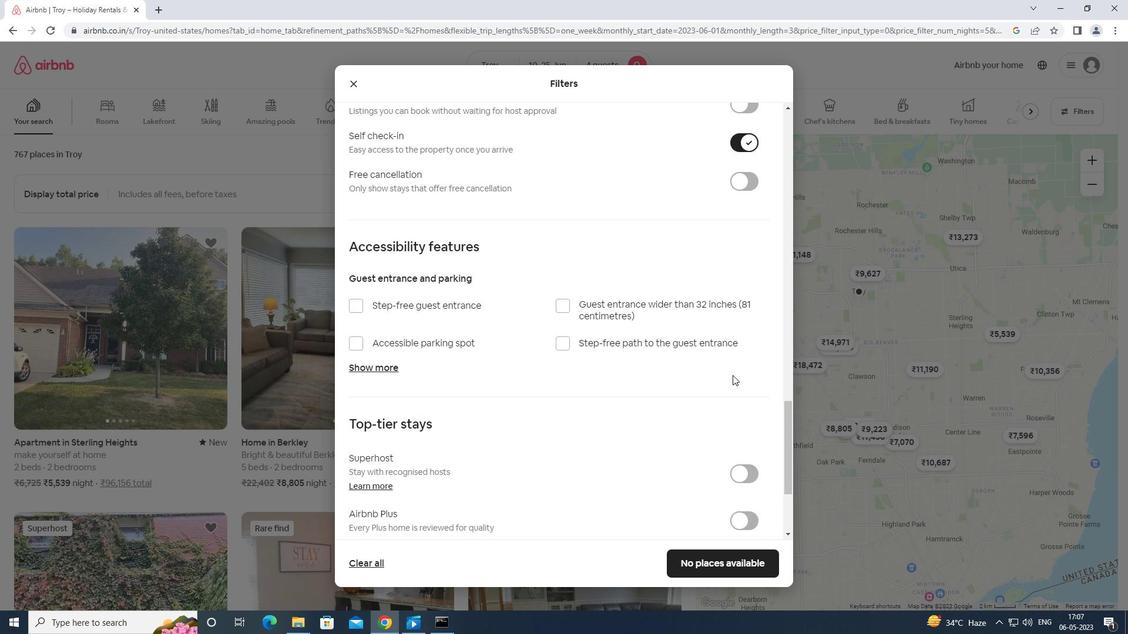 
Action: Mouse scrolled (733, 375) with delta (0, 0)
Screenshot: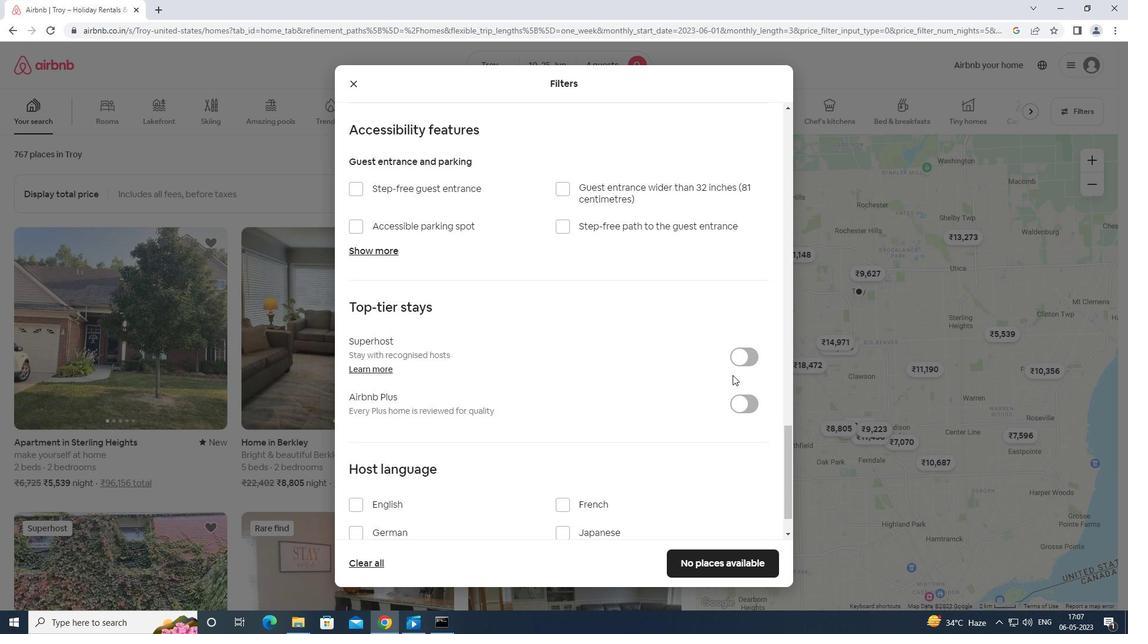 
Action: Mouse scrolled (733, 375) with delta (0, 0)
Screenshot: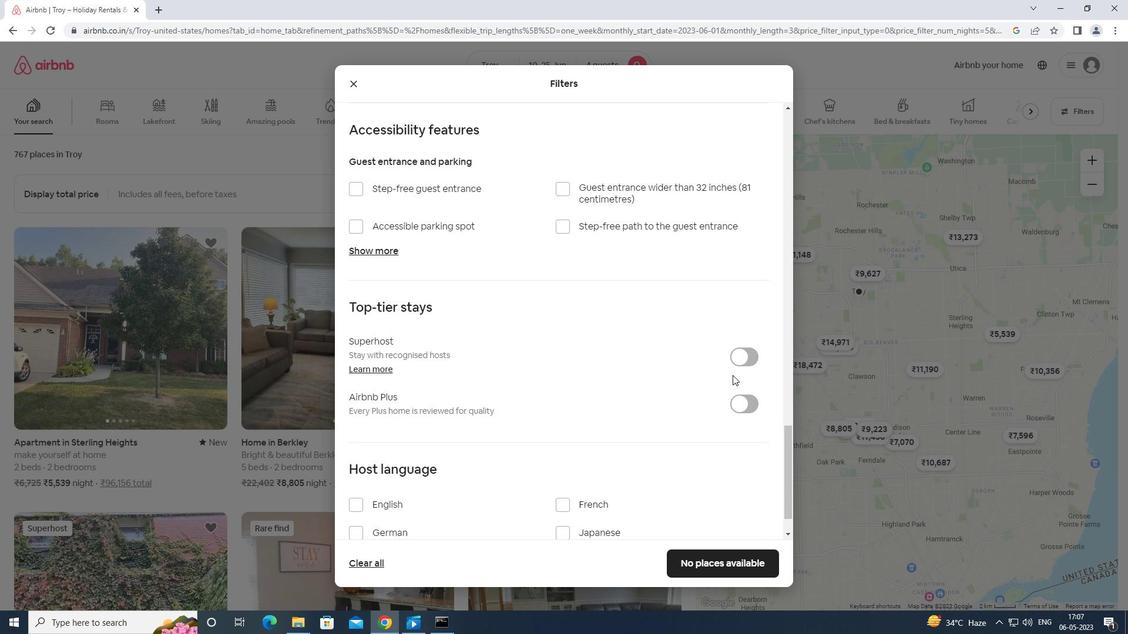 
Action: Mouse scrolled (733, 375) with delta (0, 0)
Screenshot: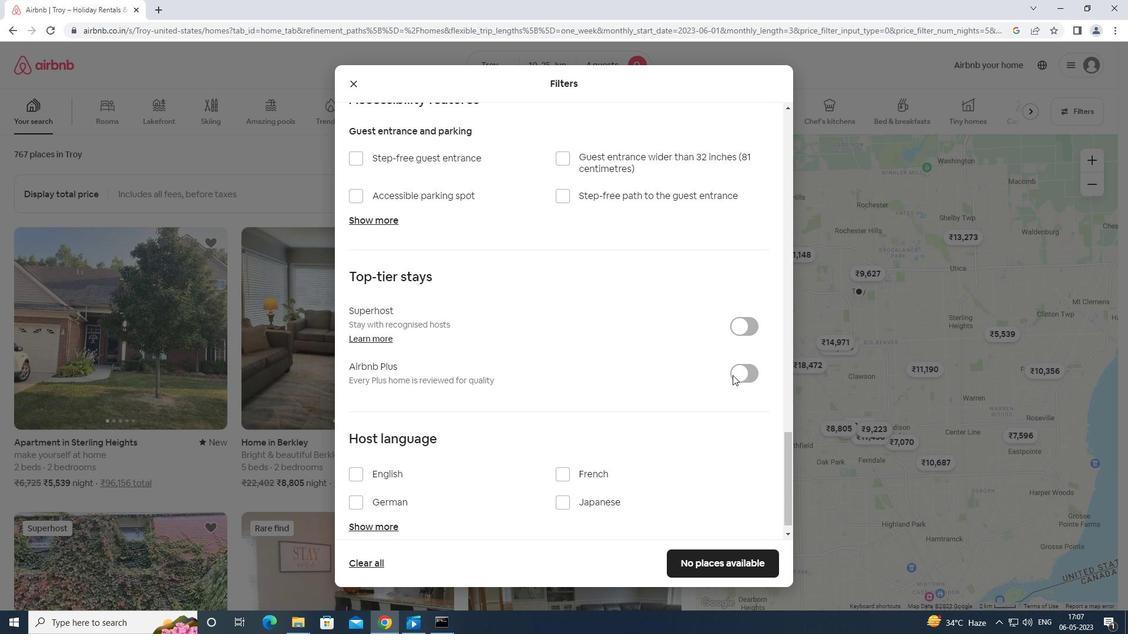 
Action: Mouse moved to (358, 457)
Screenshot: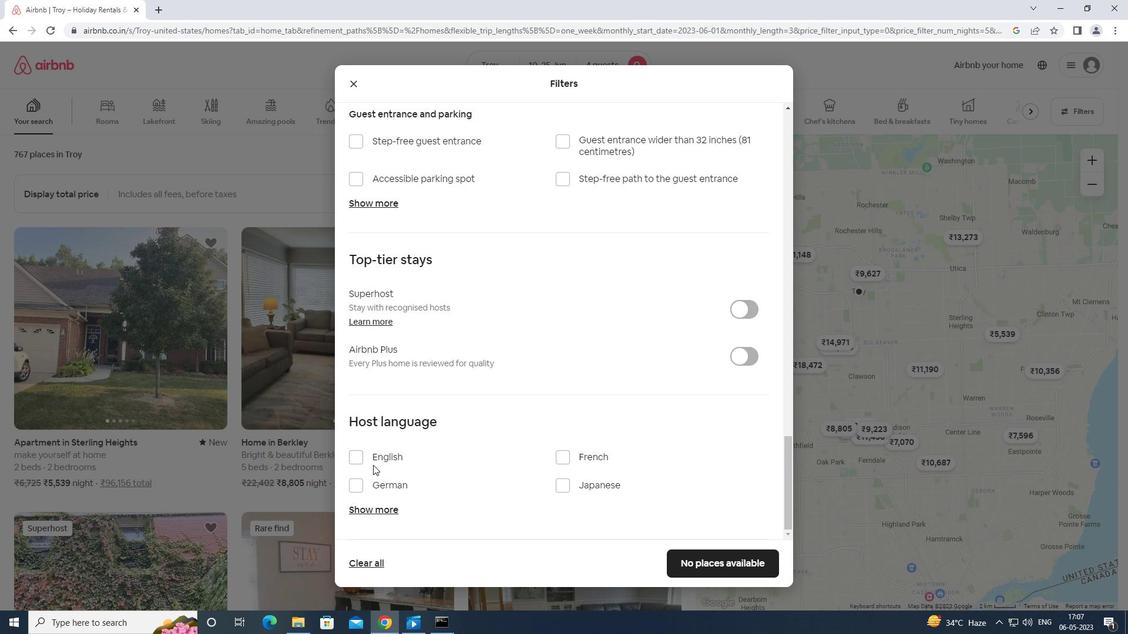 
Action: Mouse pressed left at (358, 457)
Screenshot: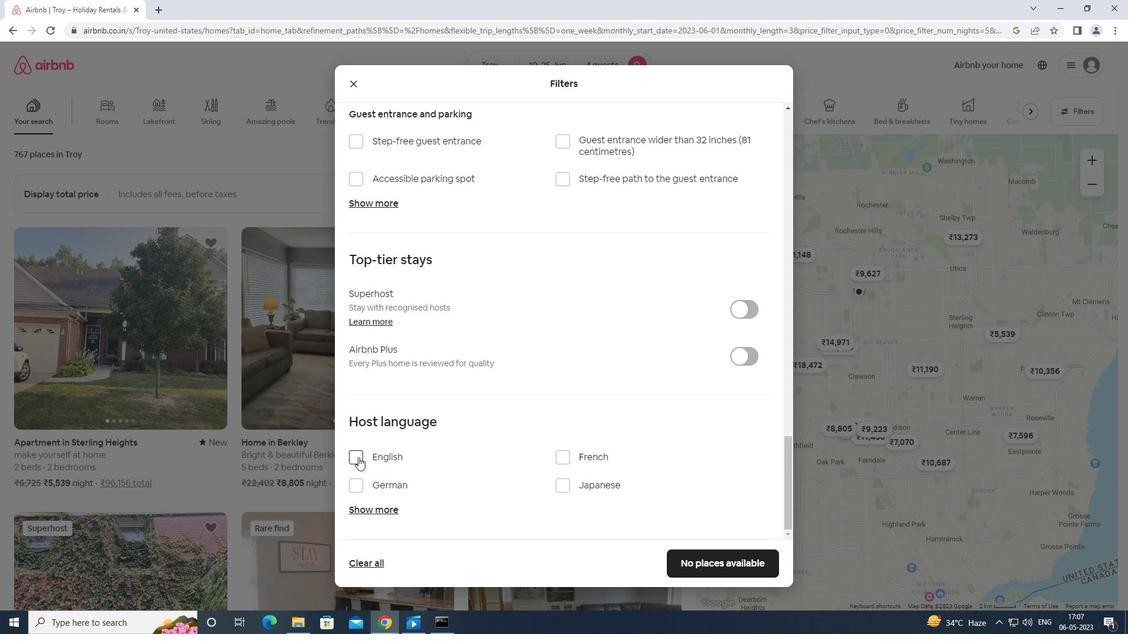 
Action: Mouse moved to (702, 558)
Screenshot: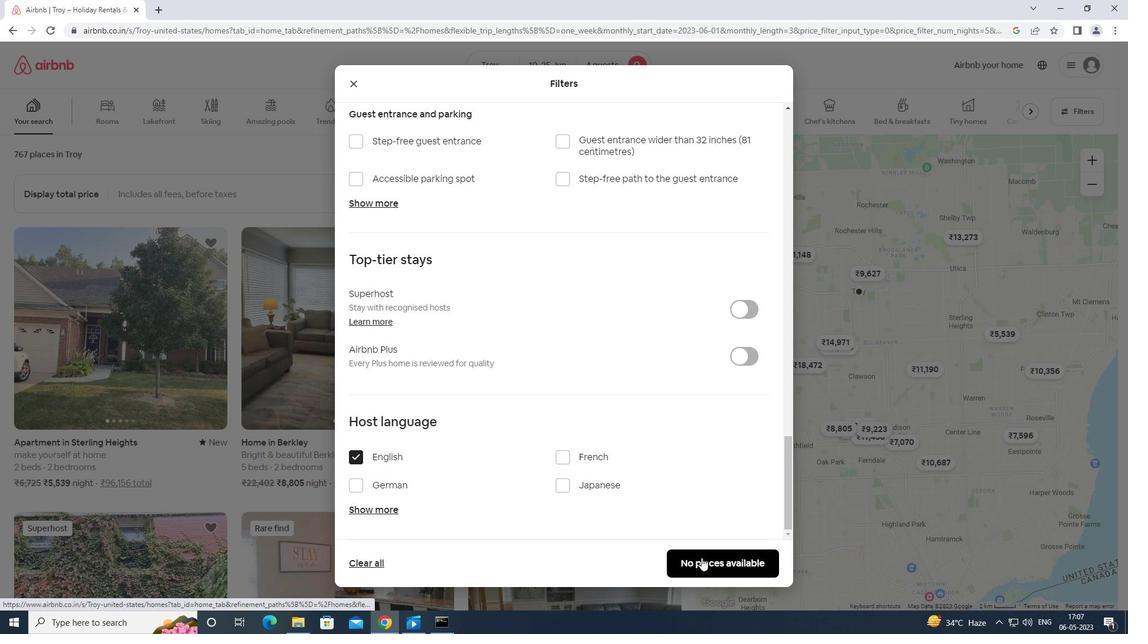 
Action: Mouse pressed left at (702, 558)
Screenshot: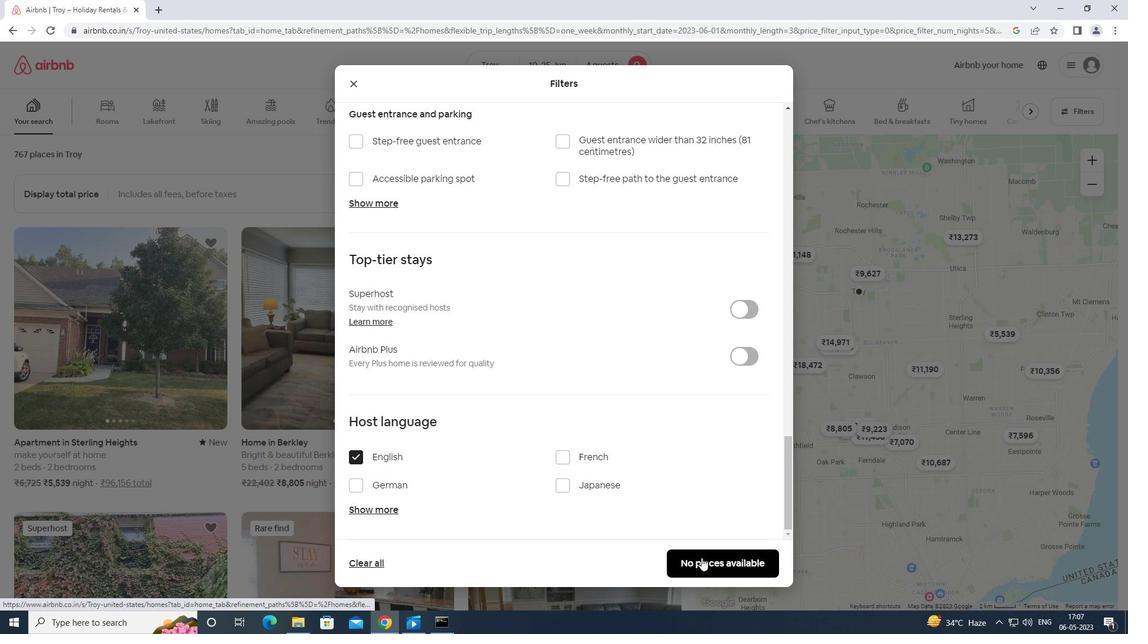 
Action: Mouse moved to (703, 558)
Screenshot: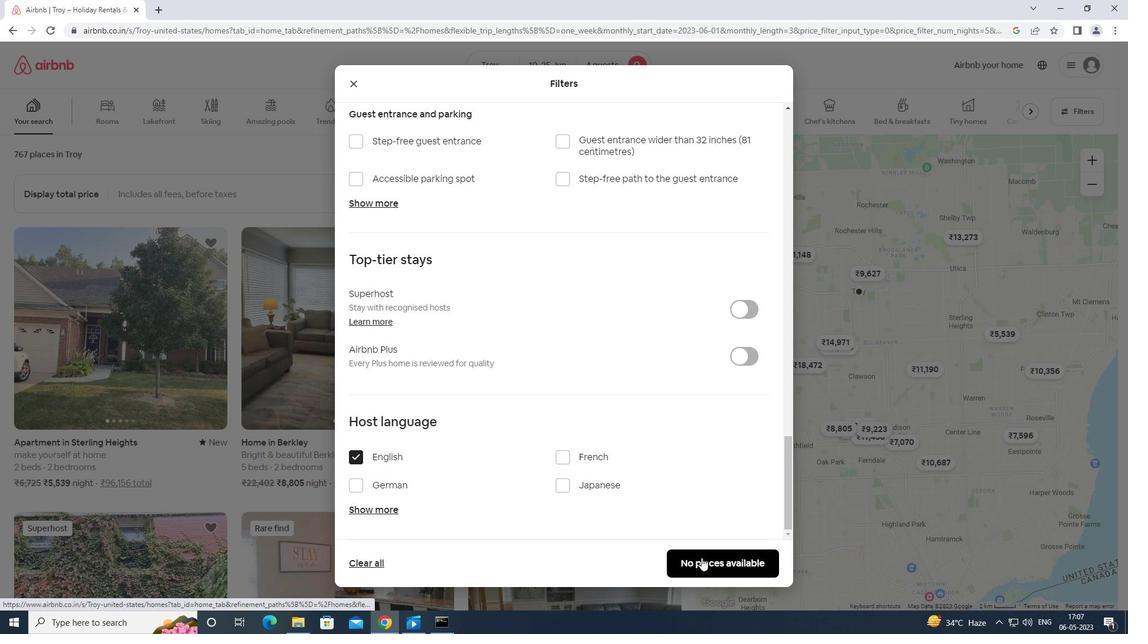 
